 Task: Look for space in Vihti, Finland from 1st July, 2023 to 3rd July, 2023 for 1 adult in price range Rs.5000 to Rs.15000. Place can be private room with 1  bedroom having 1 bed and 1 bathroom. Property type can be house, flat, guest house, hotel. Booking option can be shelf check-in. Required host language is .
Action: Mouse moved to (487, 100)
Screenshot: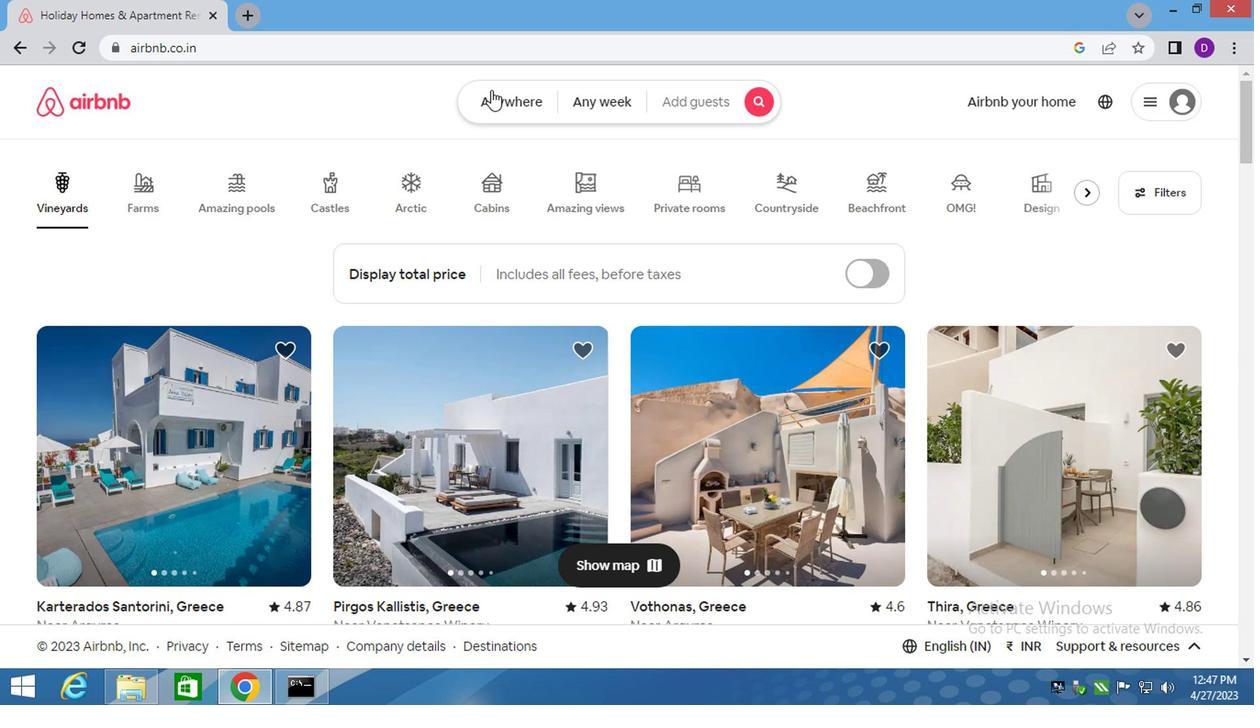 
Action: Mouse pressed left at (487, 100)
Screenshot: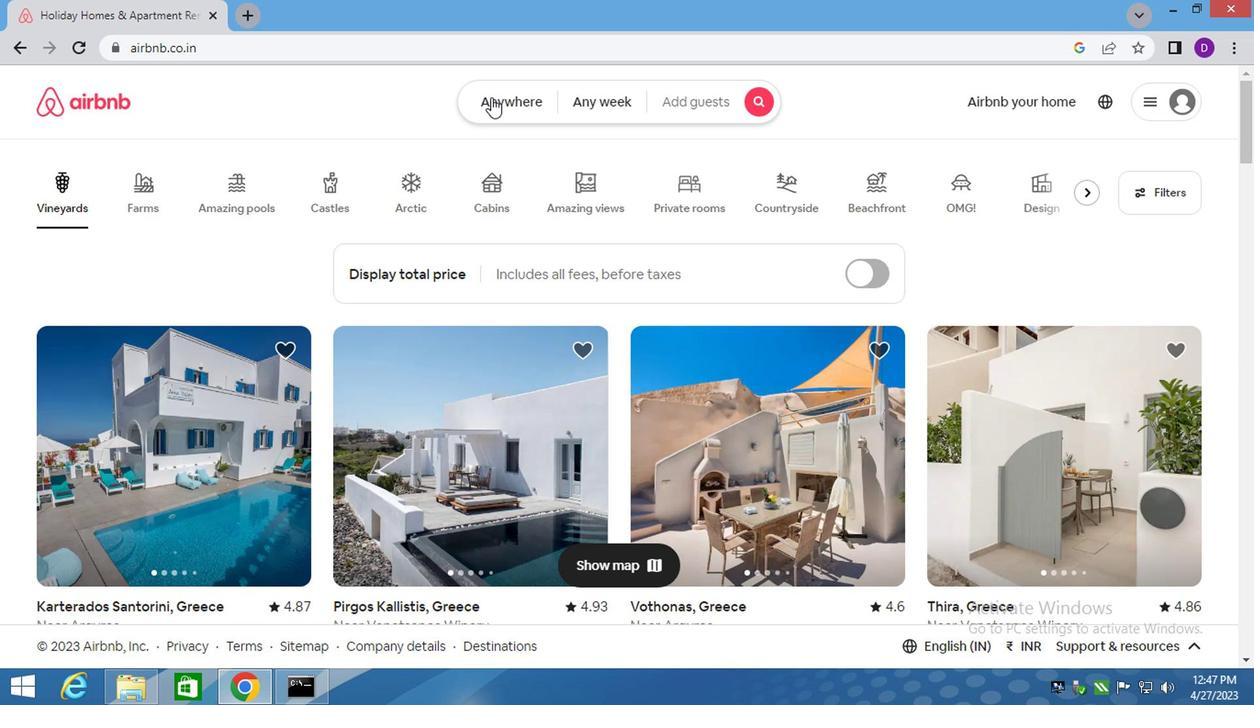 
Action: Mouse moved to (311, 182)
Screenshot: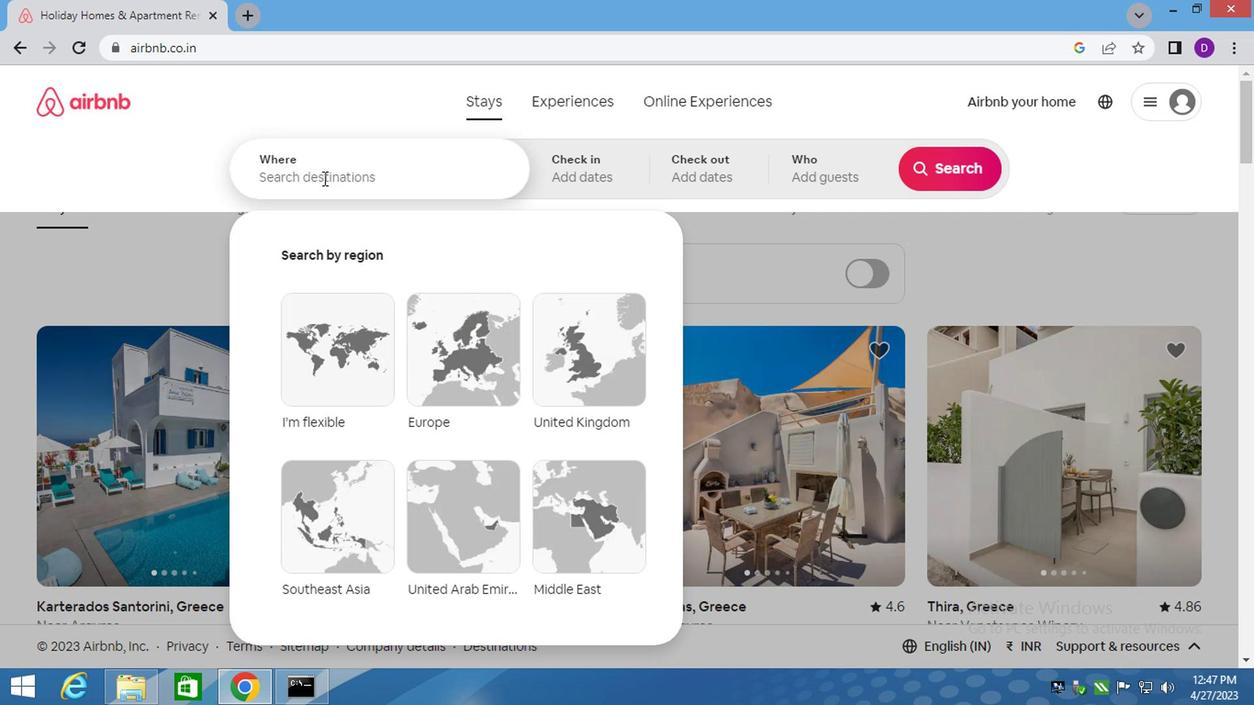 
Action: Mouse pressed left at (311, 182)
Screenshot: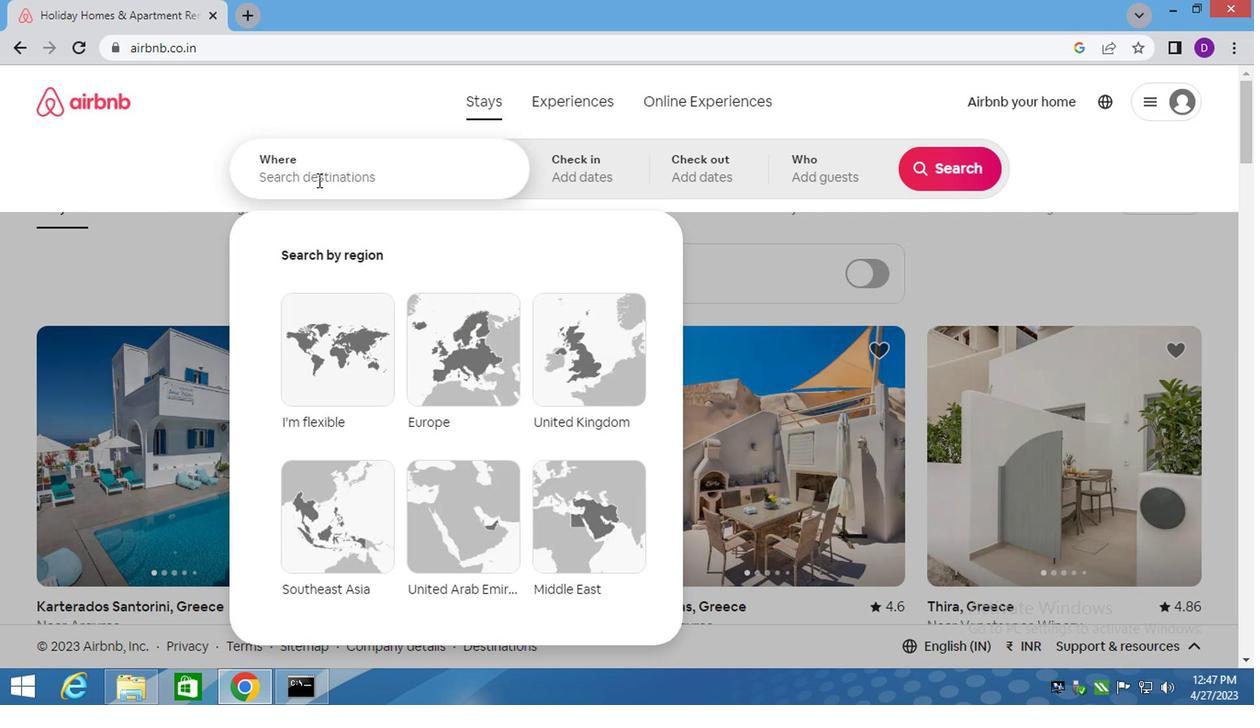 
Action: Key pressed <Key.shift><Key.shift><Key.shift><Key.shift><Key.shift><Key.shift><Key.shift><Key.shift><Key.shift><Key.shift><Key.shift><Key.shift><Key.shift><Key.shift><Key.shift><Key.shift><Key.shift><Key.shift>VIHTI,<Key.space>
Screenshot: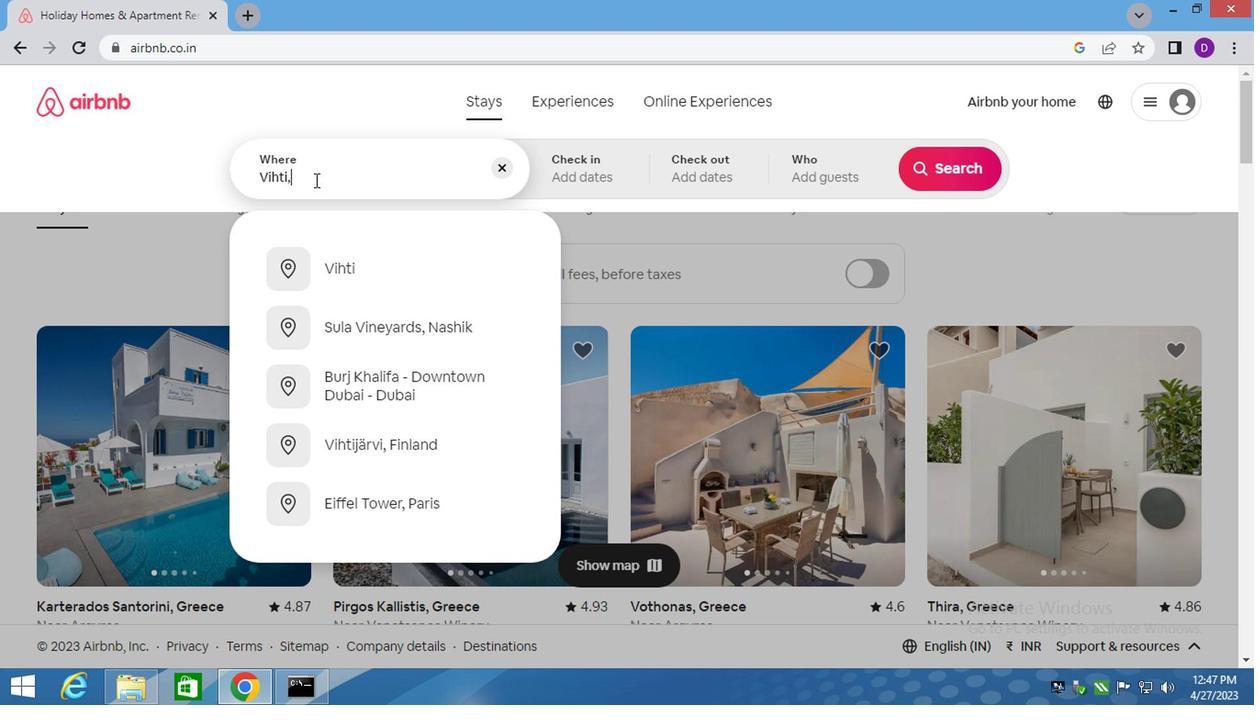 
Action: Mouse moved to (301, 175)
Screenshot: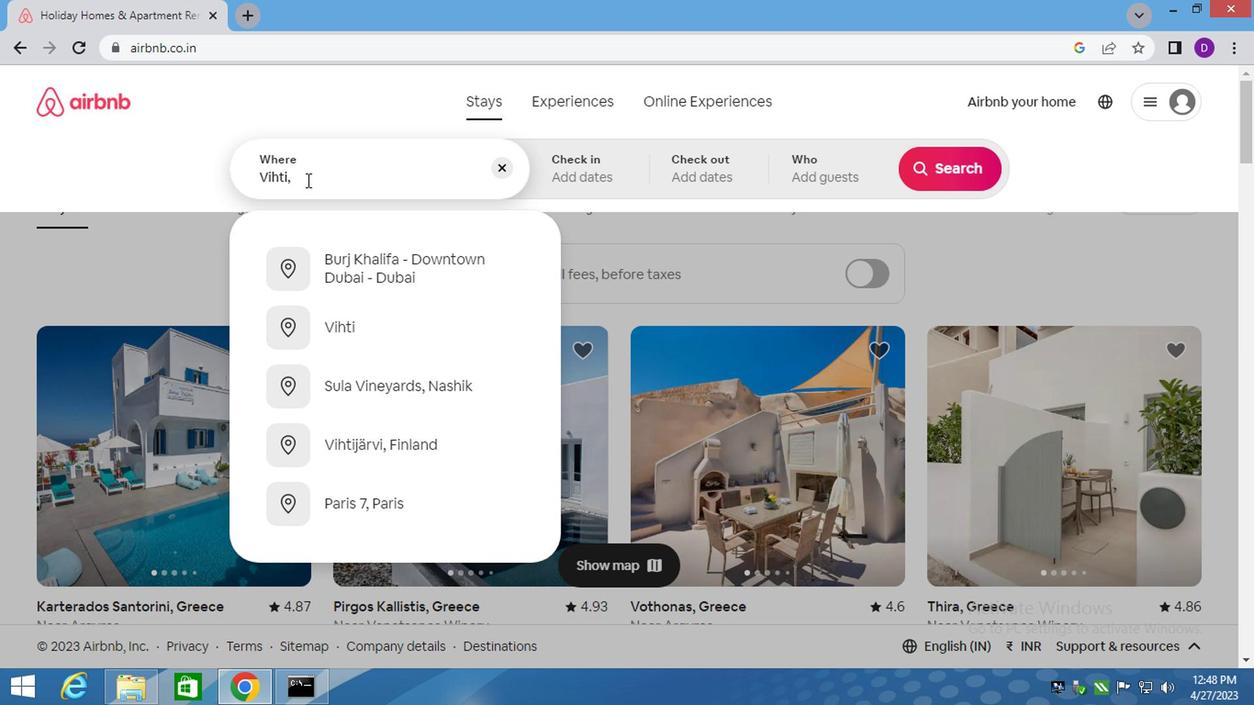 
Action: Key pressed <Key.shift><Key.shift><Key.shift><Key.shift><Key.shift><Key.shift>FIN
Screenshot: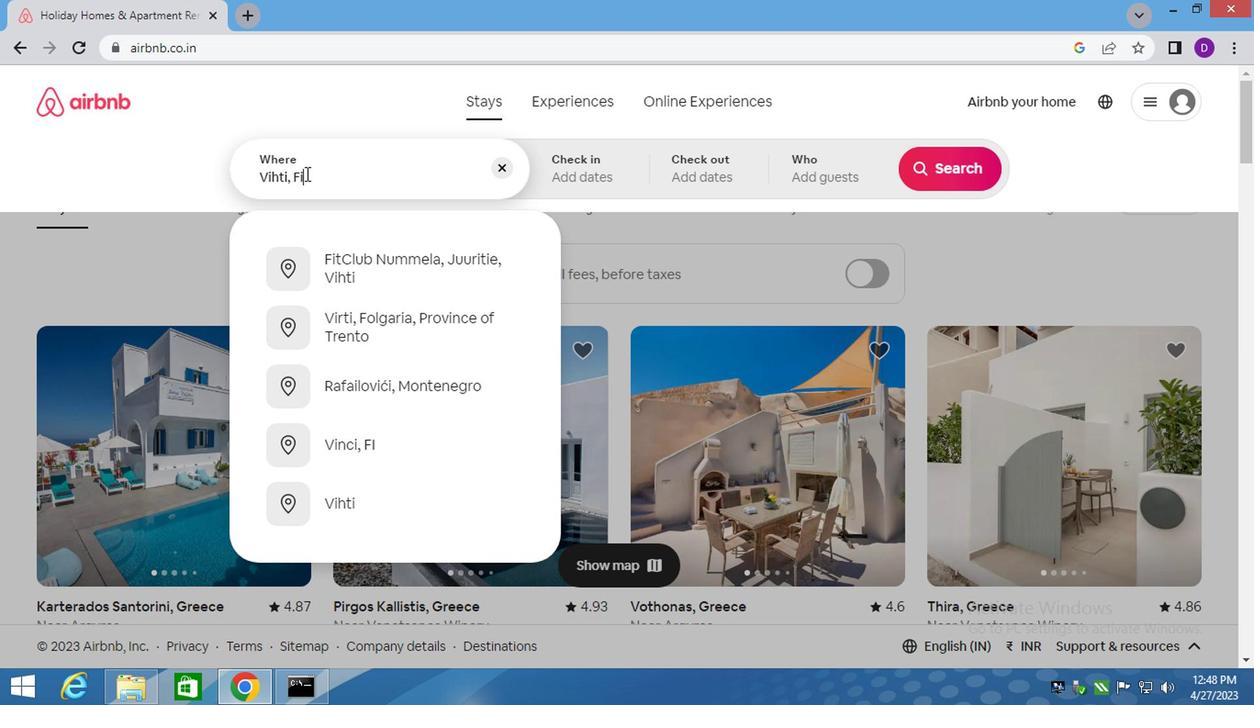 
Action: Mouse moved to (378, 272)
Screenshot: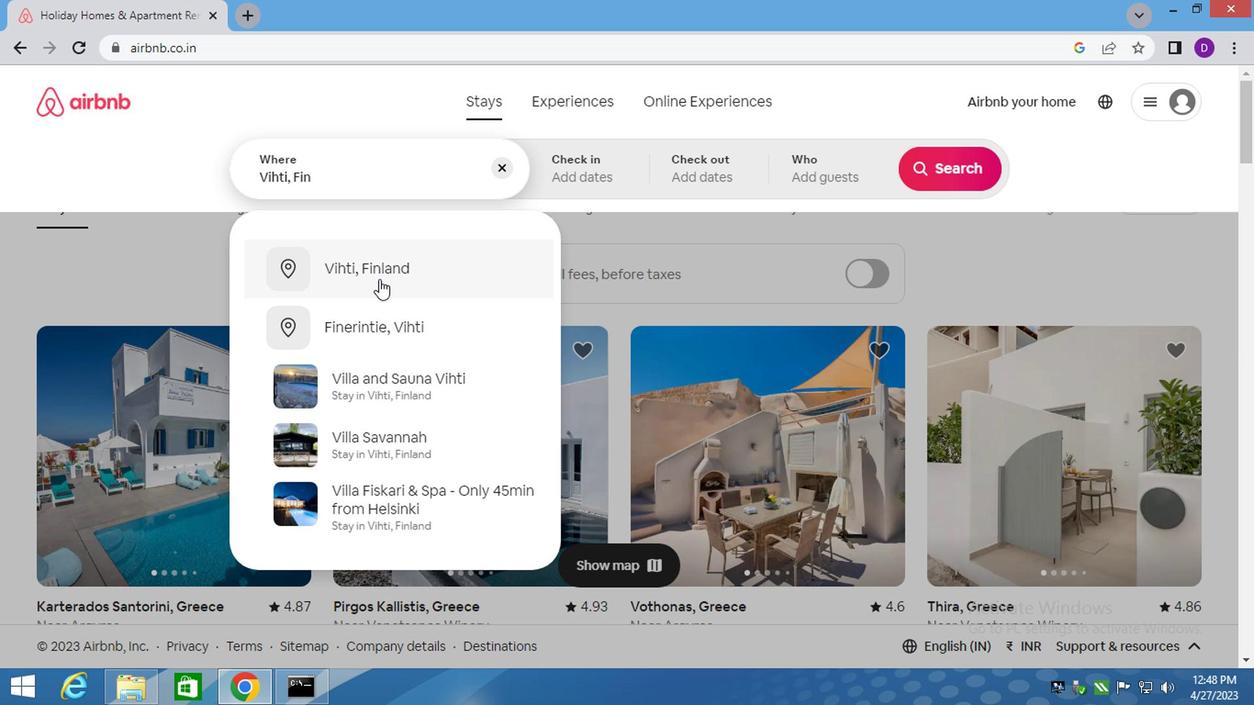 
Action: Mouse pressed left at (378, 272)
Screenshot: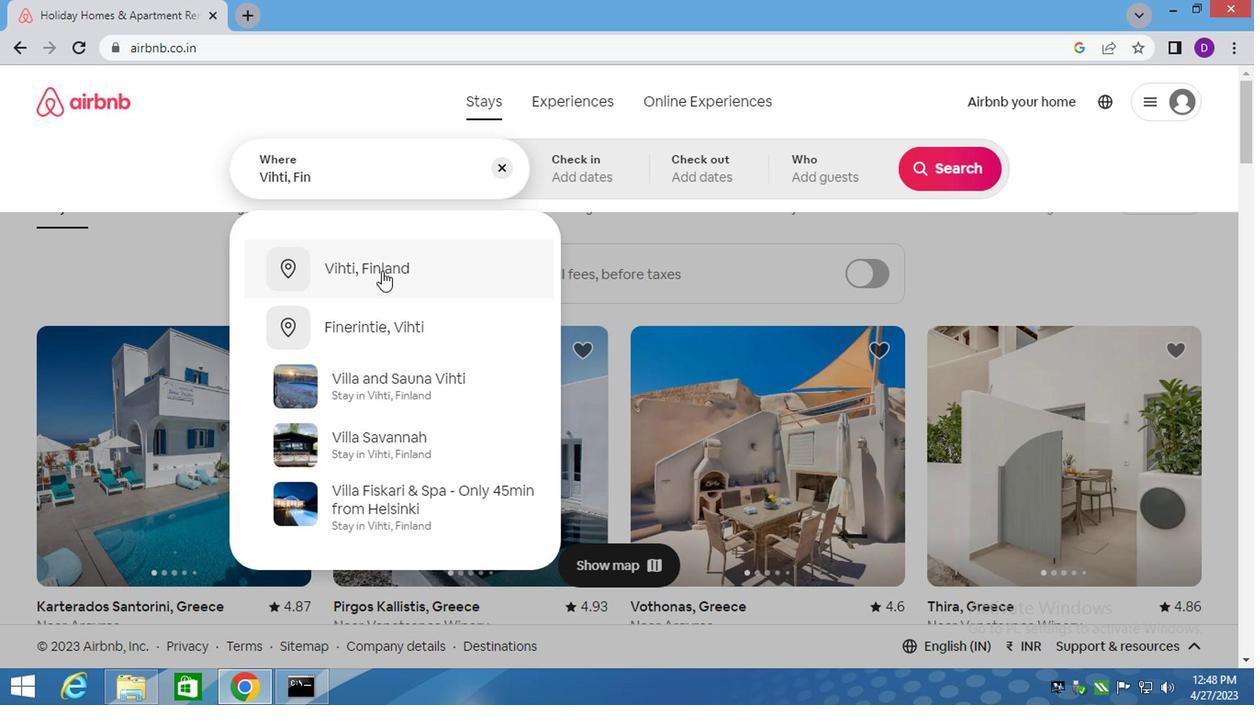 
Action: Mouse moved to (928, 320)
Screenshot: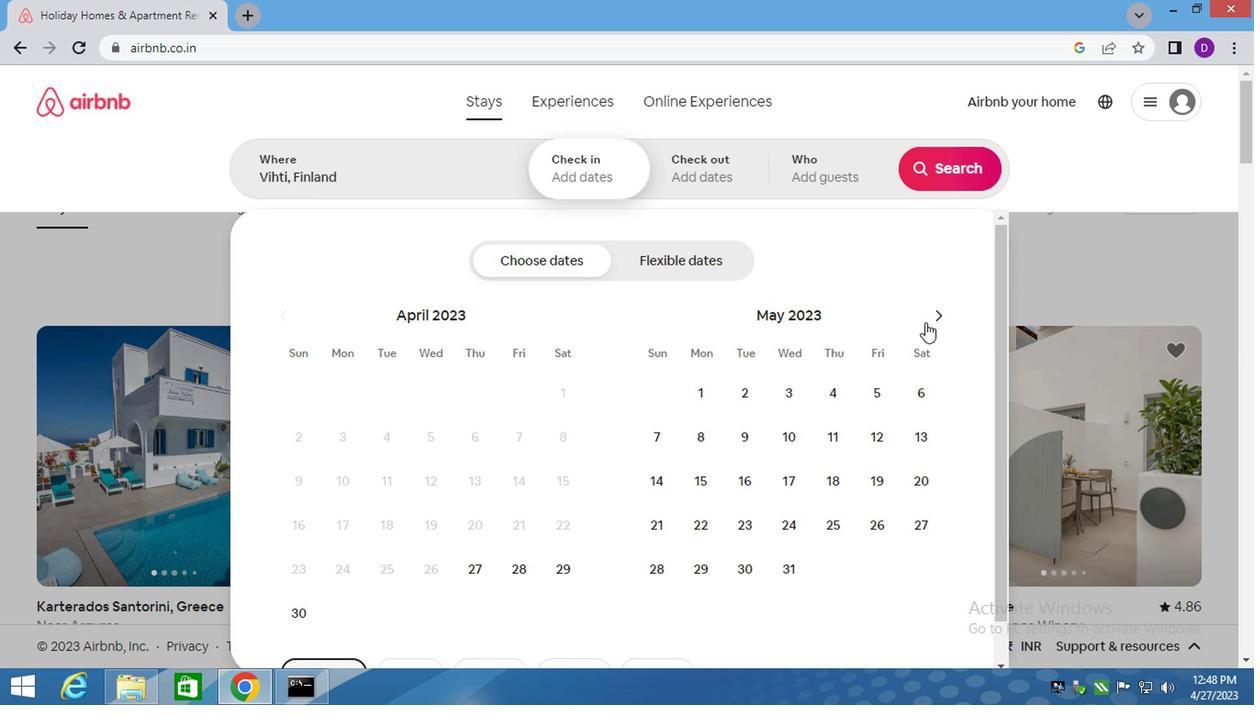 
Action: Mouse pressed left at (928, 320)
Screenshot: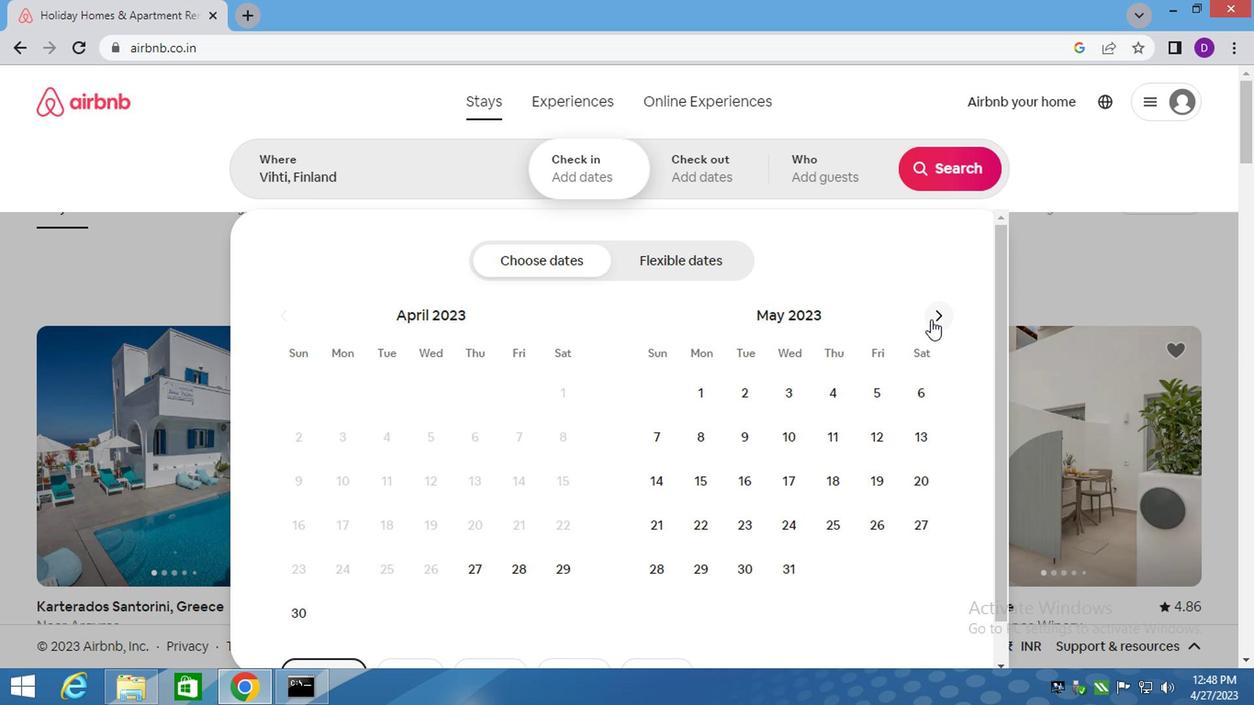 
Action: Mouse pressed left at (928, 320)
Screenshot: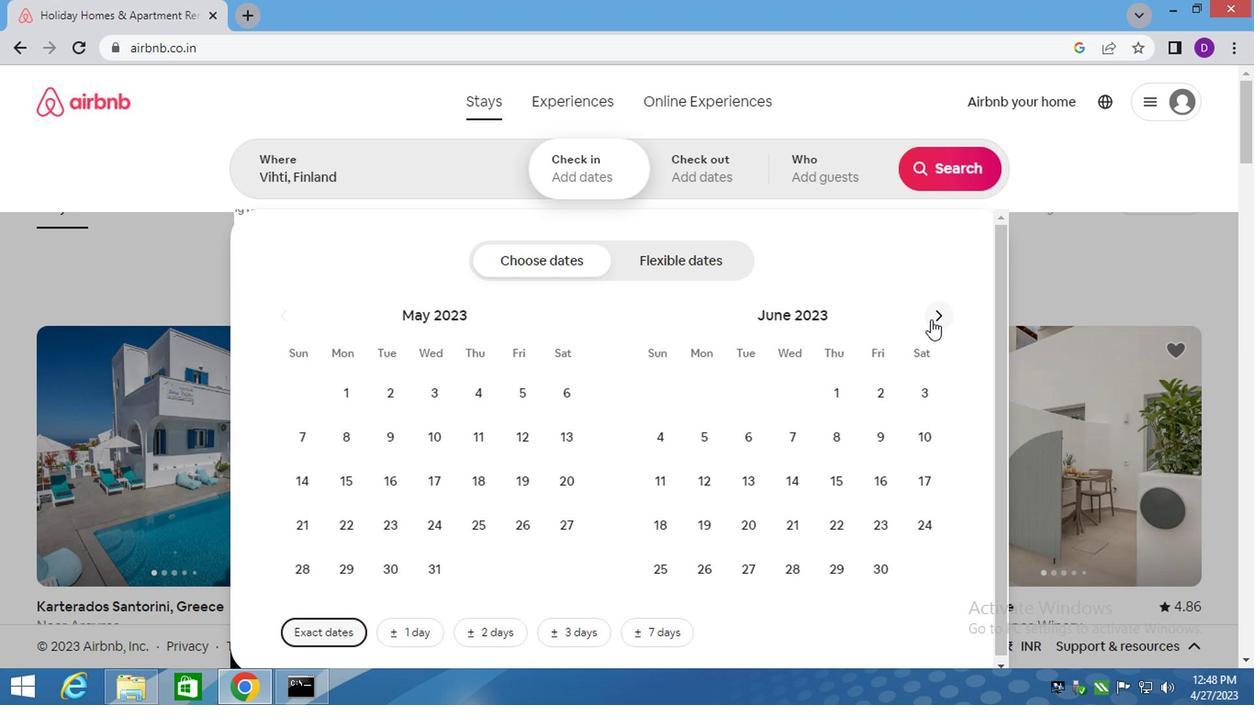 
Action: Mouse moved to (917, 395)
Screenshot: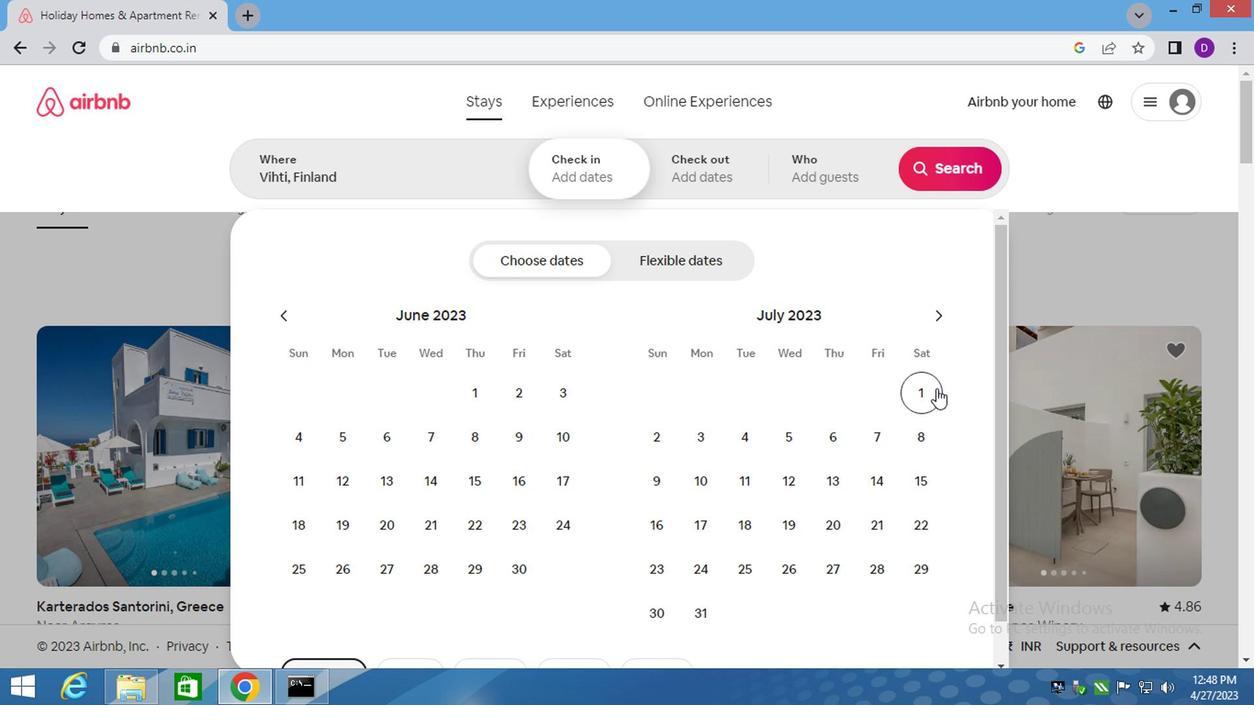 
Action: Mouse pressed left at (917, 395)
Screenshot: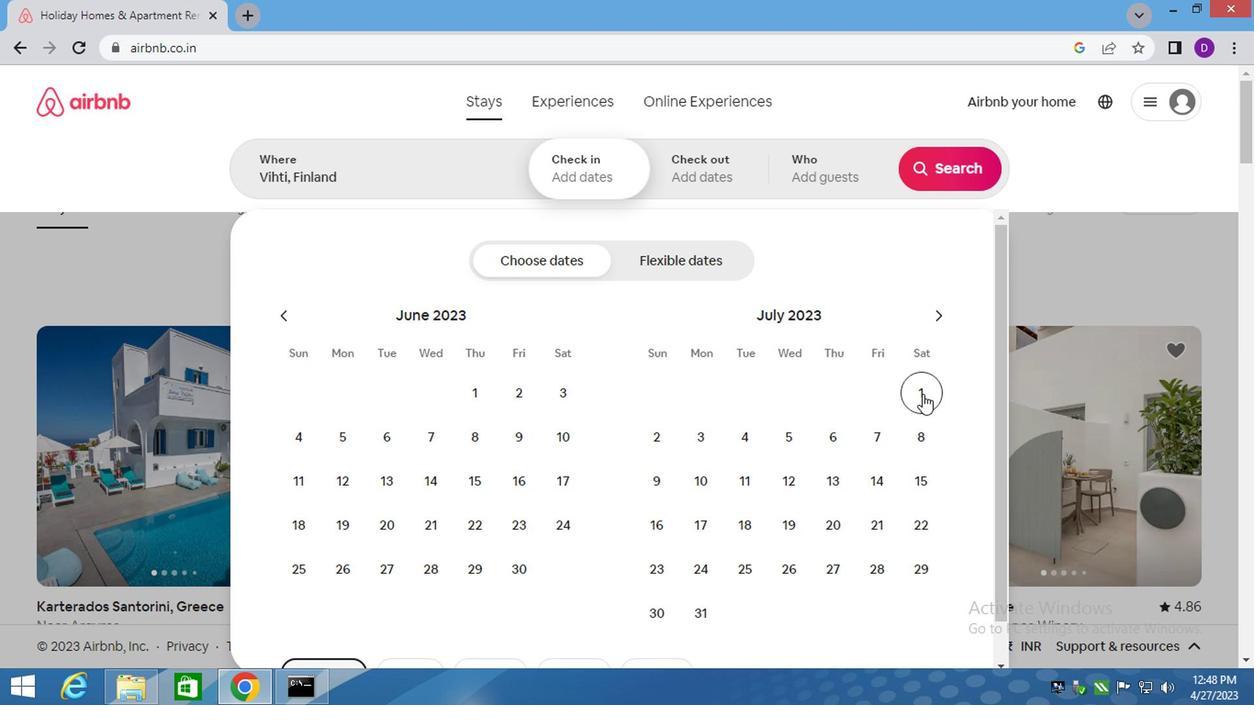 
Action: Mouse moved to (701, 434)
Screenshot: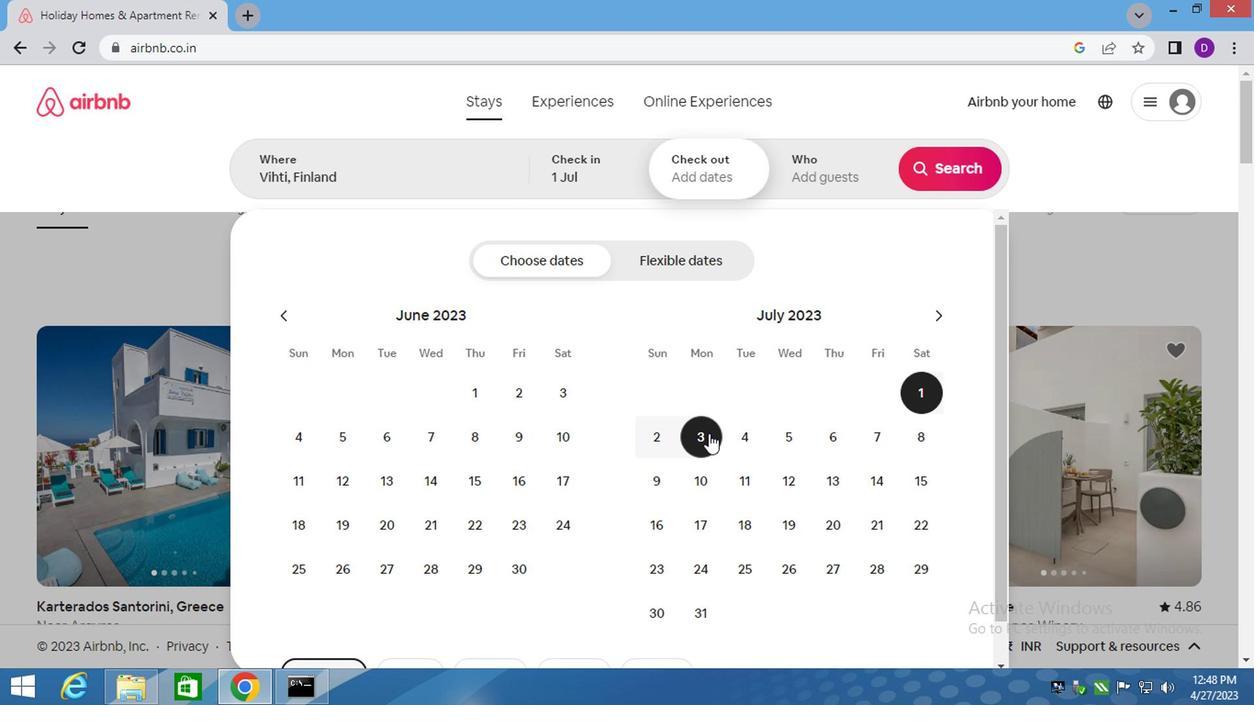 
Action: Mouse pressed left at (701, 434)
Screenshot: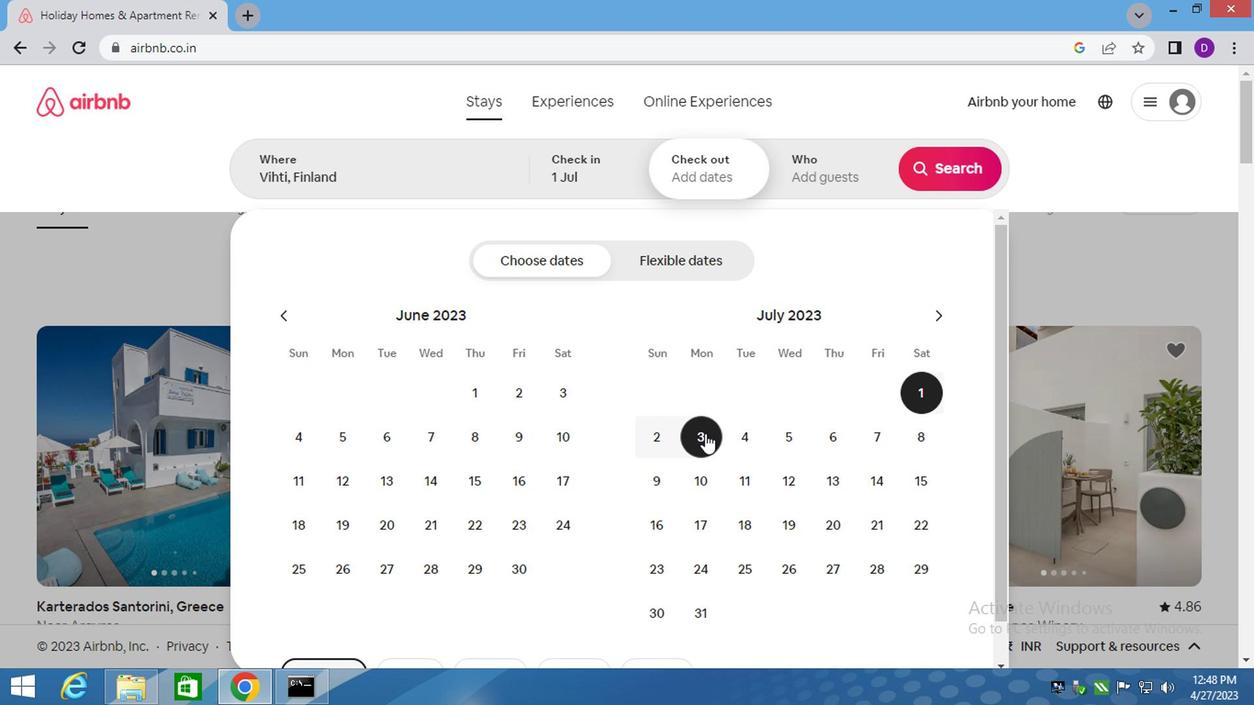 
Action: Mouse moved to (805, 162)
Screenshot: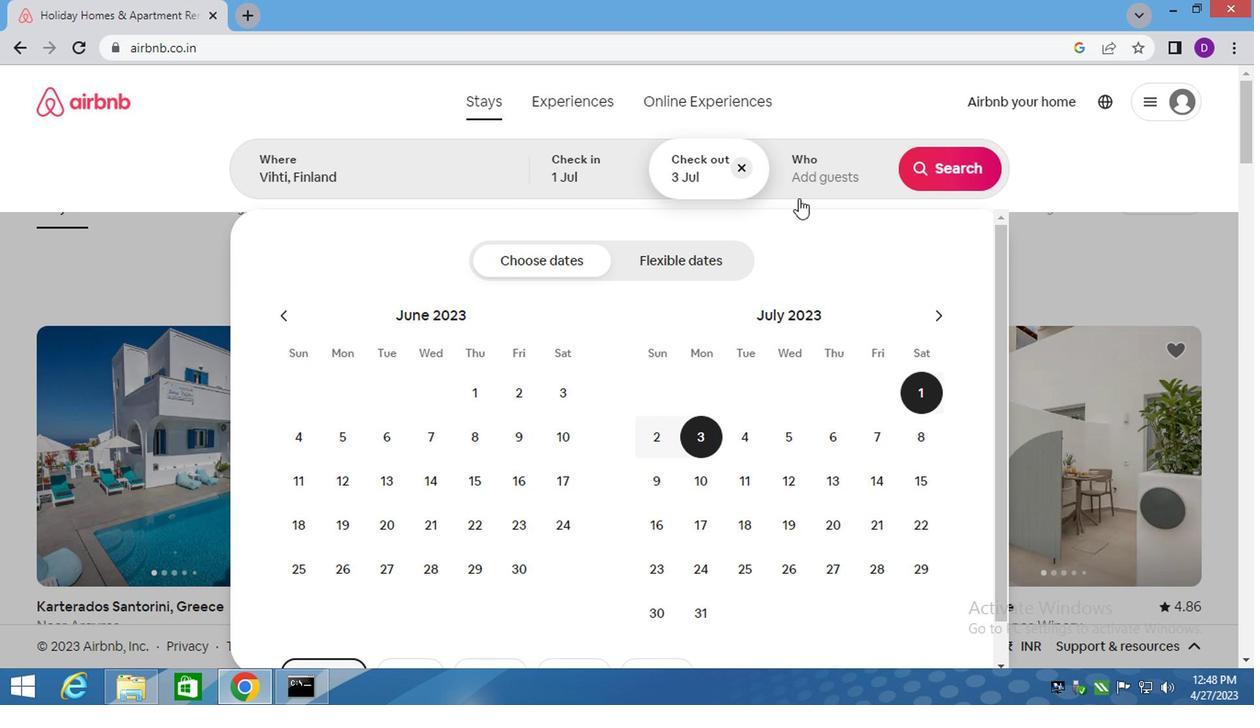 
Action: Mouse pressed left at (805, 162)
Screenshot: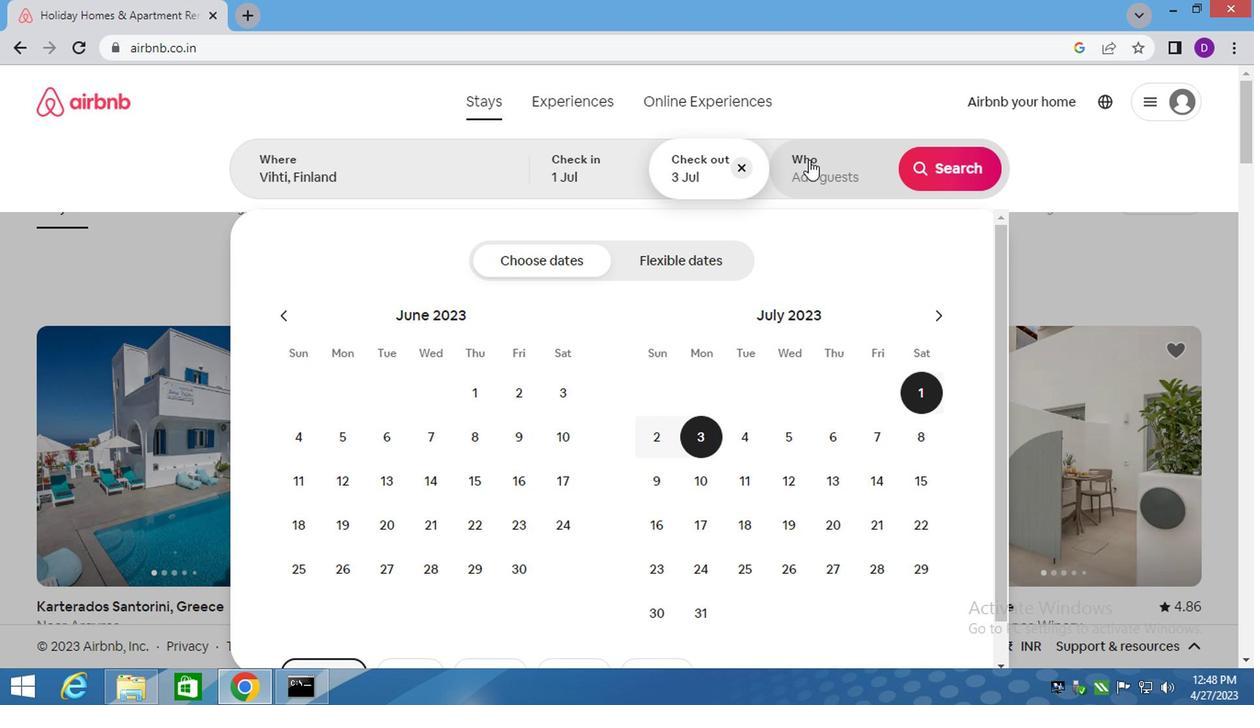 
Action: Mouse moved to (951, 271)
Screenshot: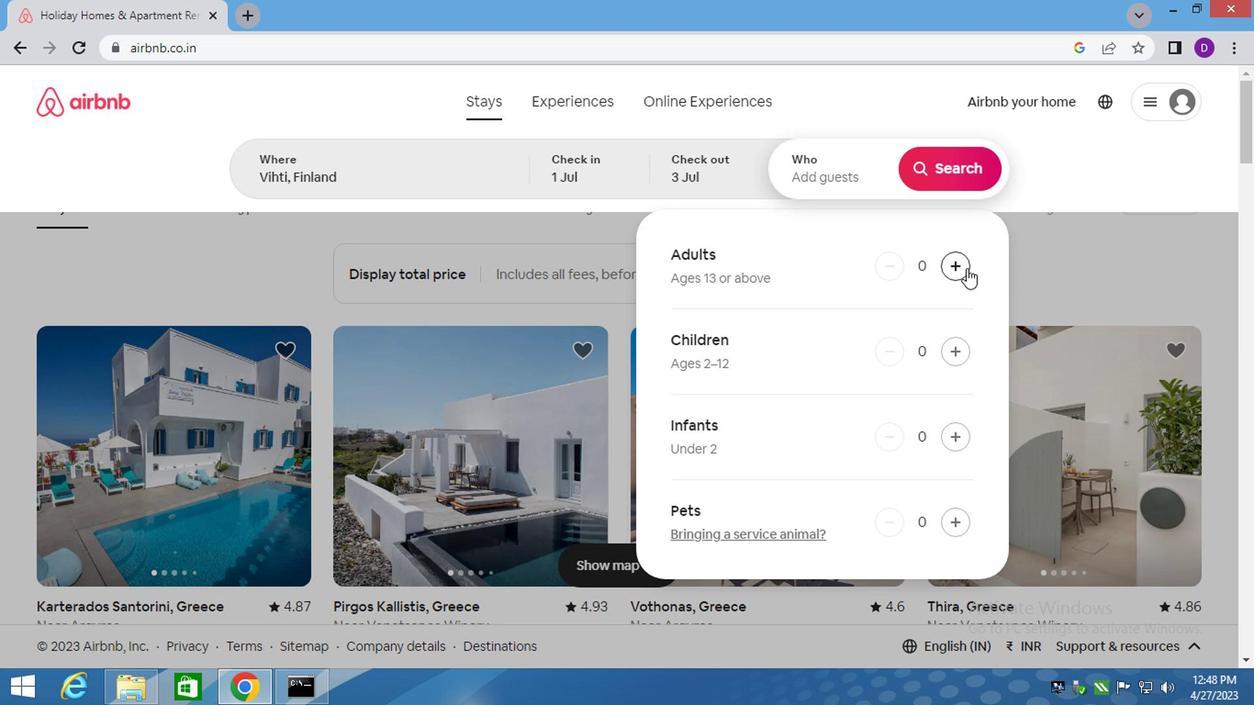 
Action: Mouse pressed left at (951, 271)
Screenshot: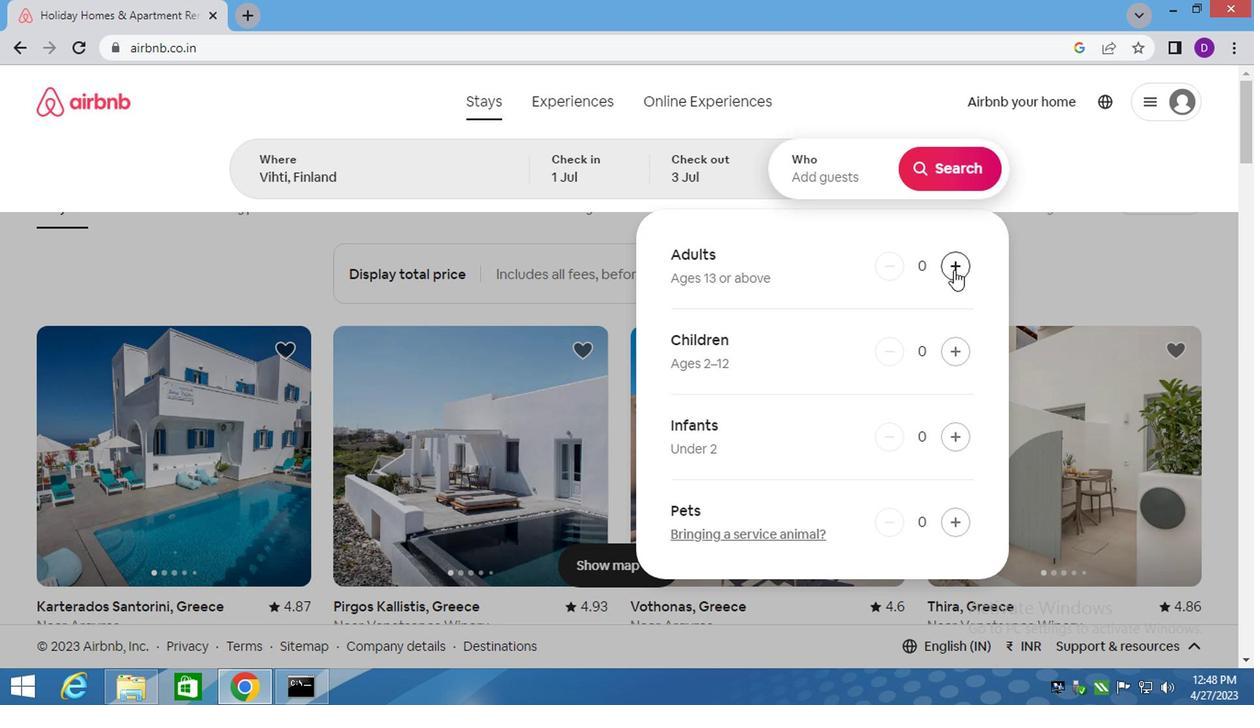 
Action: Mouse moved to (949, 180)
Screenshot: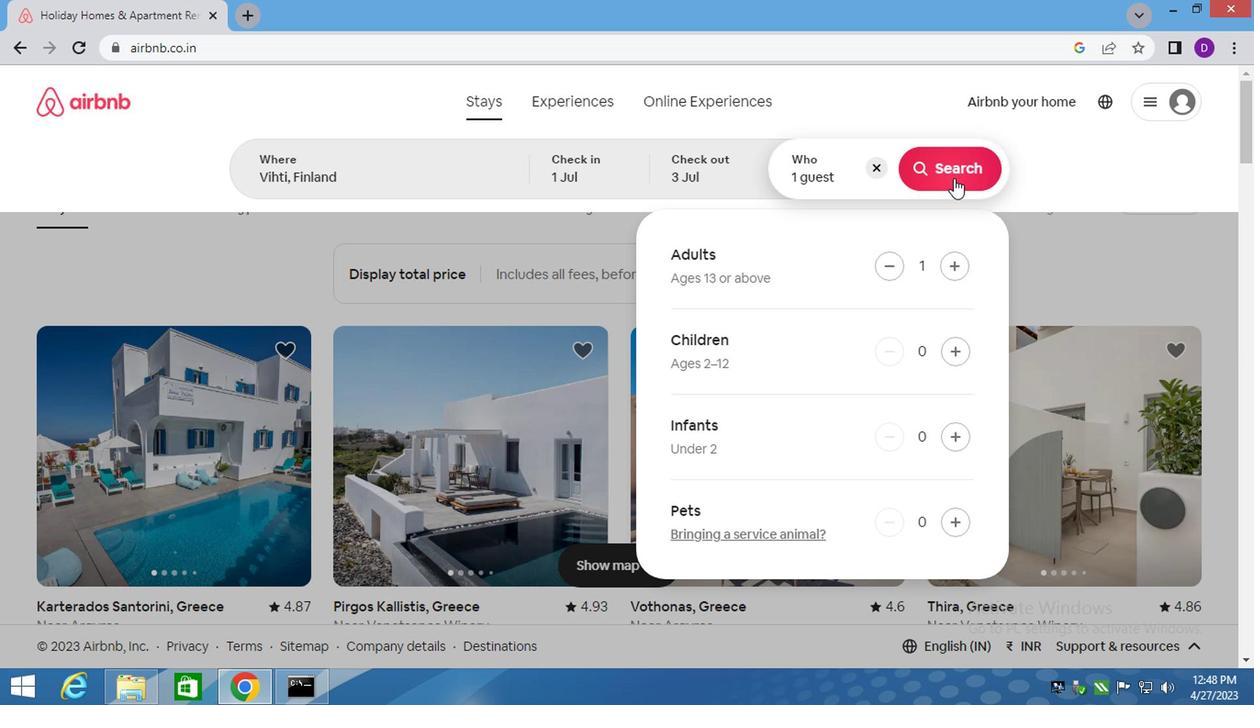 
Action: Mouse pressed left at (949, 180)
Screenshot: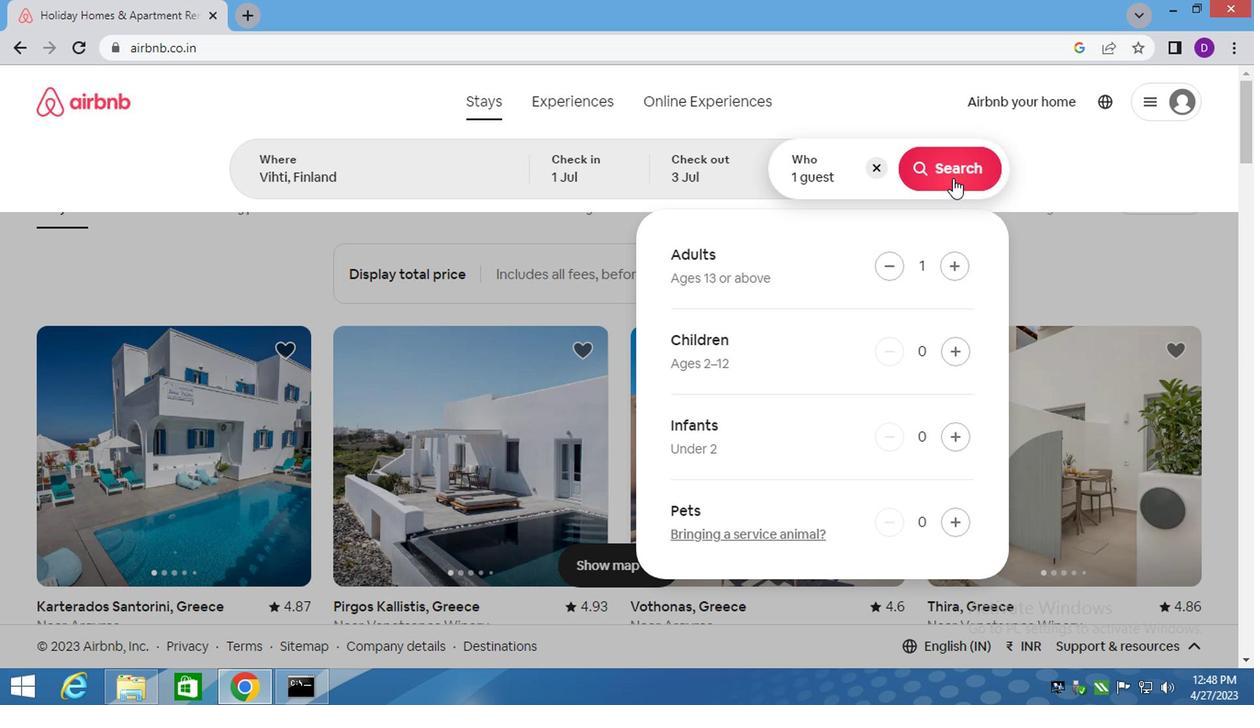 
Action: Mouse moved to (1168, 179)
Screenshot: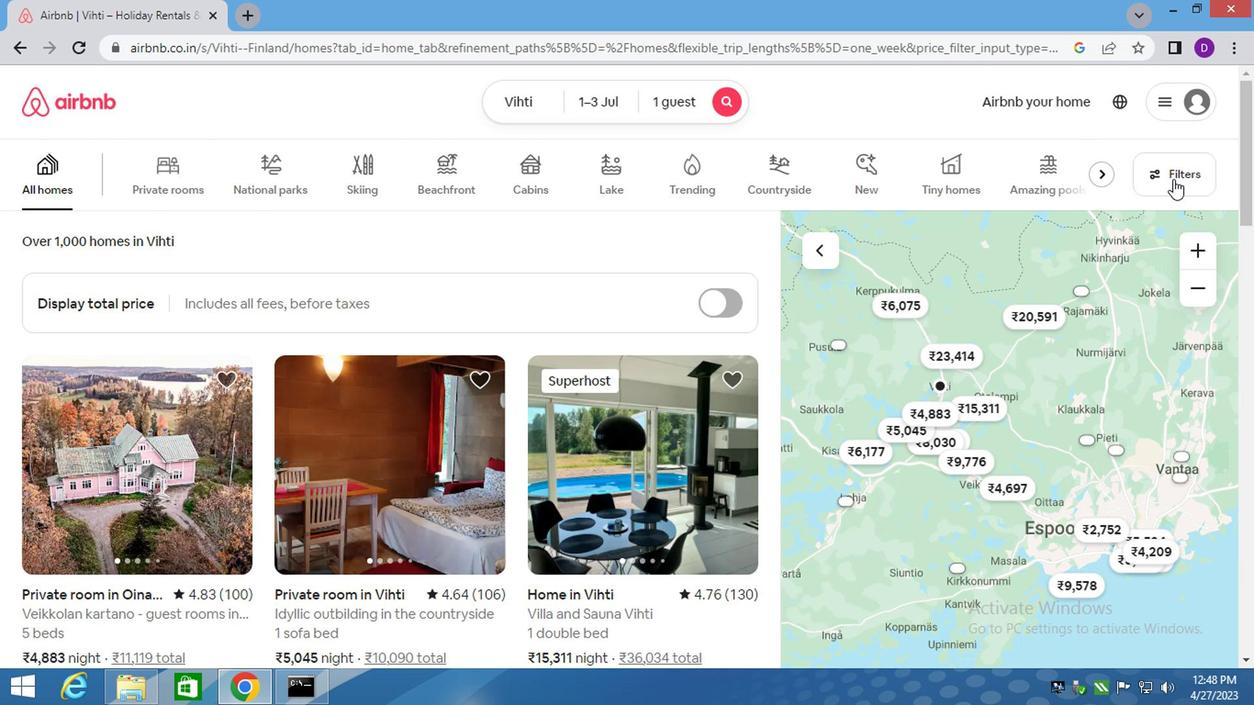 
Action: Mouse pressed left at (1168, 179)
Screenshot: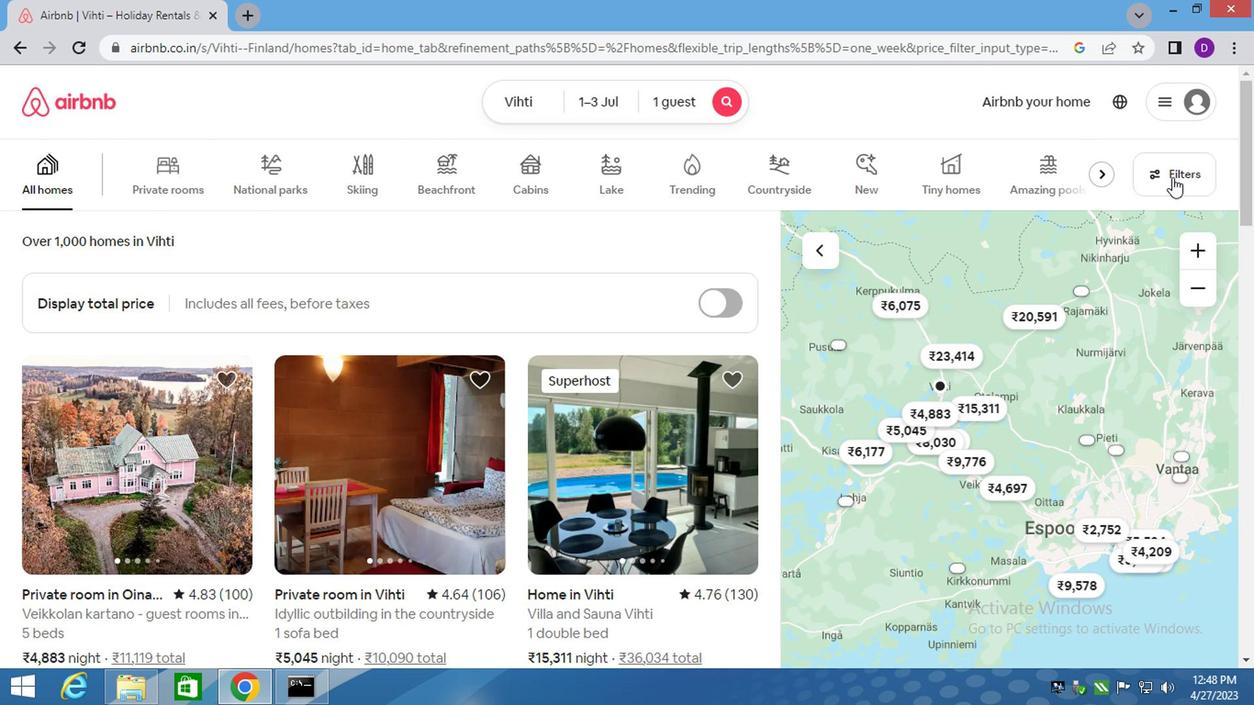 
Action: Mouse moved to (383, 411)
Screenshot: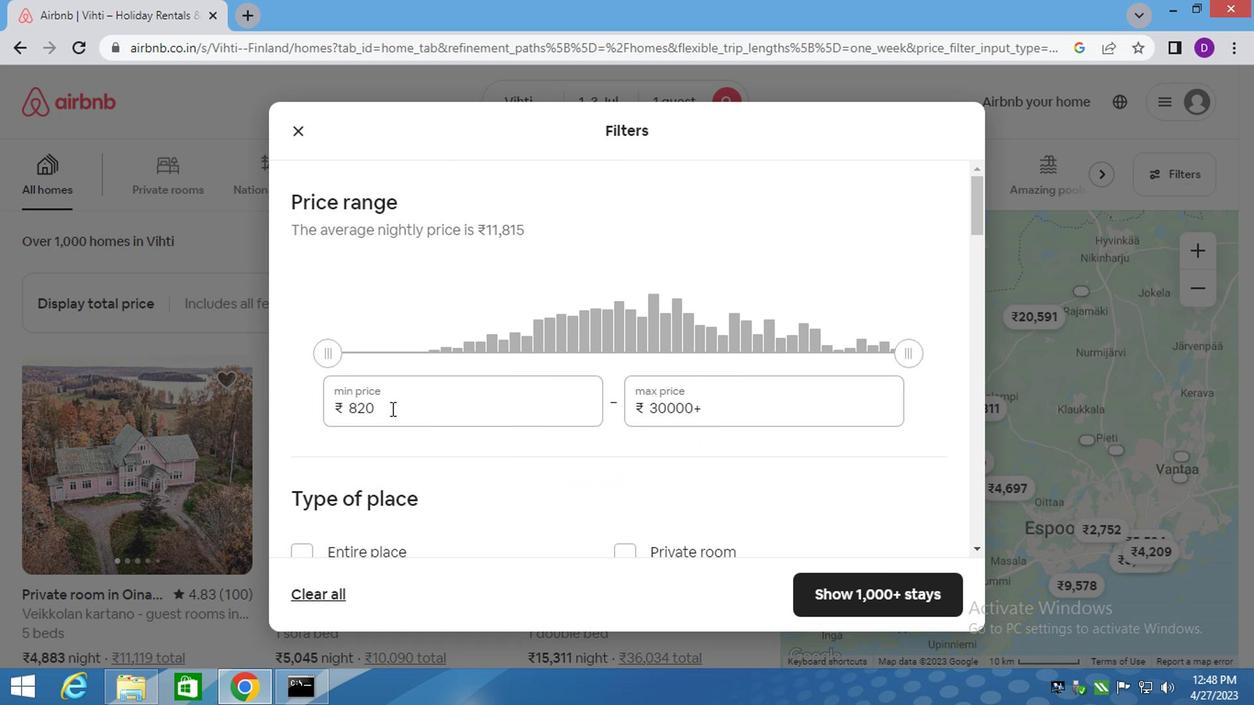 
Action: Mouse pressed left at (383, 411)
Screenshot: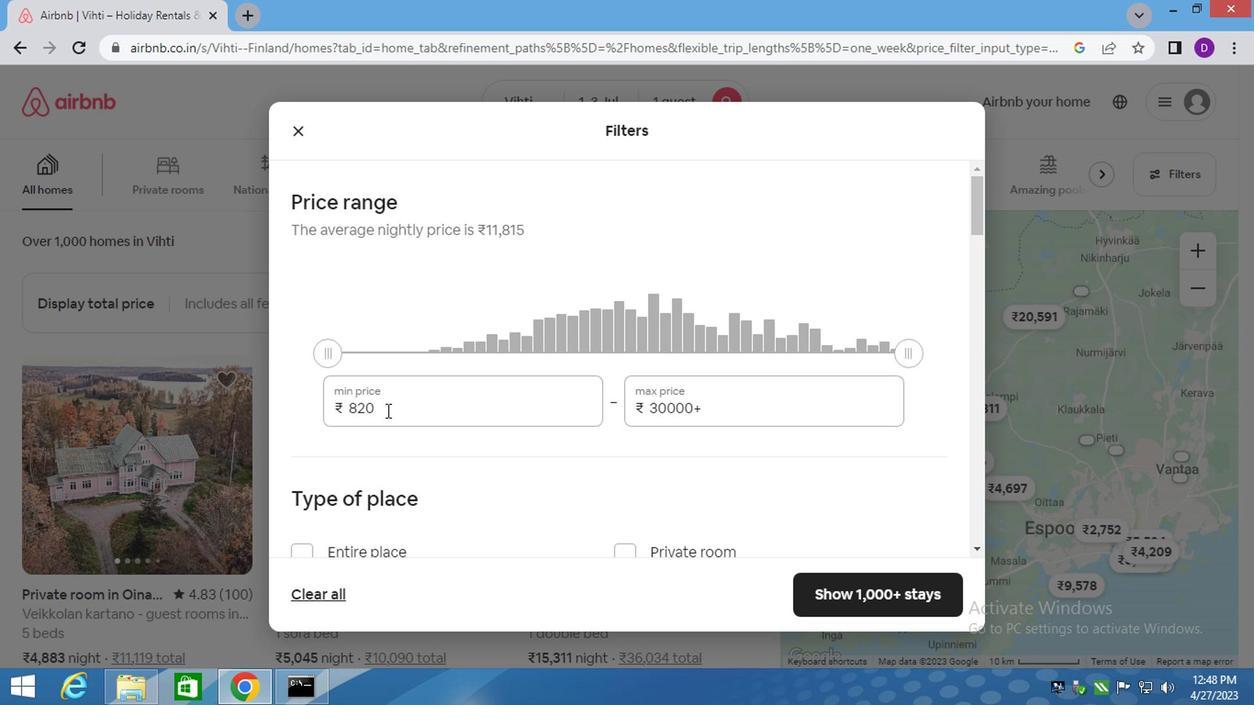 
Action: Mouse pressed left at (383, 411)
Screenshot: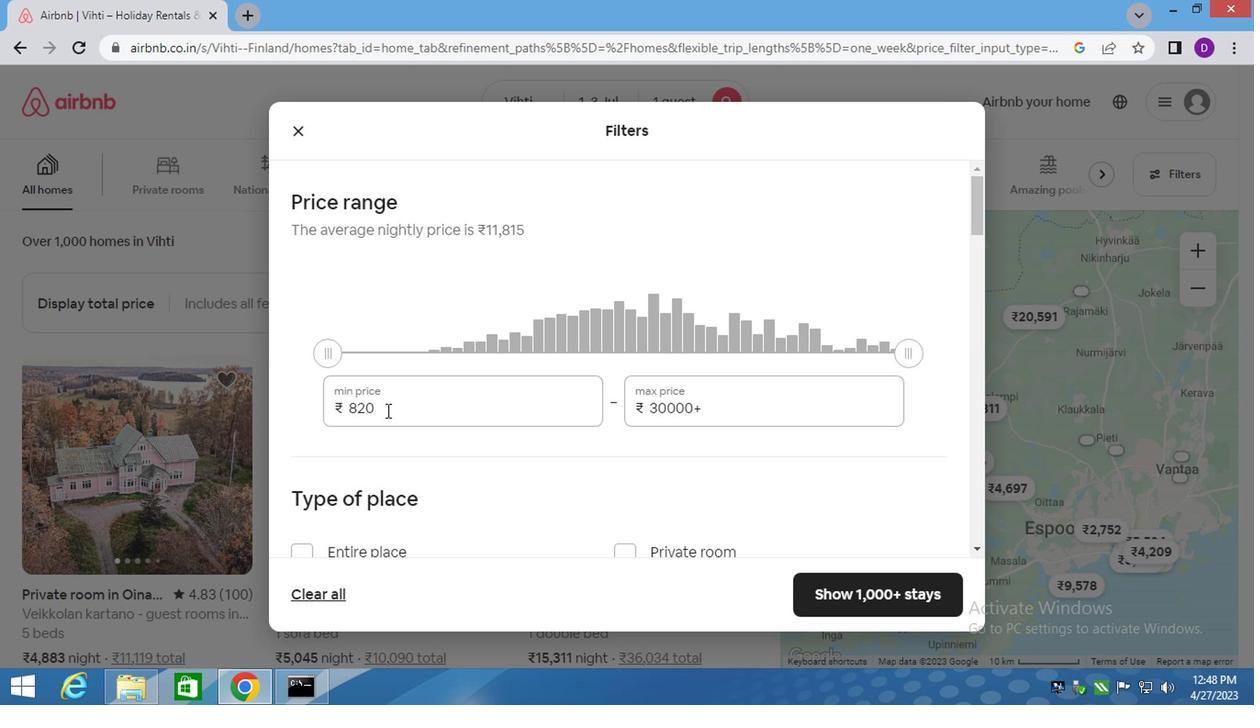 
Action: Key pressed 5000<Key.tab>15000
Screenshot: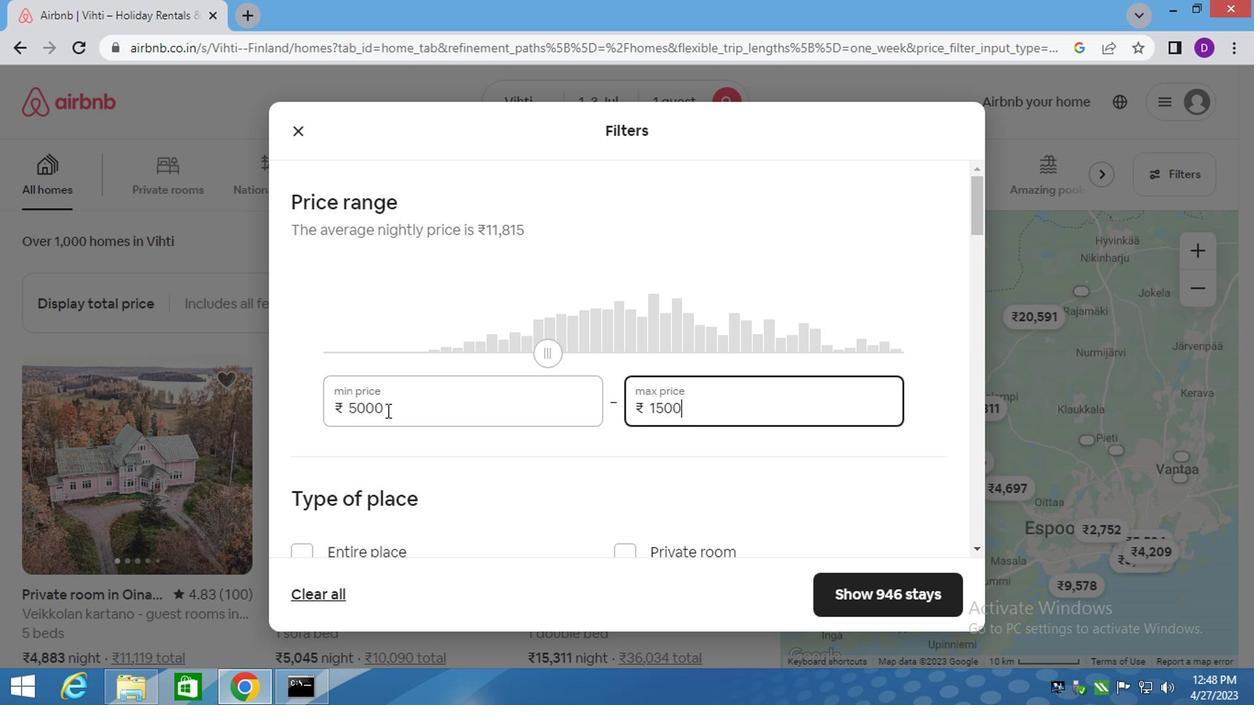 
Action: Mouse moved to (383, 482)
Screenshot: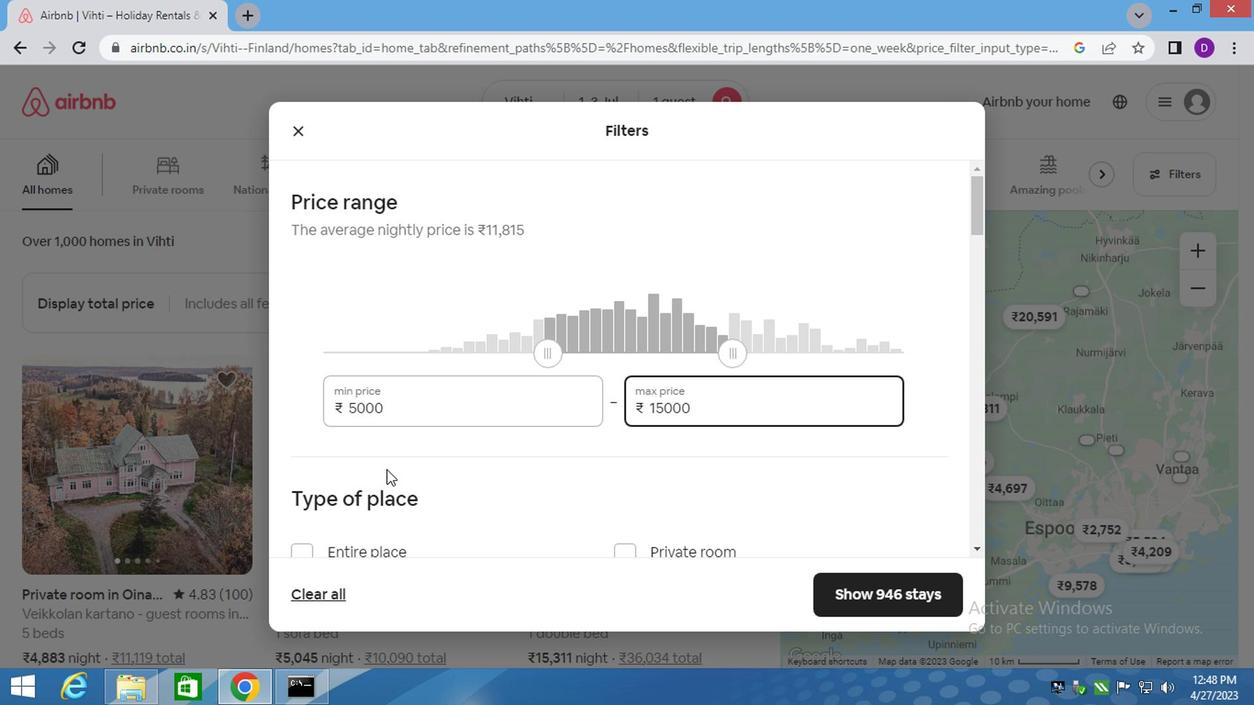 
Action: Mouse scrolled (383, 481) with delta (0, -1)
Screenshot: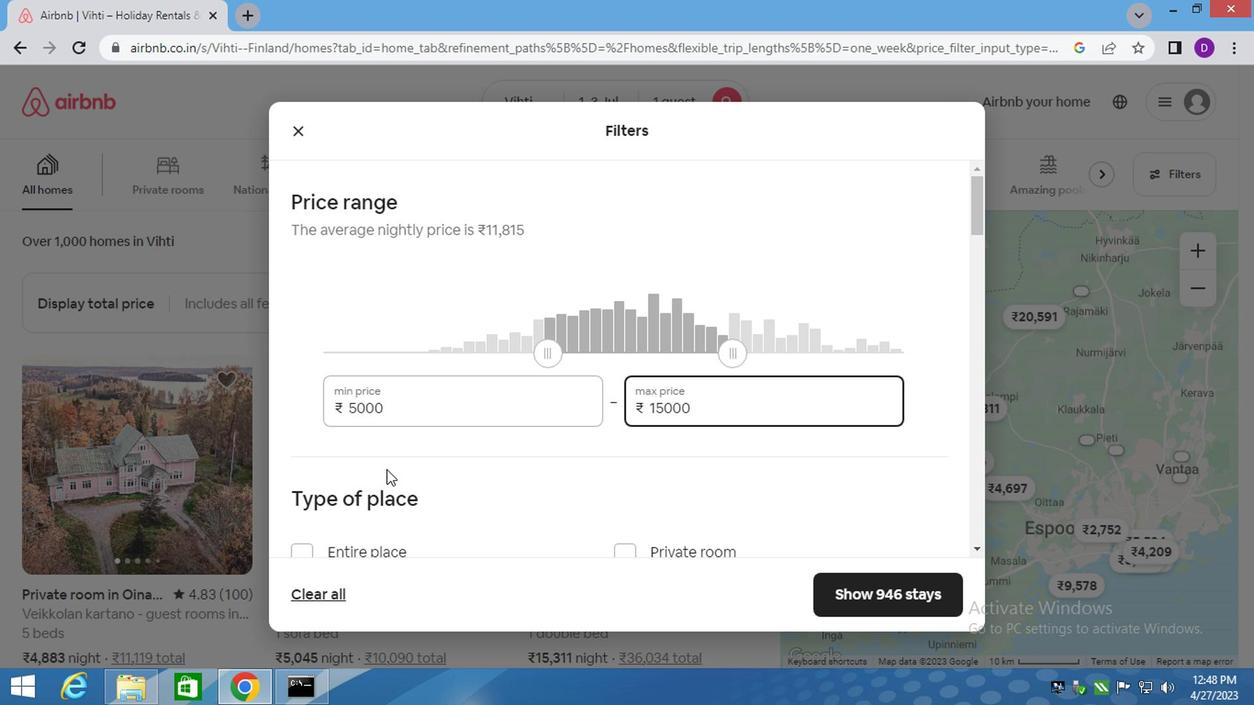 
Action: Mouse moved to (383, 490)
Screenshot: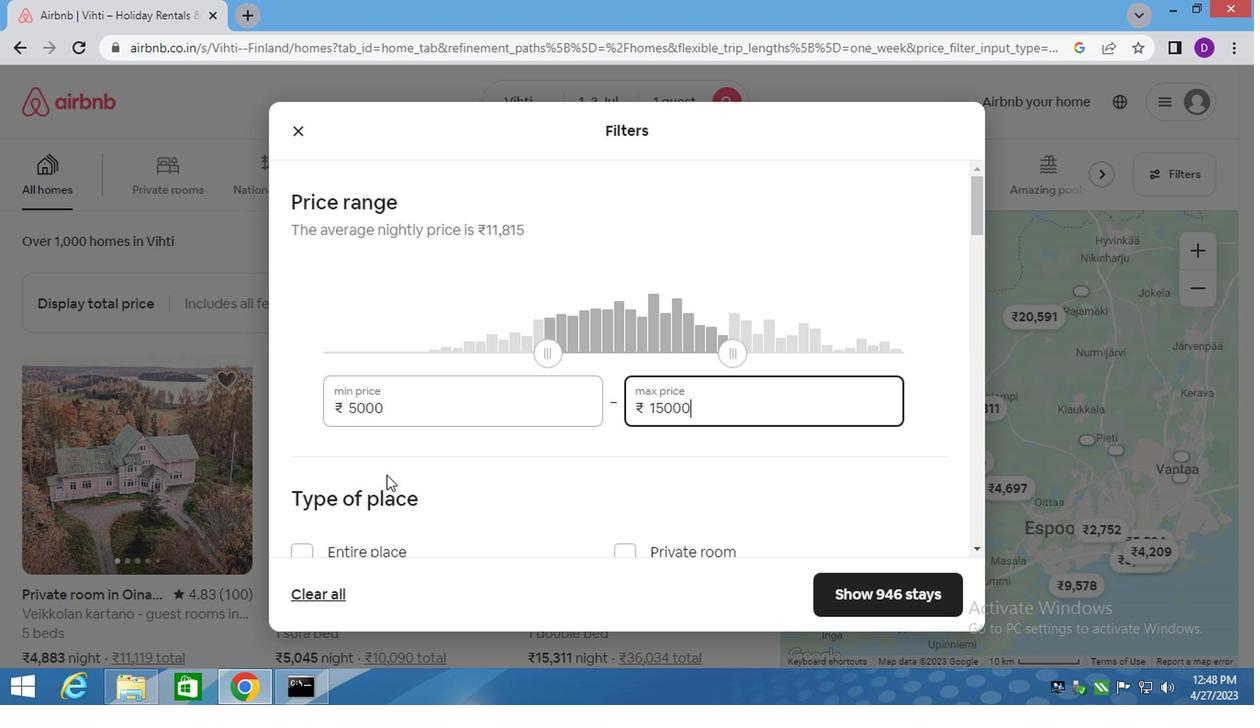 
Action: Mouse scrolled (383, 489) with delta (0, 0)
Screenshot: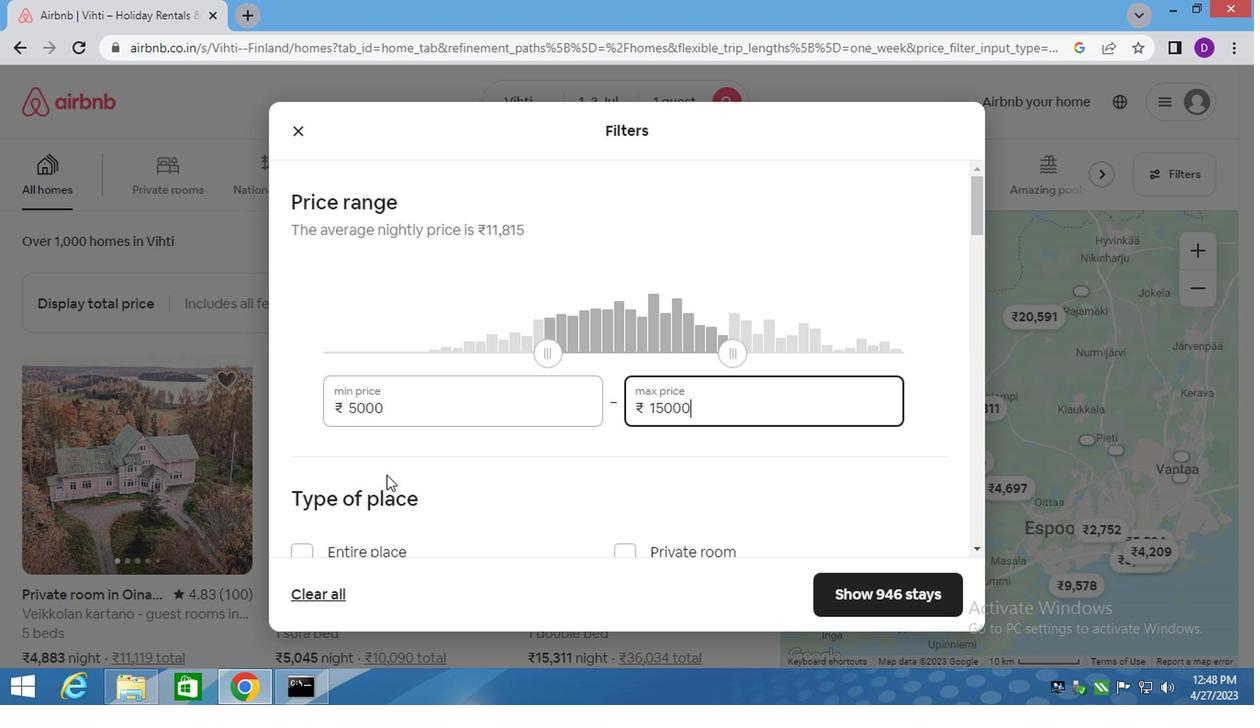 
Action: Mouse moved to (611, 377)
Screenshot: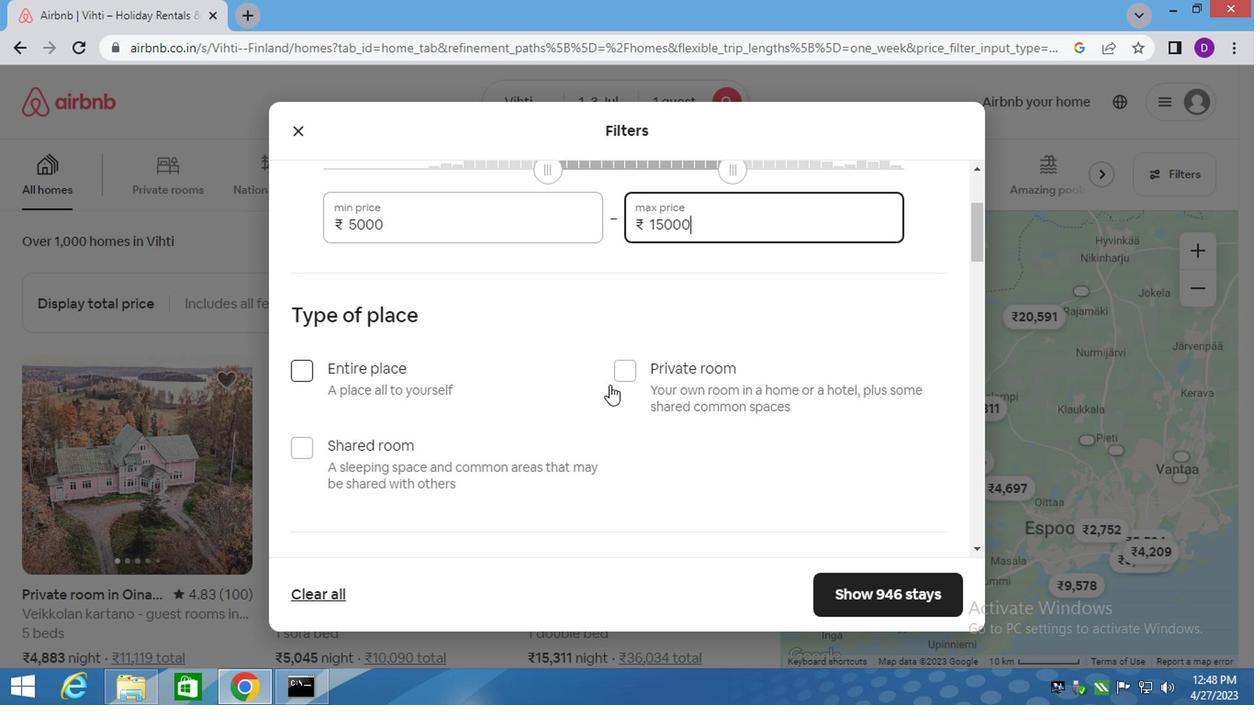 
Action: Mouse pressed left at (611, 377)
Screenshot: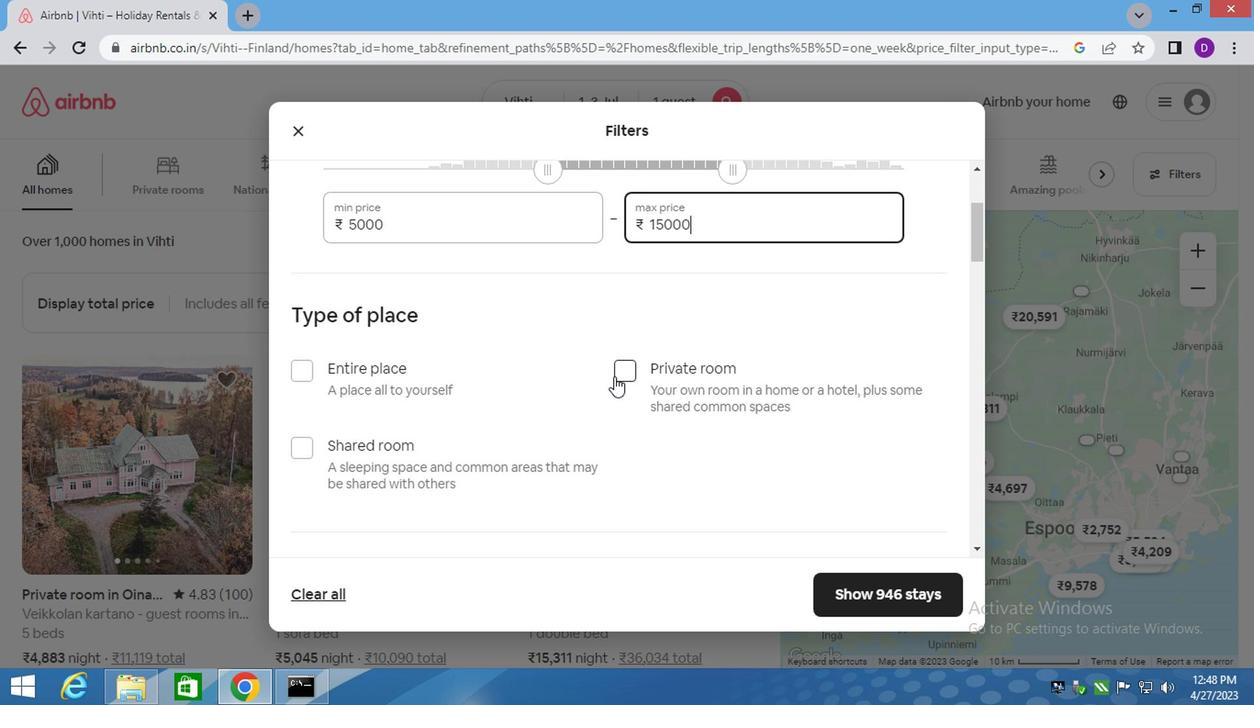 
Action: Mouse moved to (410, 474)
Screenshot: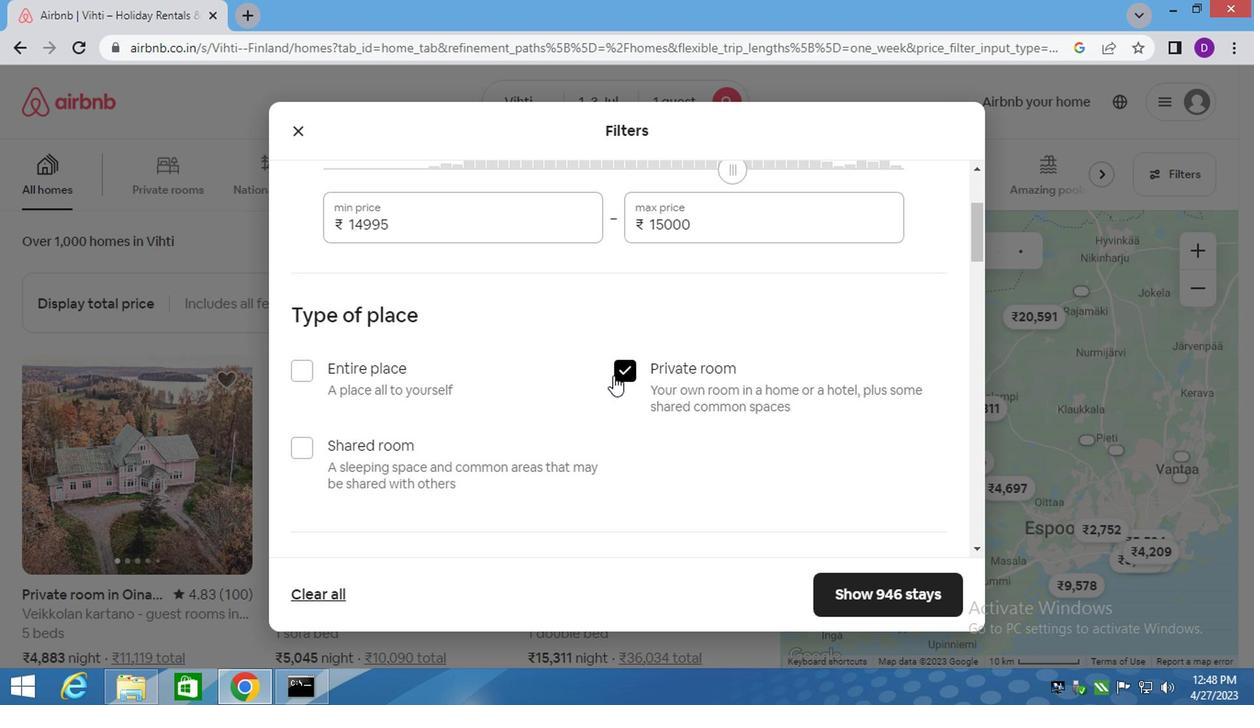 
Action: Mouse scrolled (410, 473) with delta (0, 0)
Screenshot: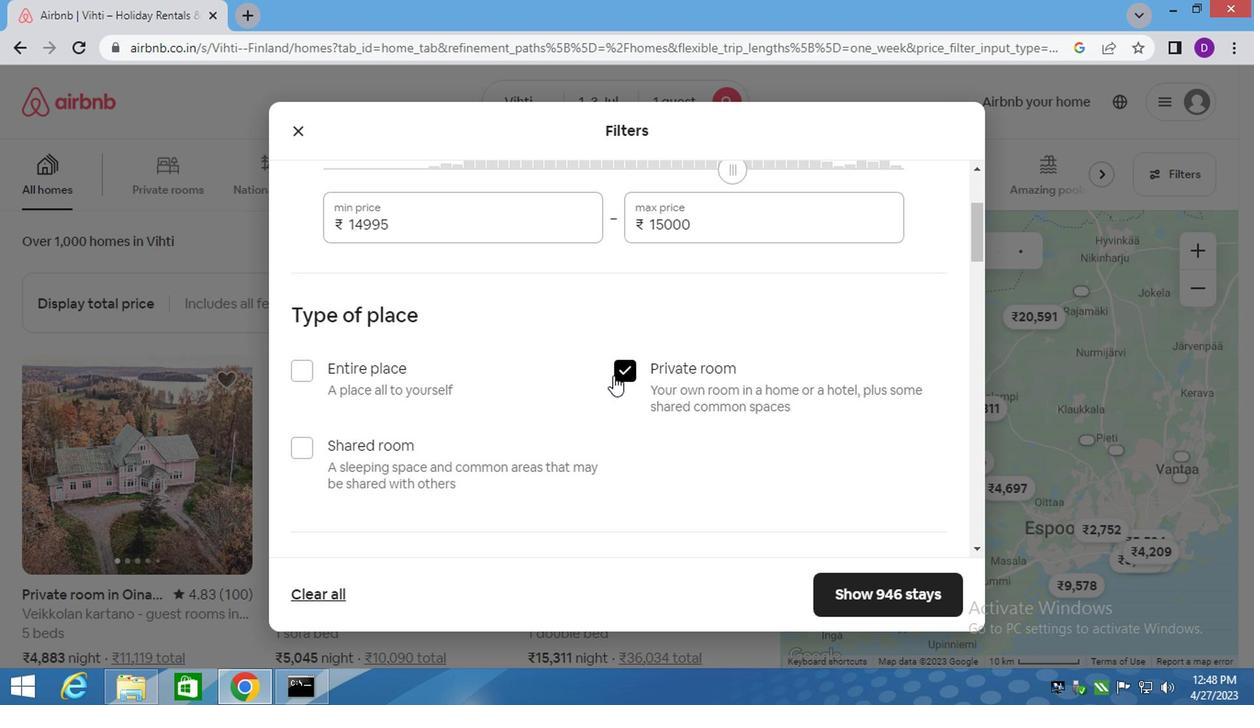 
Action: Mouse scrolled (410, 473) with delta (0, 0)
Screenshot: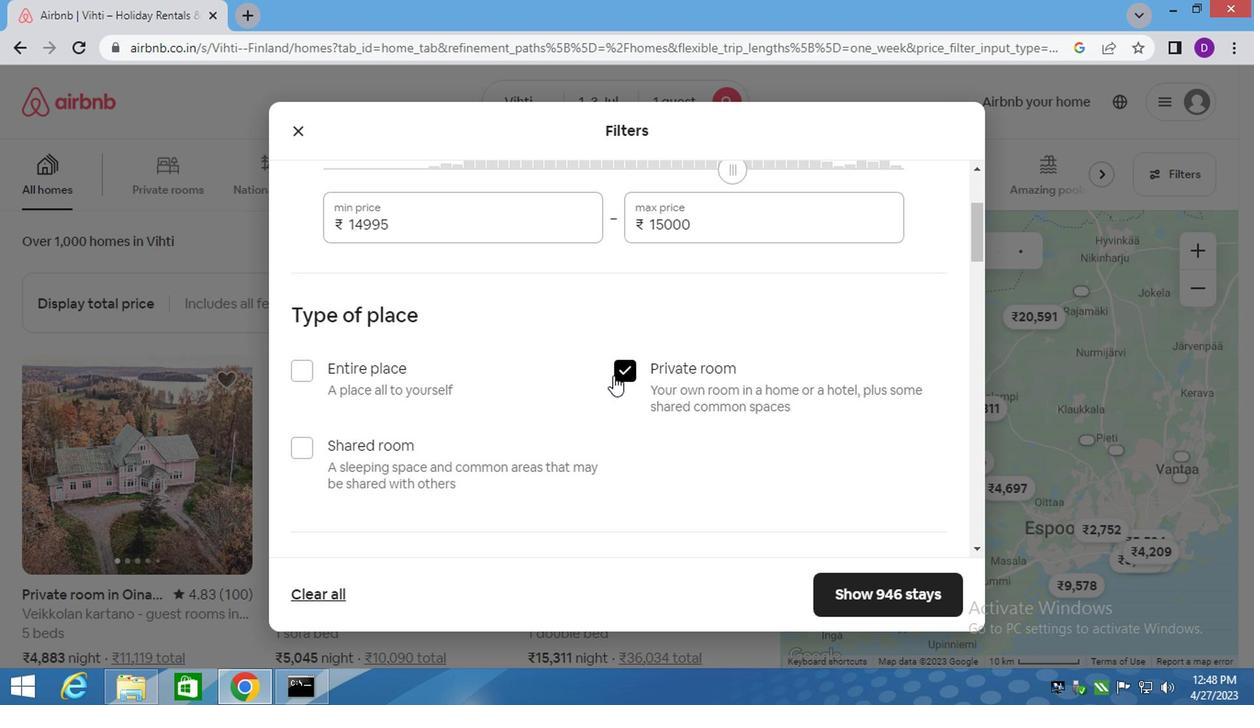 
Action: Mouse moved to (411, 471)
Screenshot: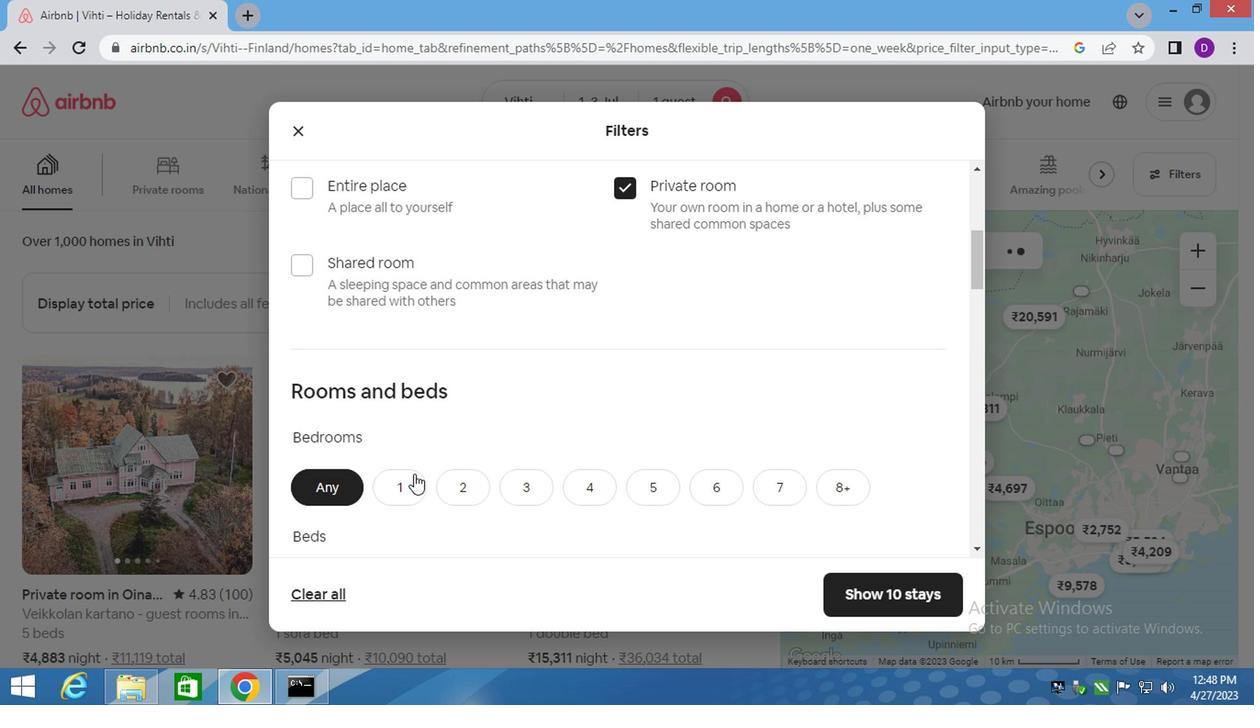 
Action: Mouse scrolled (411, 471) with delta (0, 0)
Screenshot: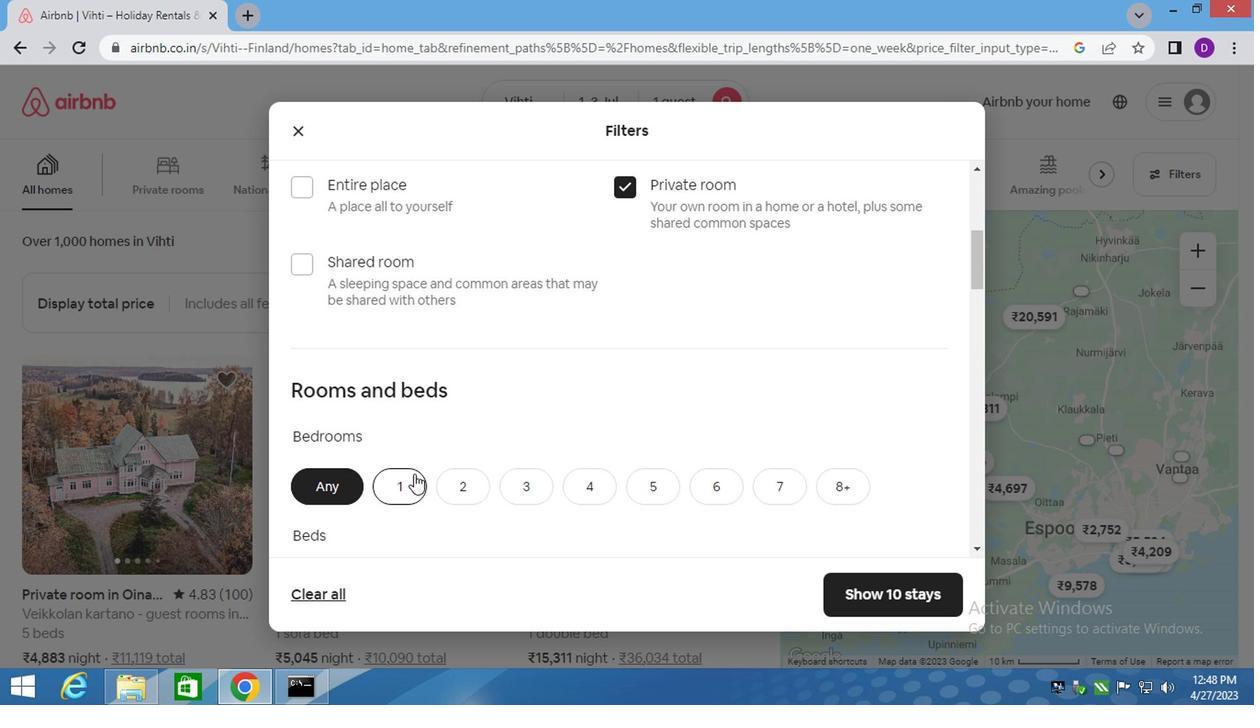 
Action: Mouse moved to (392, 465)
Screenshot: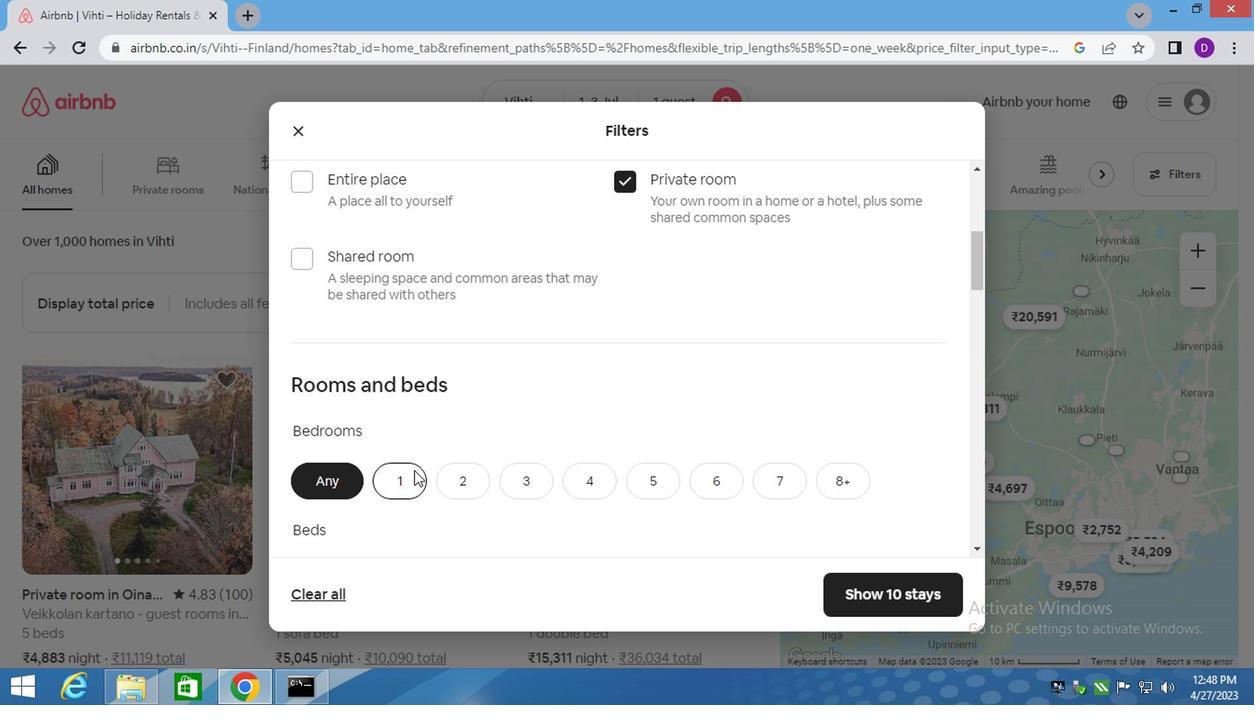 
Action: Mouse scrolled (392, 464) with delta (0, 0)
Screenshot: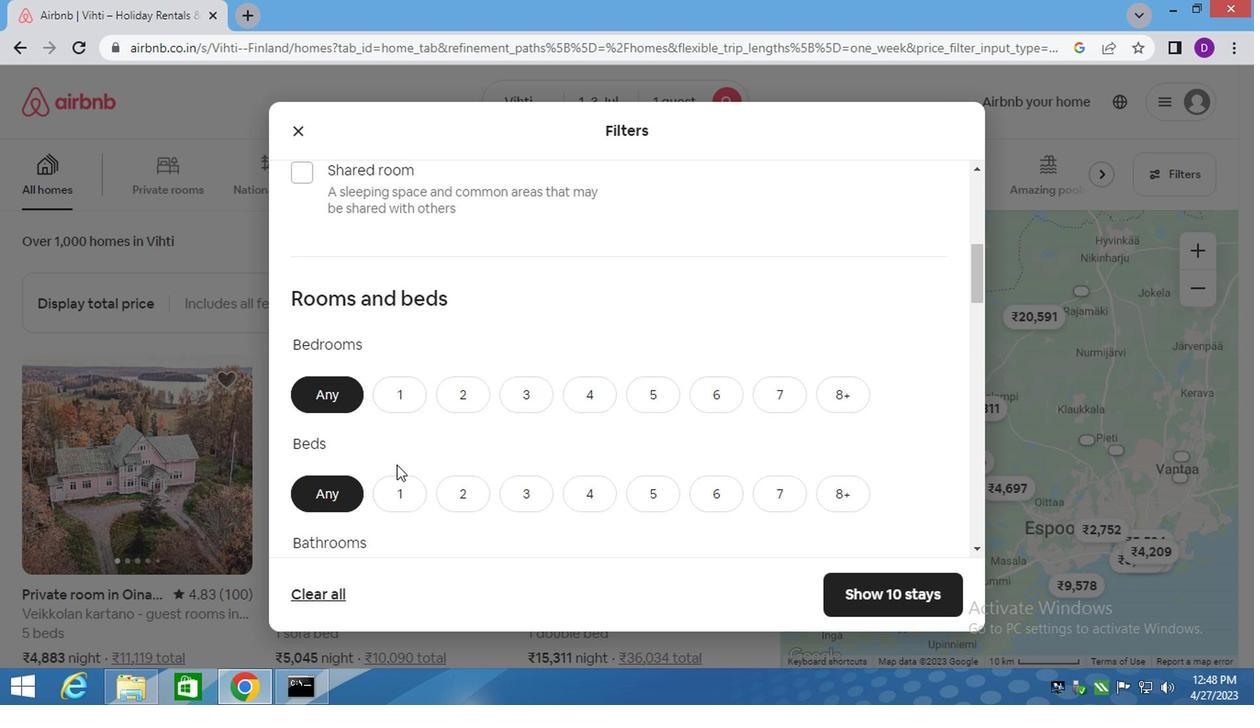 
Action: Mouse moved to (398, 307)
Screenshot: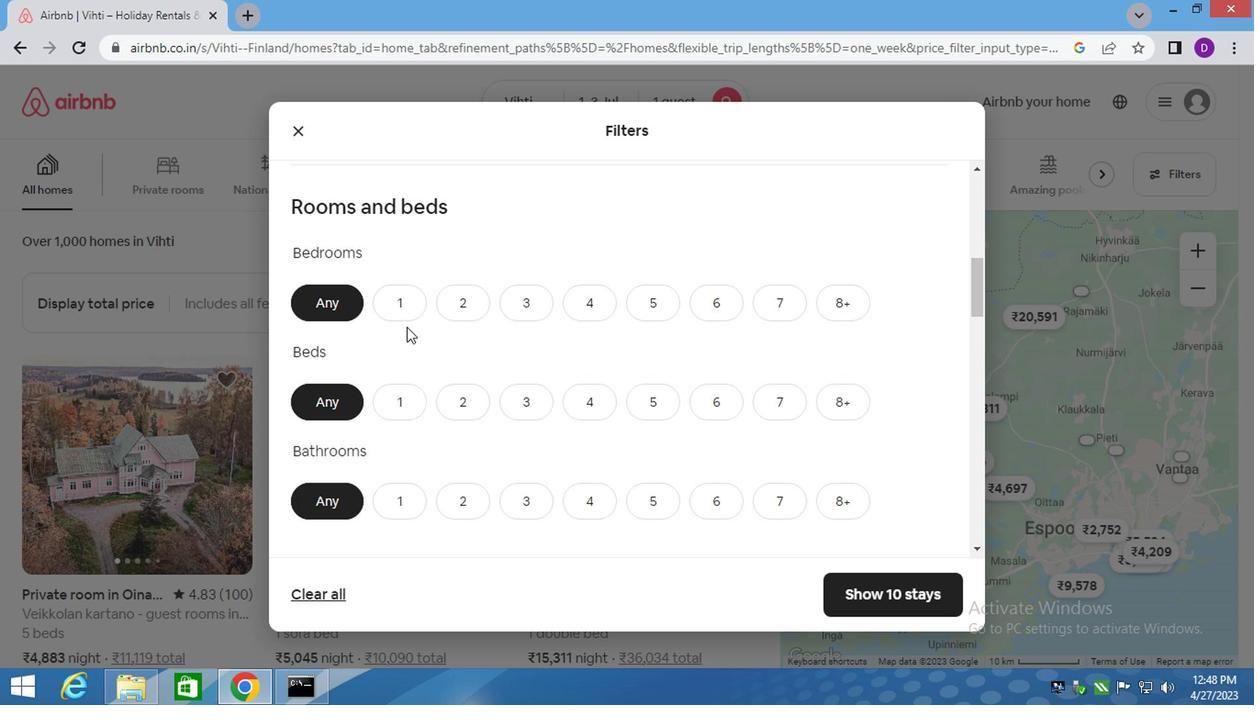 
Action: Mouse pressed left at (398, 307)
Screenshot: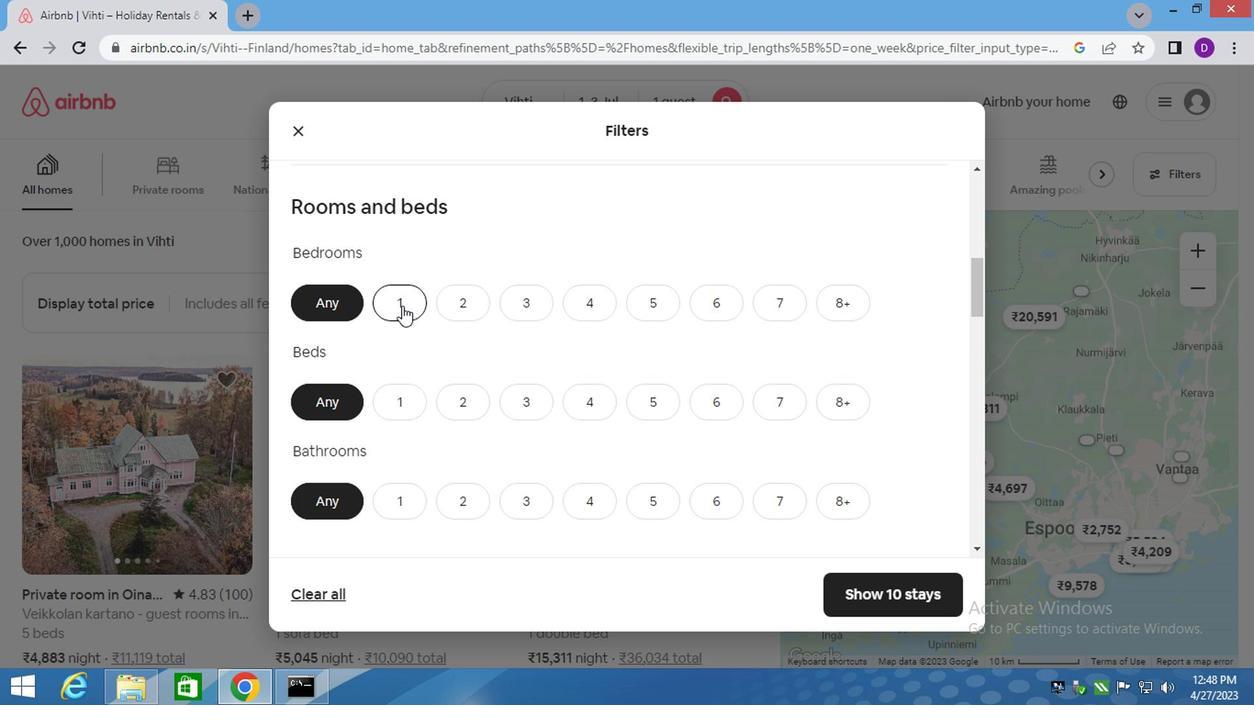
Action: Mouse moved to (389, 404)
Screenshot: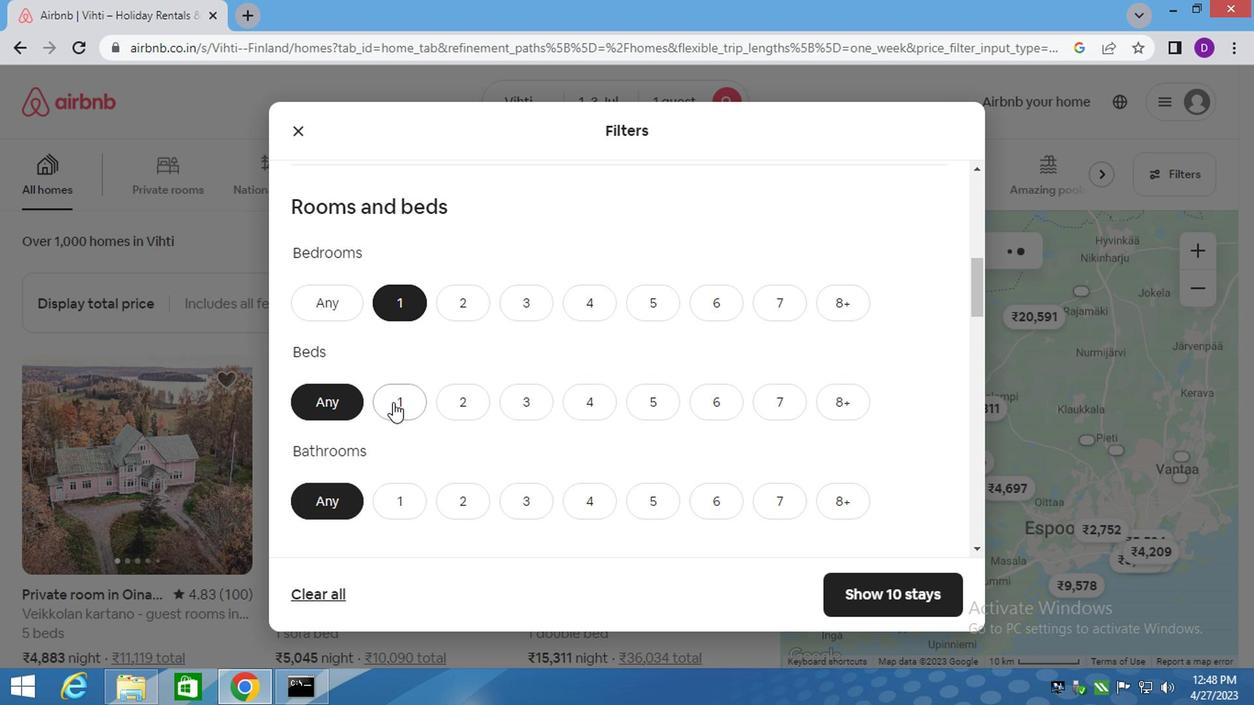 
Action: Mouse pressed left at (389, 404)
Screenshot: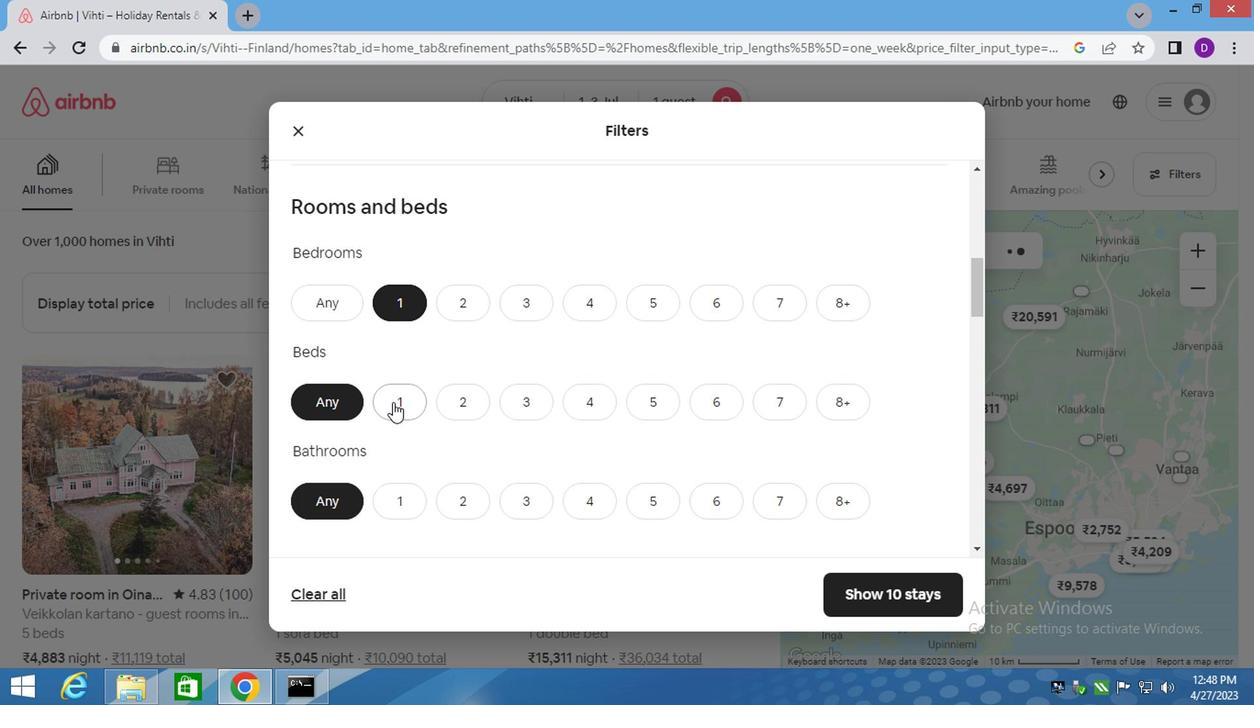 
Action: Mouse moved to (383, 503)
Screenshot: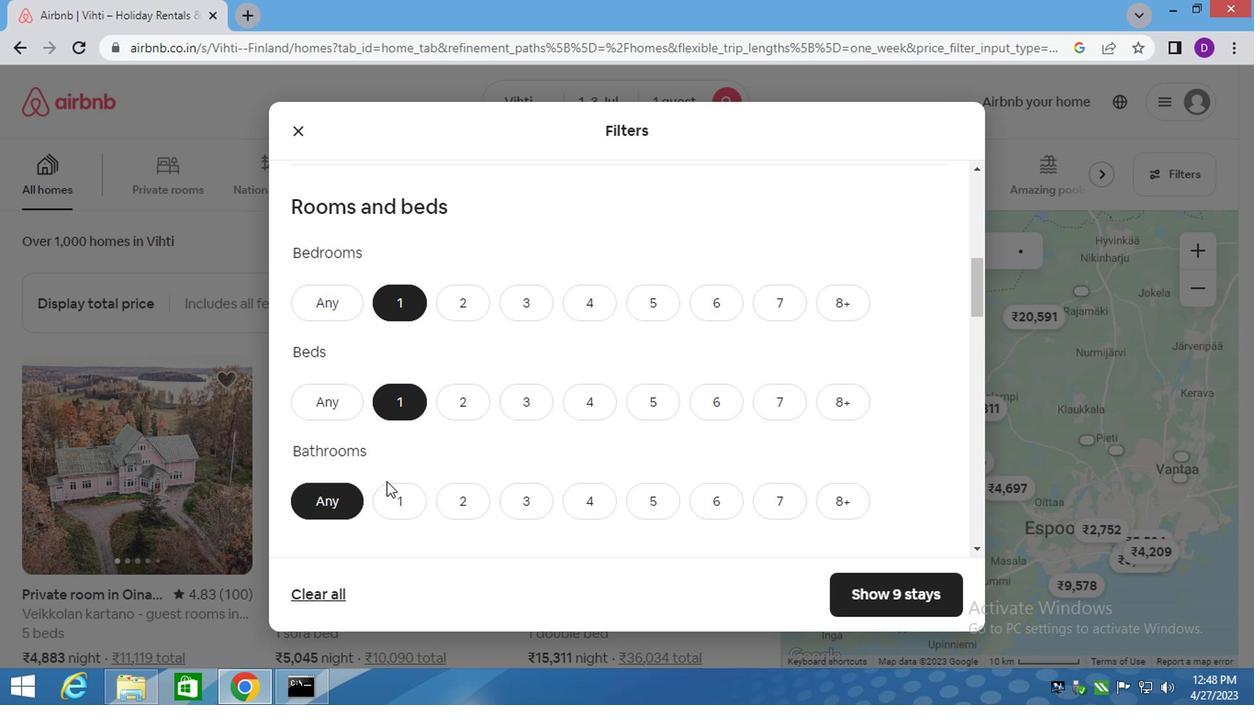 
Action: Mouse pressed left at (383, 503)
Screenshot: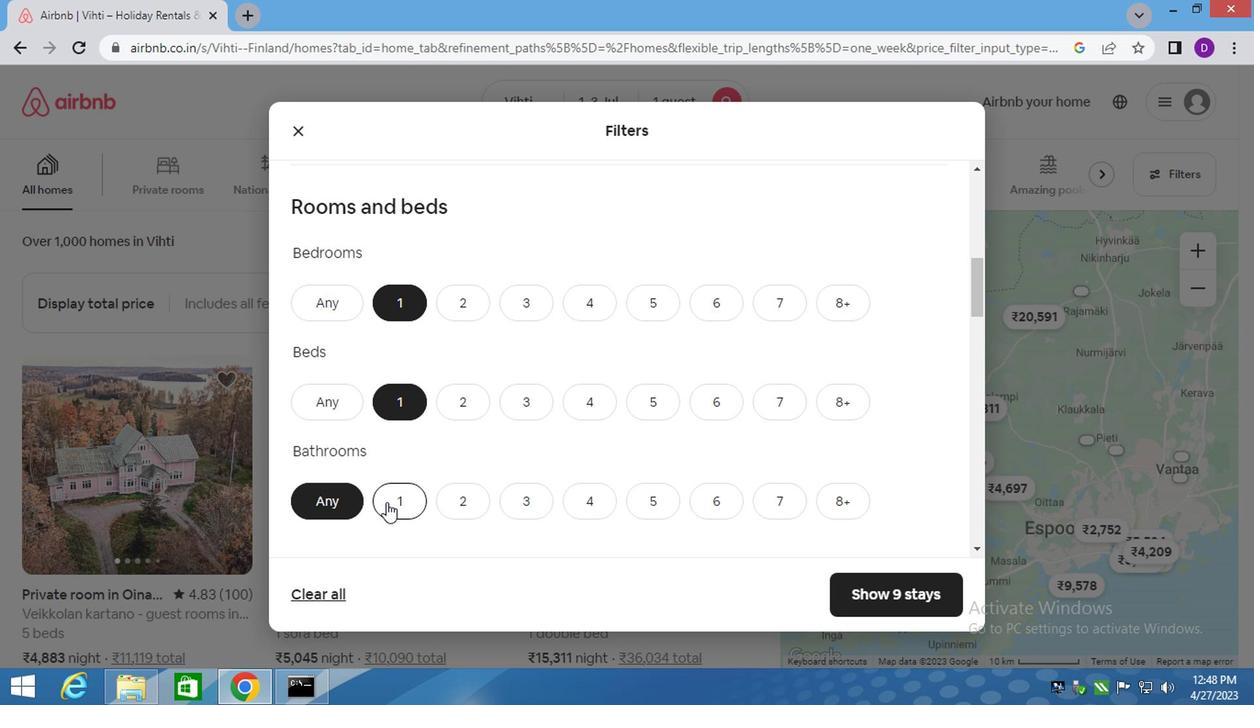 
Action: Mouse moved to (430, 504)
Screenshot: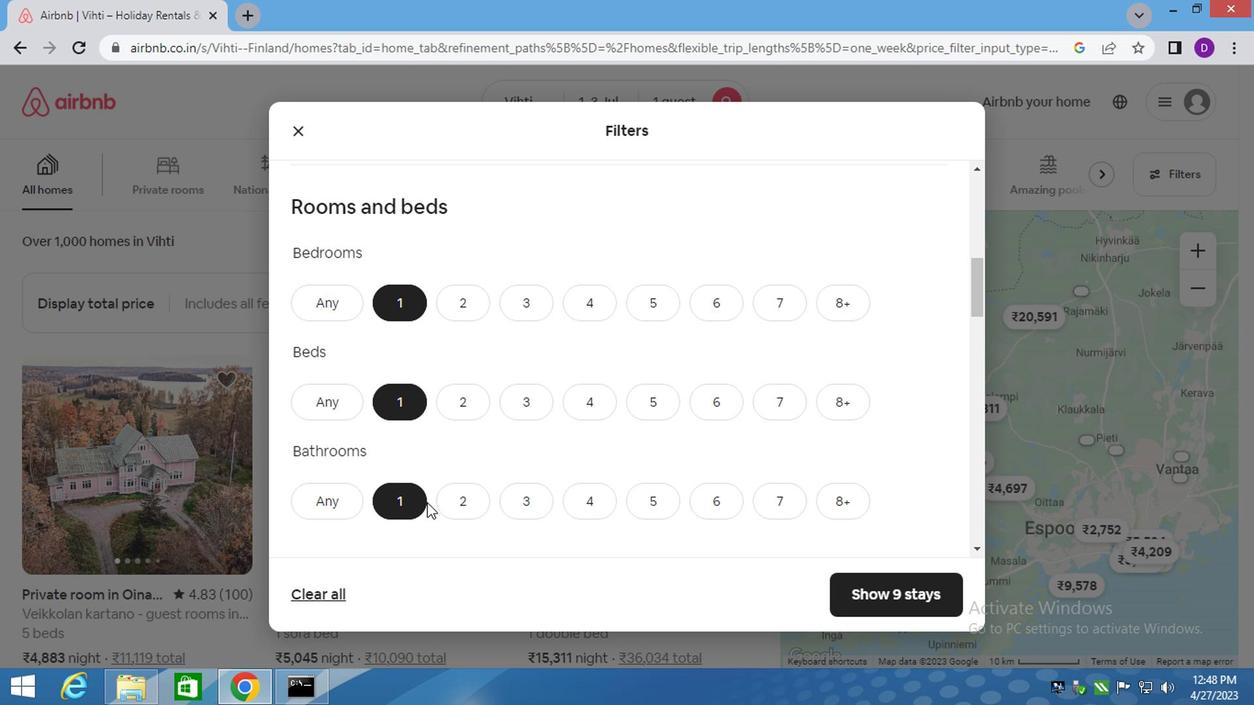 
Action: Mouse scrolled (430, 503) with delta (0, 0)
Screenshot: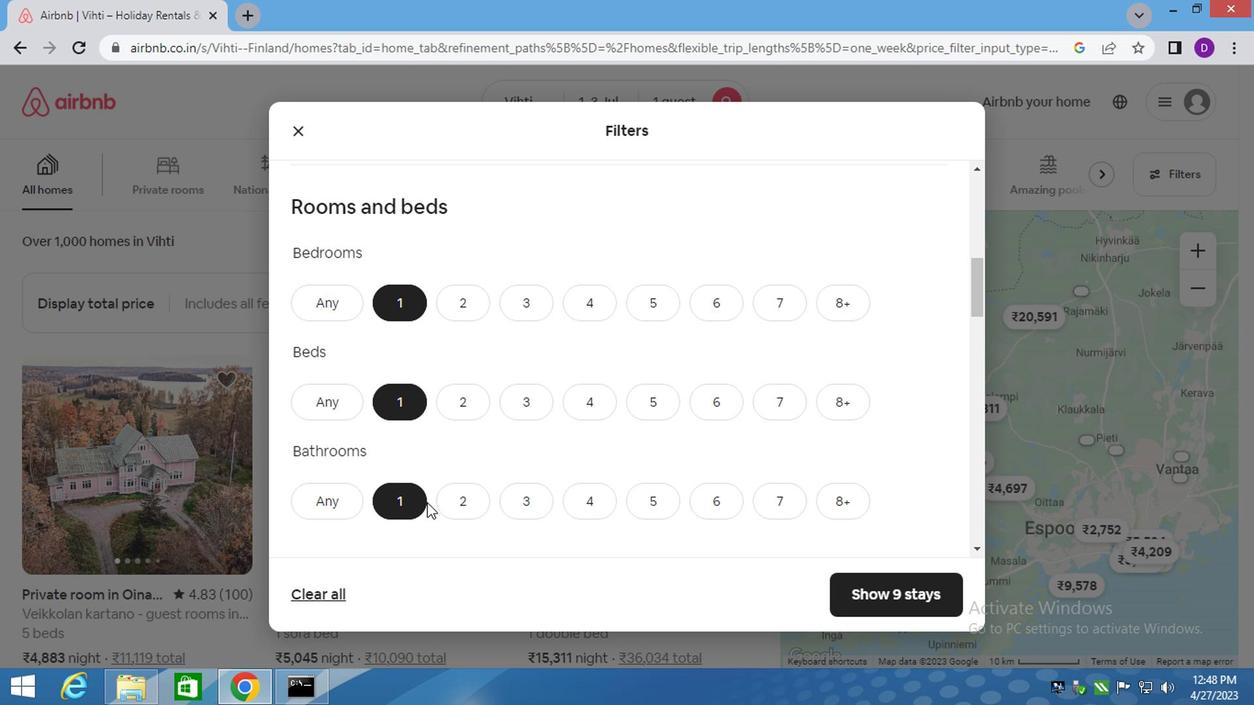 
Action: Mouse moved to (432, 508)
Screenshot: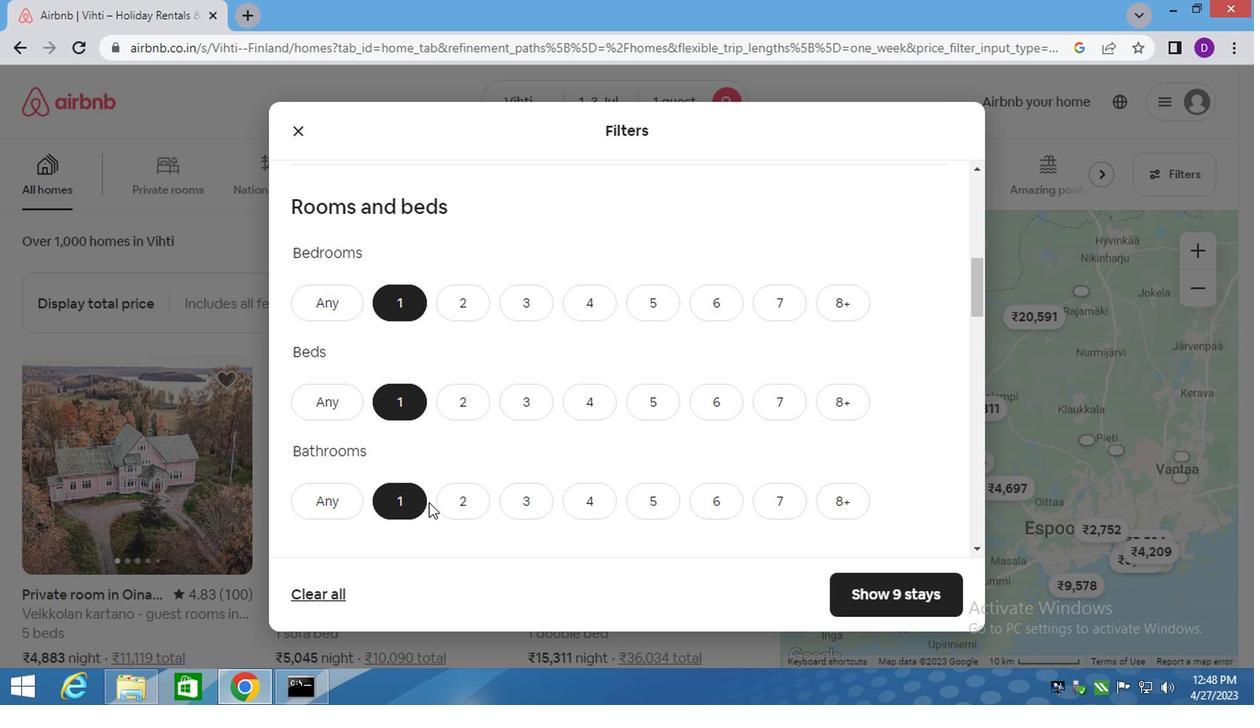 
Action: Mouse scrolled (432, 507) with delta (0, 0)
Screenshot: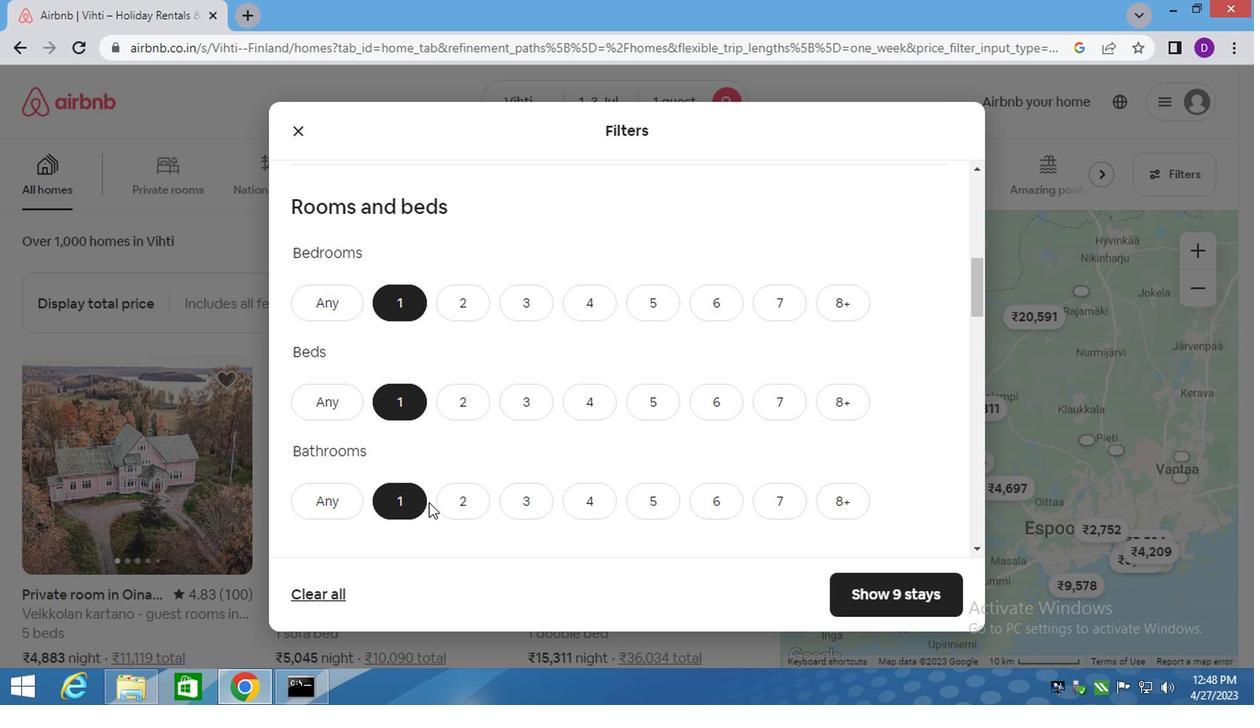 
Action: Mouse moved to (433, 509)
Screenshot: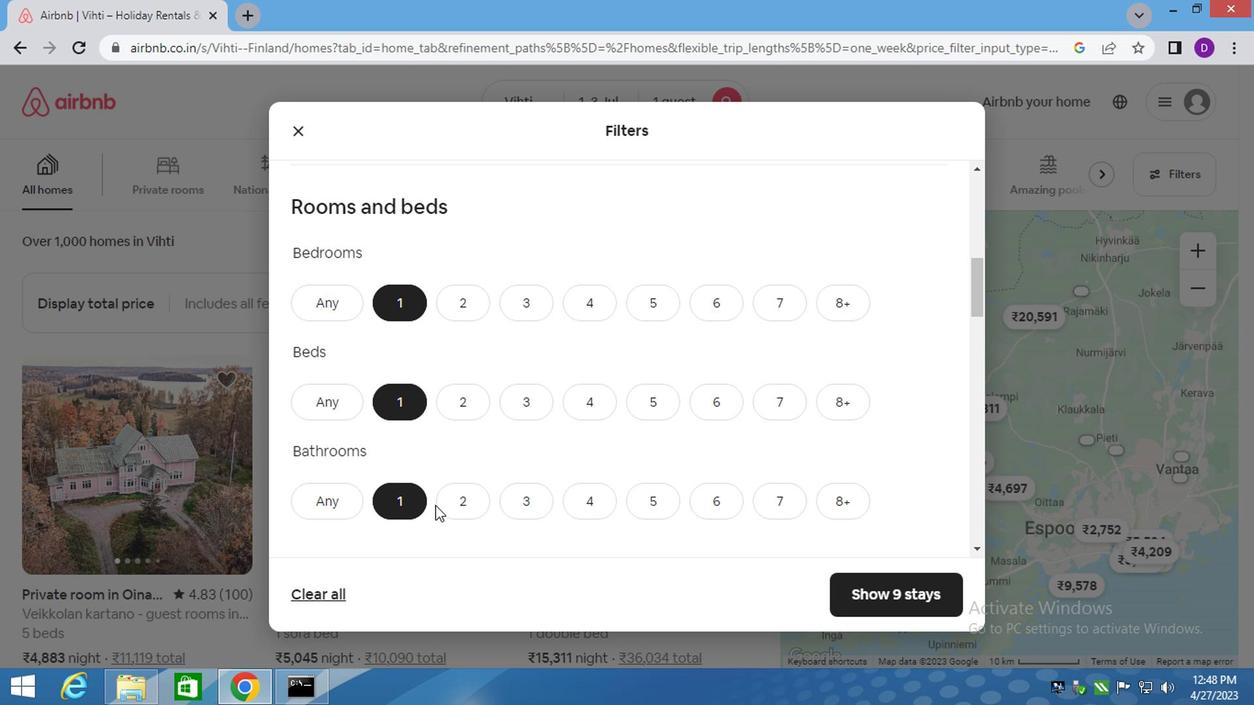 
Action: Mouse scrolled (433, 508) with delta (0, 0)
Screenshot: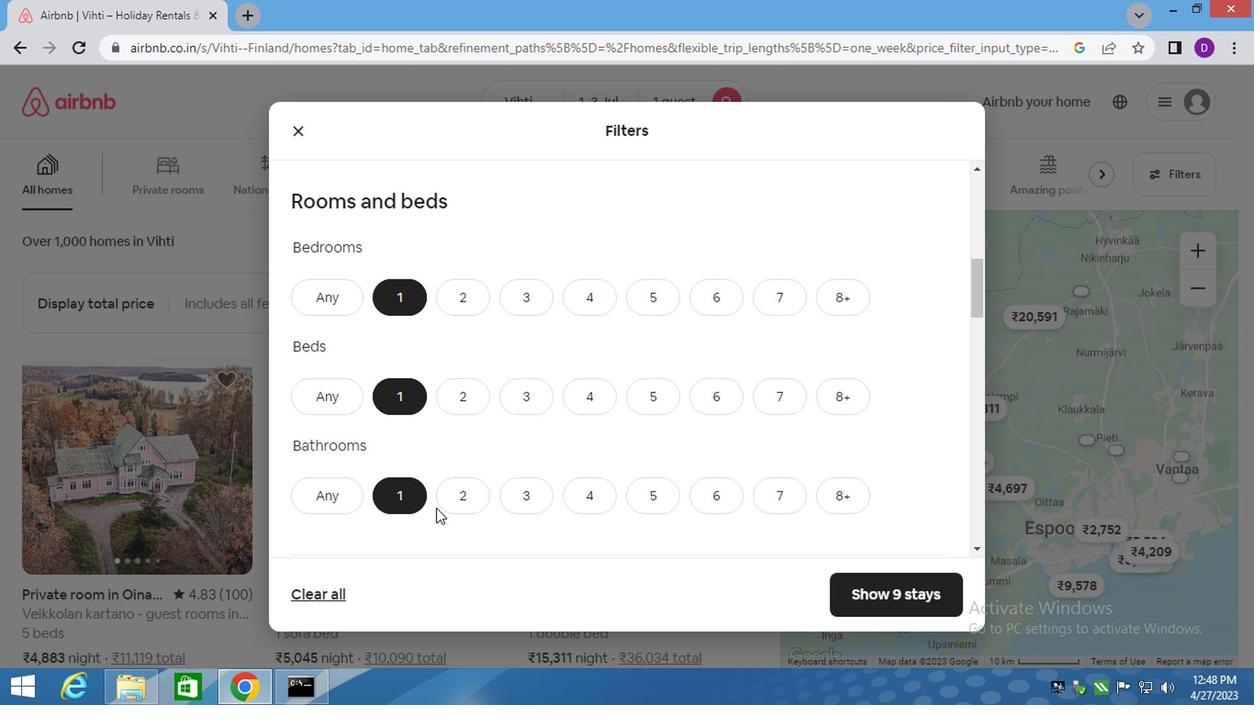 
Action: Mouse moved to (374, 432)
Screenshot: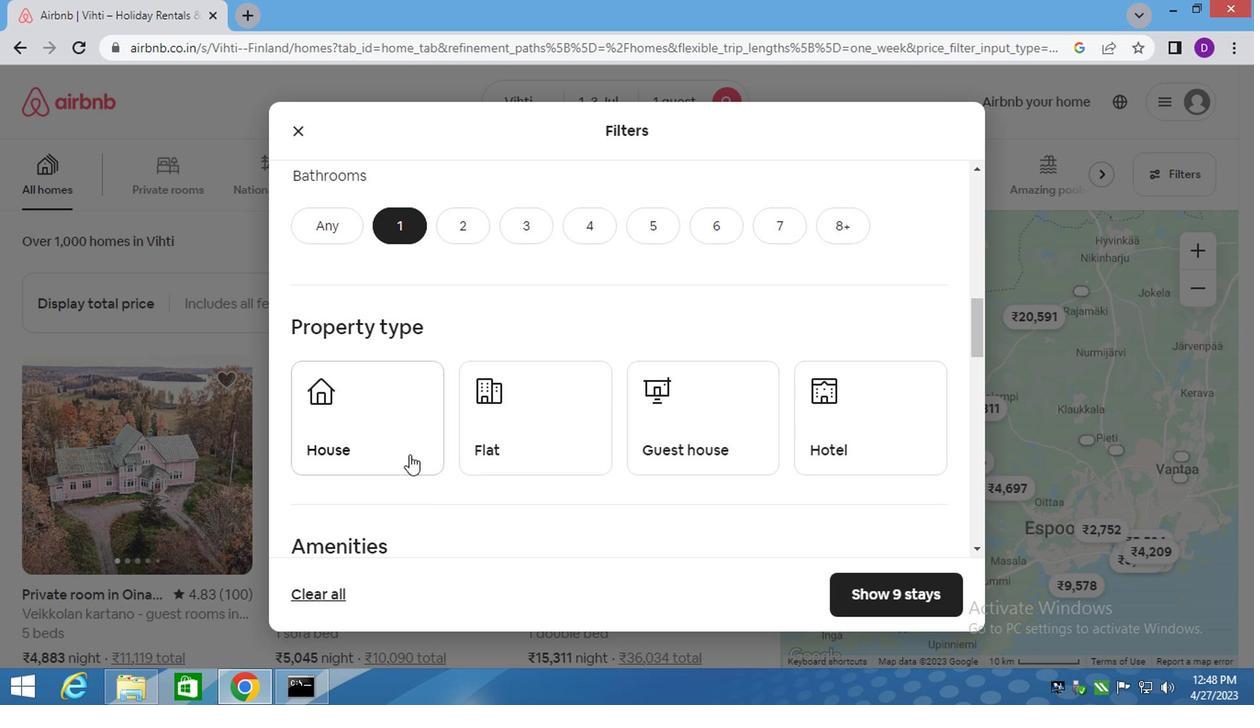 
Action: Mouse pressed left at (374, 432)
Screenshot: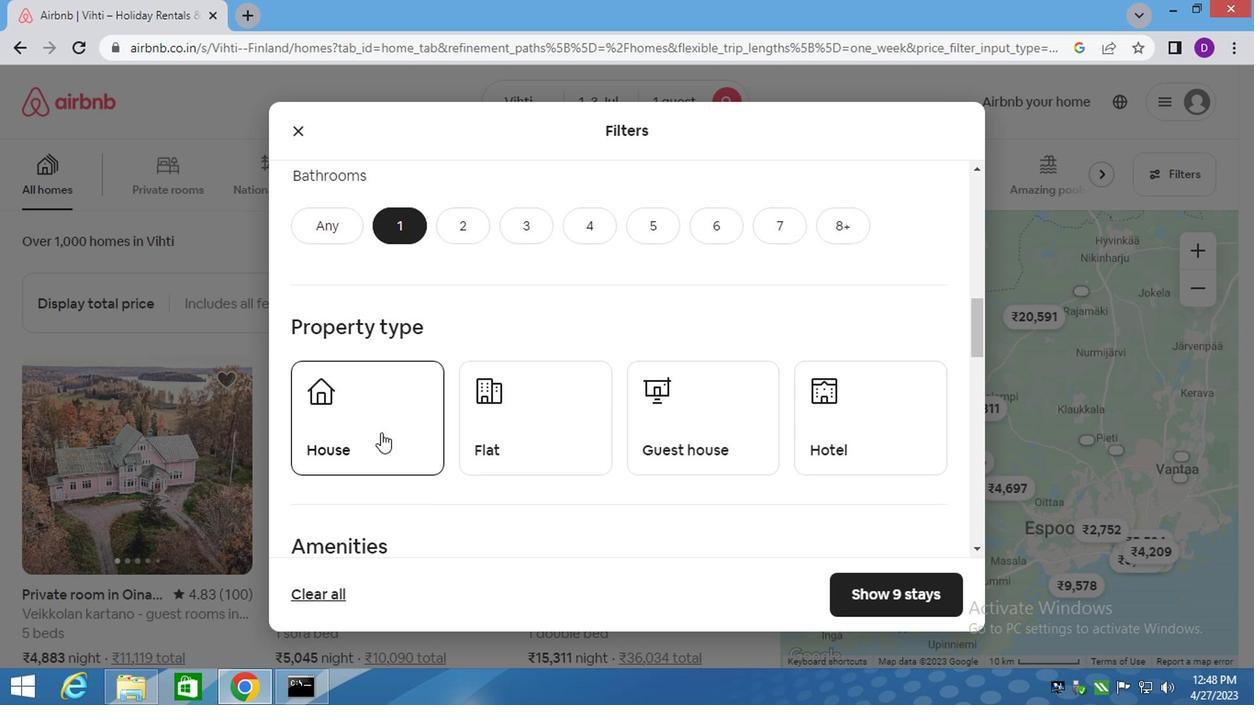 
Action: Mouse moved to (465, 428)
Screenshot: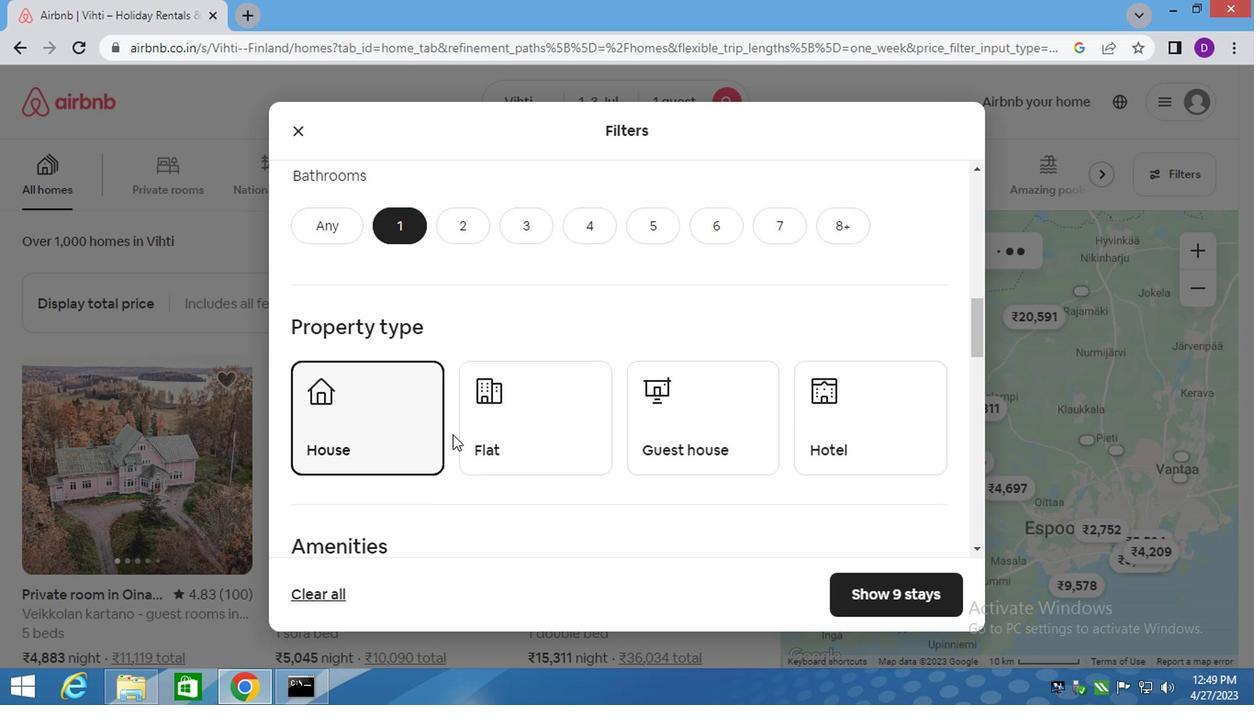 
Action: Mouse pressed left at (465, 428)
Screenshot: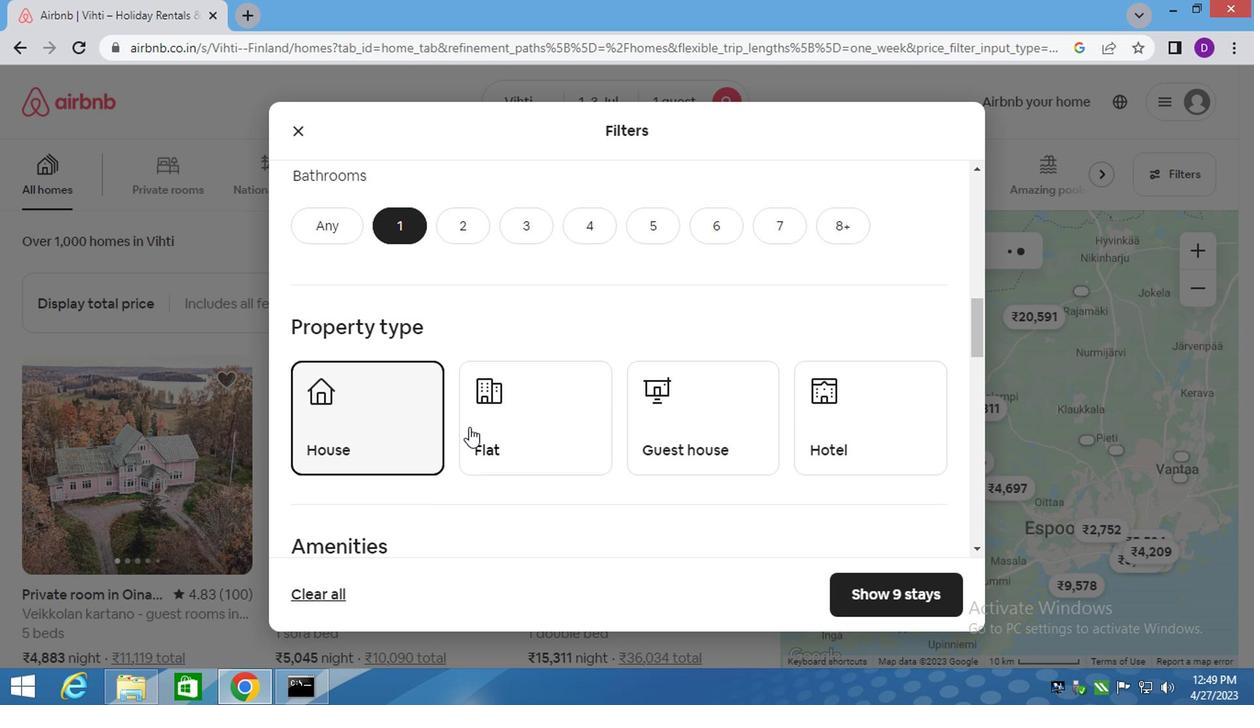 
Action: Mouse moved to (725, 424)
Screenshot: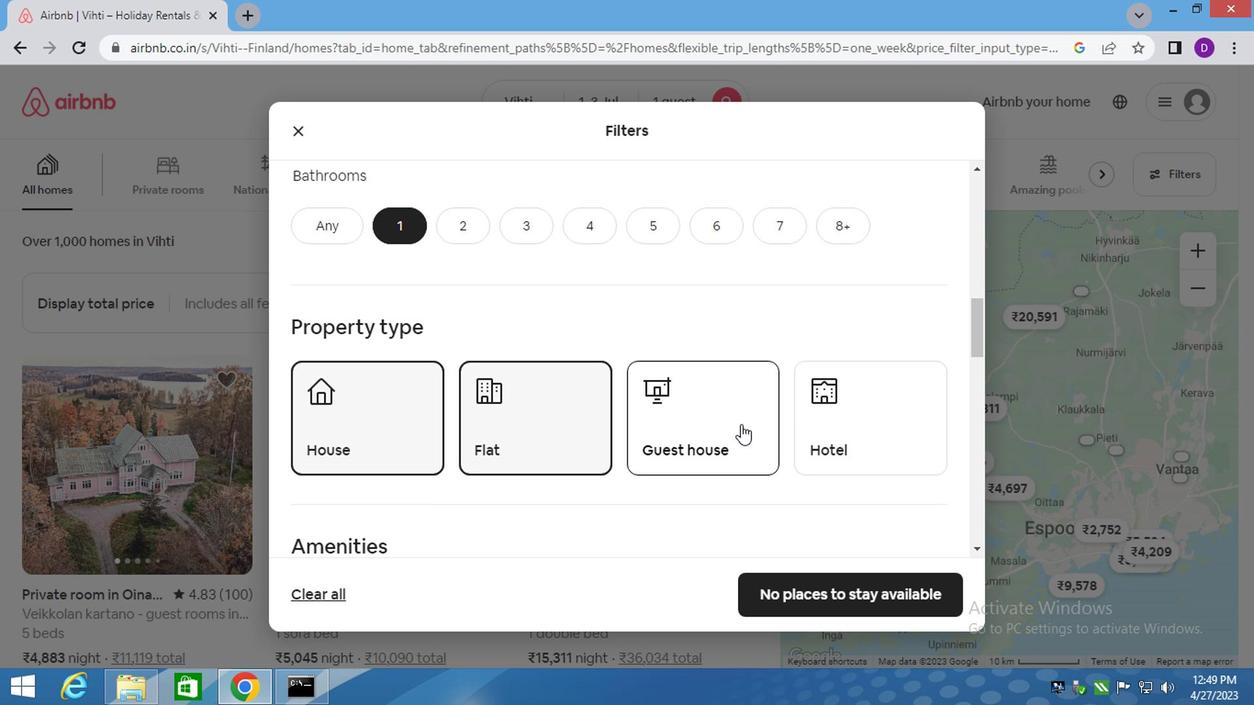 
Action: Mouse pressed left at (725, 424)
Screenshot: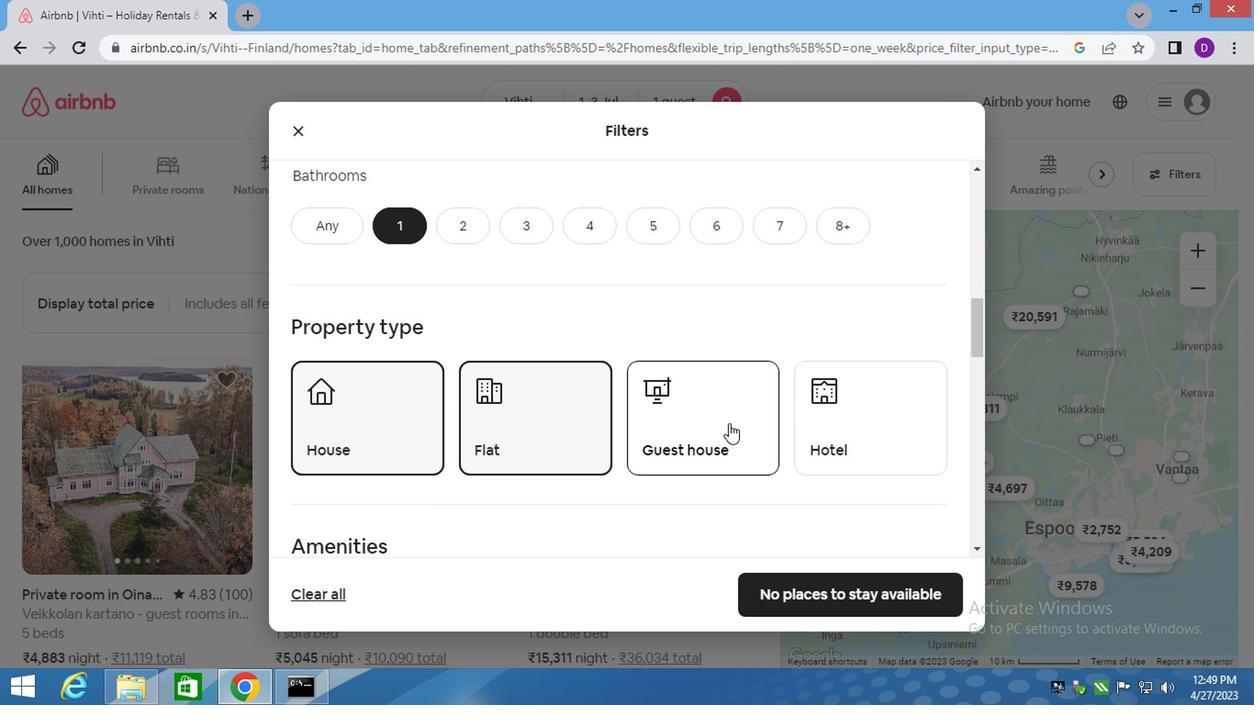 
Action: Mouse moved to (831, 441)
Screenshot: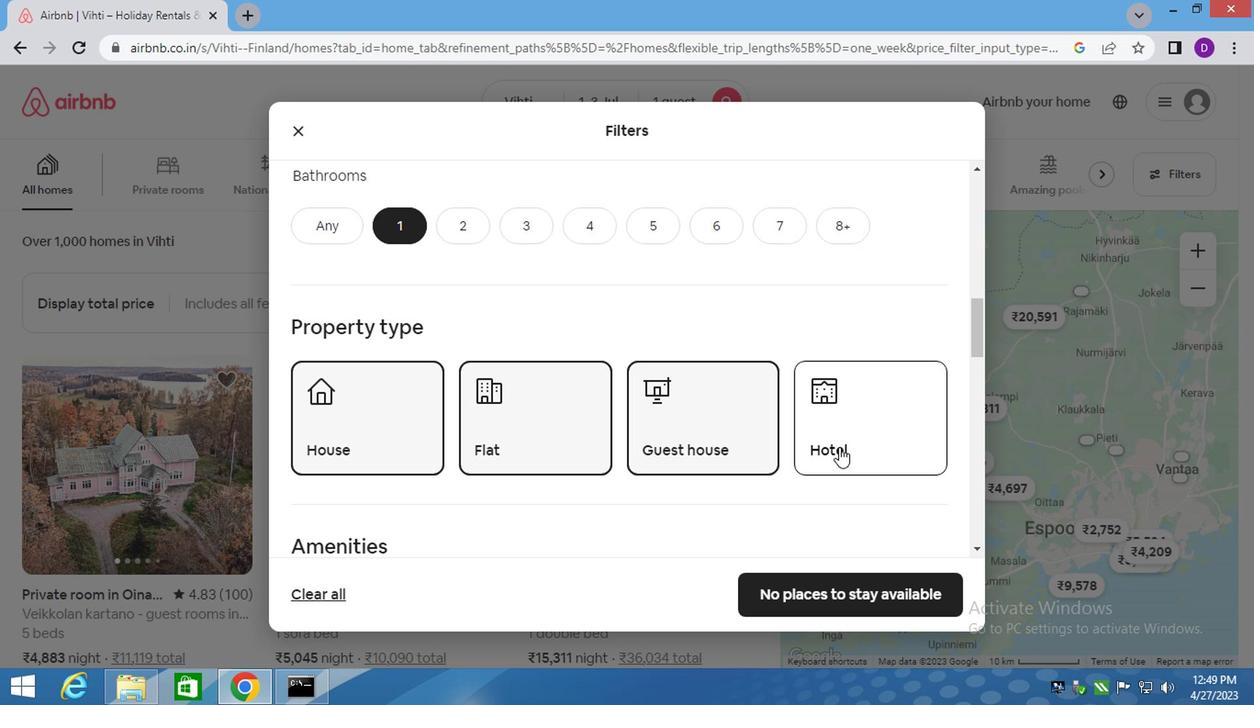 
Action: Mouse pressed left at (831, 441)
Screenshot: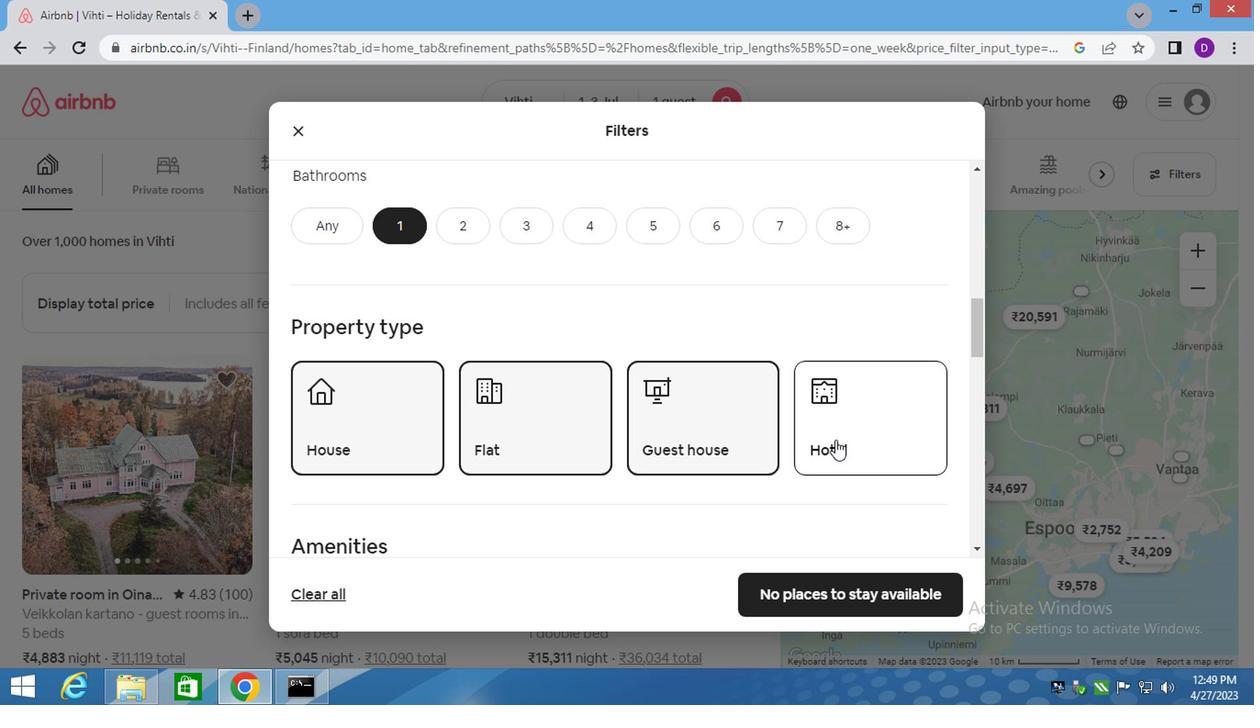 
Action: Mouse moved to (434, 494)
Screenshot: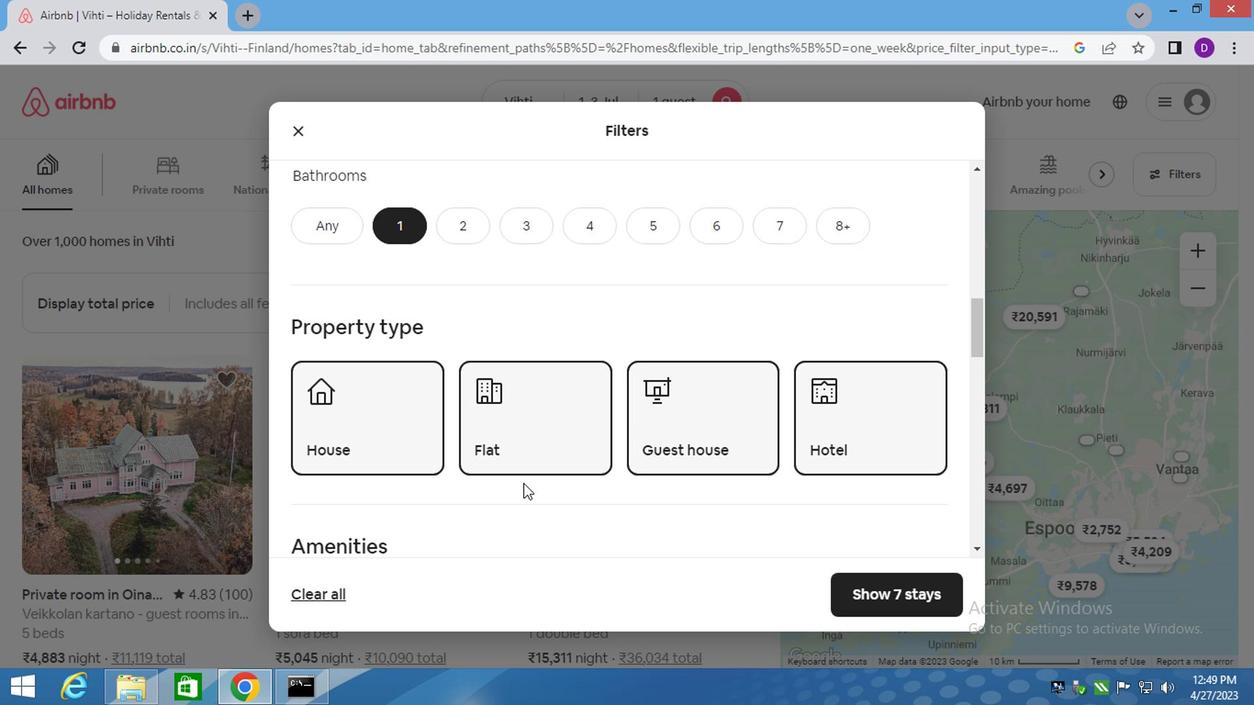 
Action: Mouse scrolled (434, 492) with delta (0, -1)
Screenshot: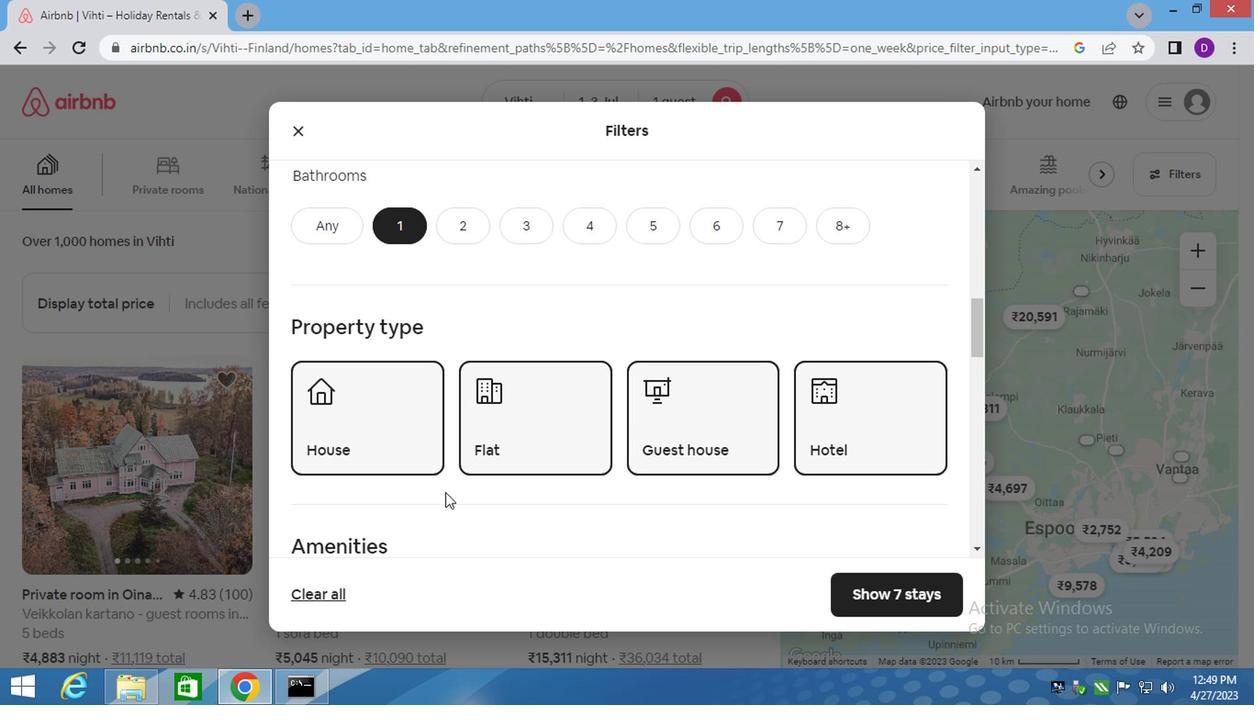 
Action: Mouse scrolled (434, 492) with delta (0, -1)
Screenshot: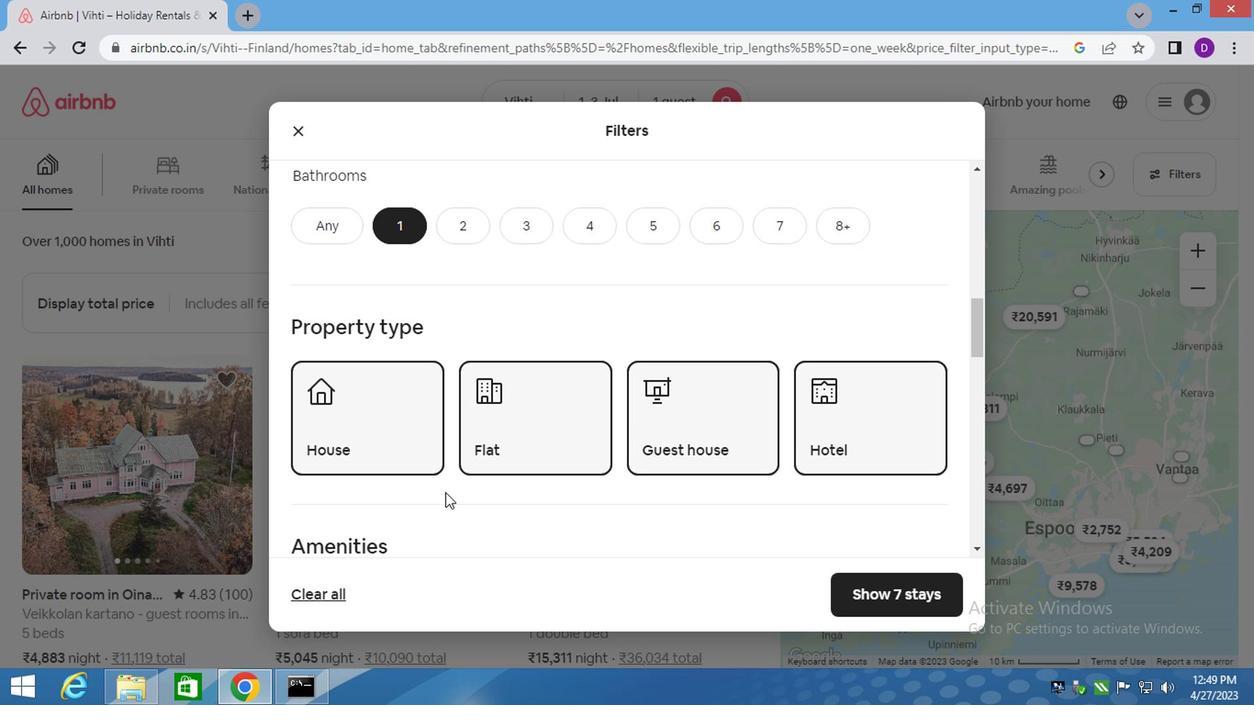 
Action: Mouse moved to (433, 494)
Screenshot: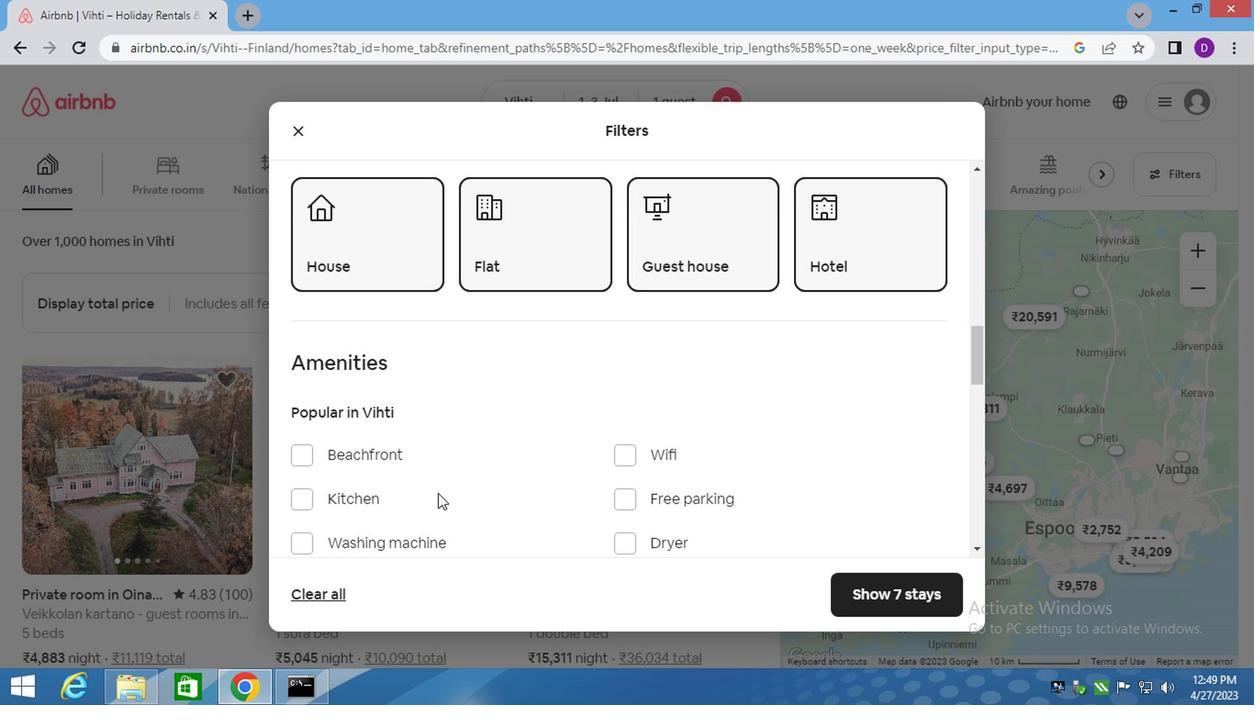 
Action: Mouse scrolled (433, 492) with delta (0, -1)
Screenshot: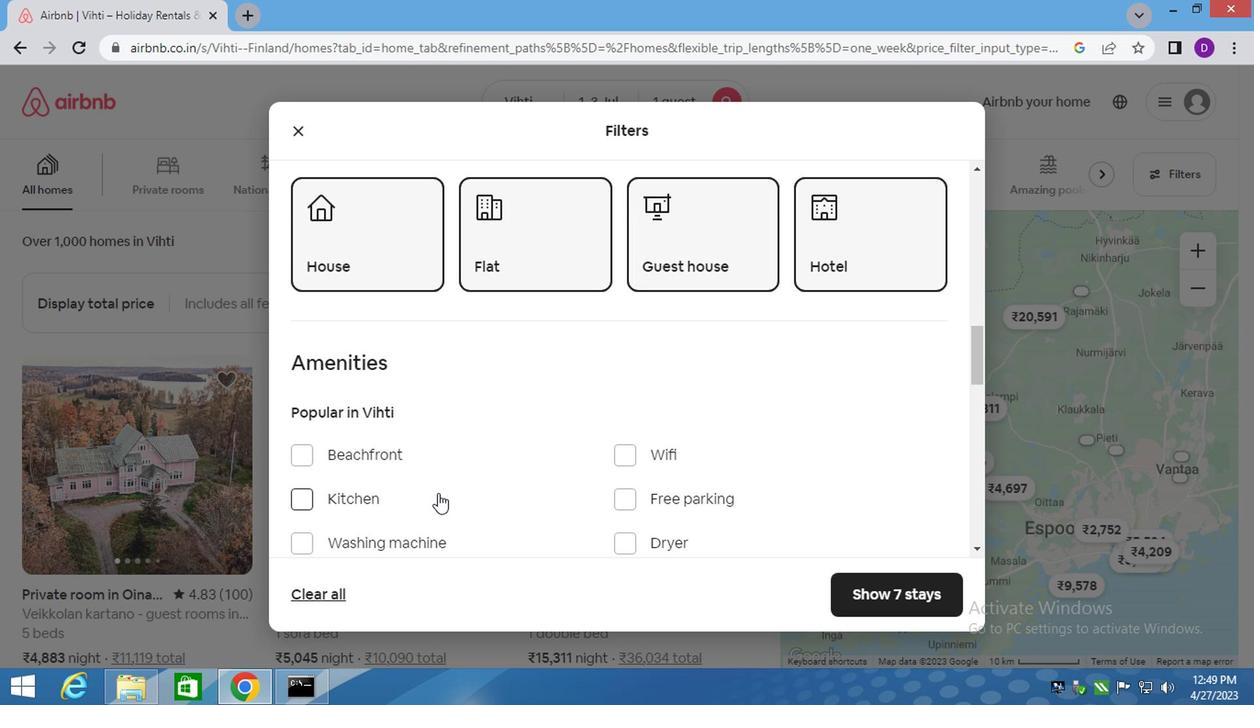 
Action: Mouse moved to (469, 486)
Screenshot: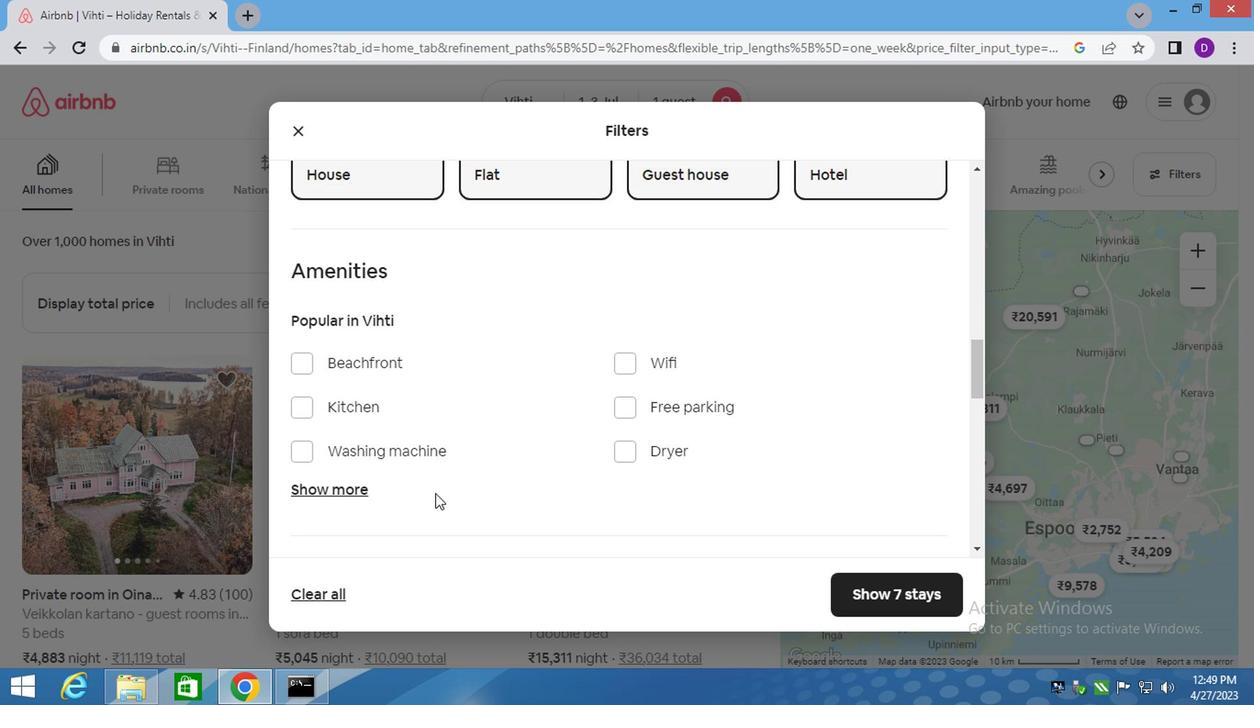 
Action: Mouse scrolled (469, 485) with delta (0, -1)
Screenshot: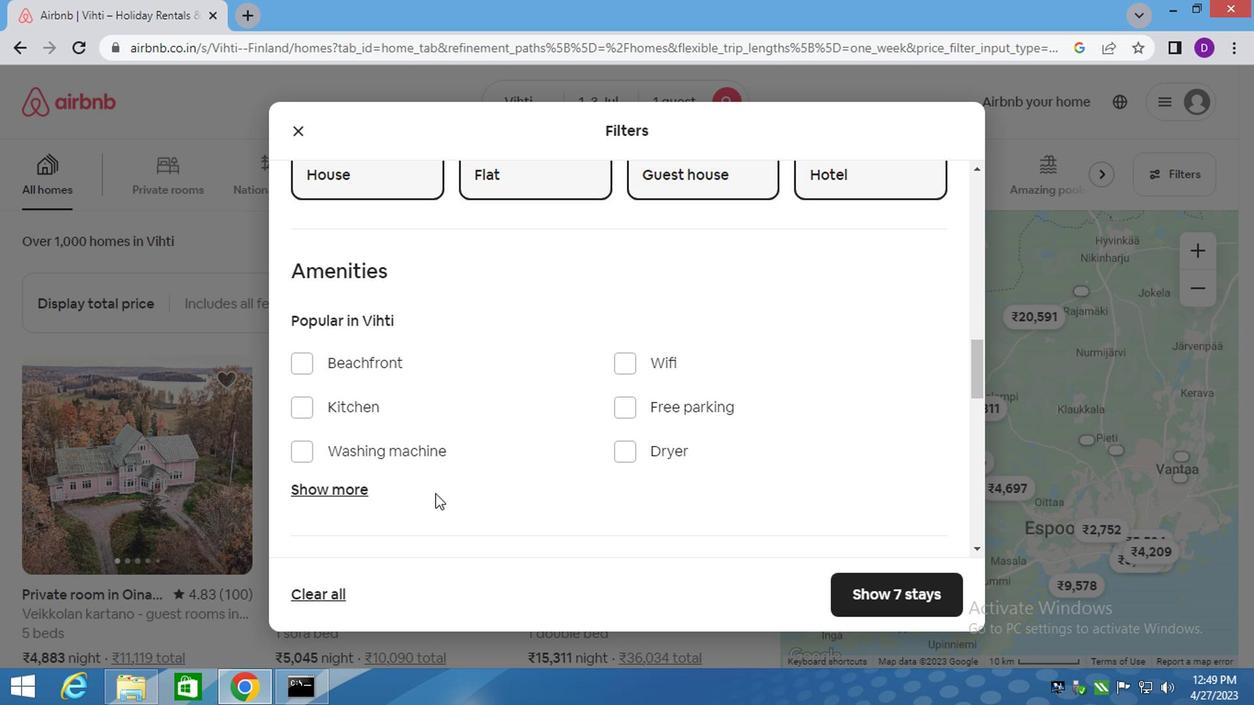 
Action: Mouse moved to (488, 473)
Screenshot: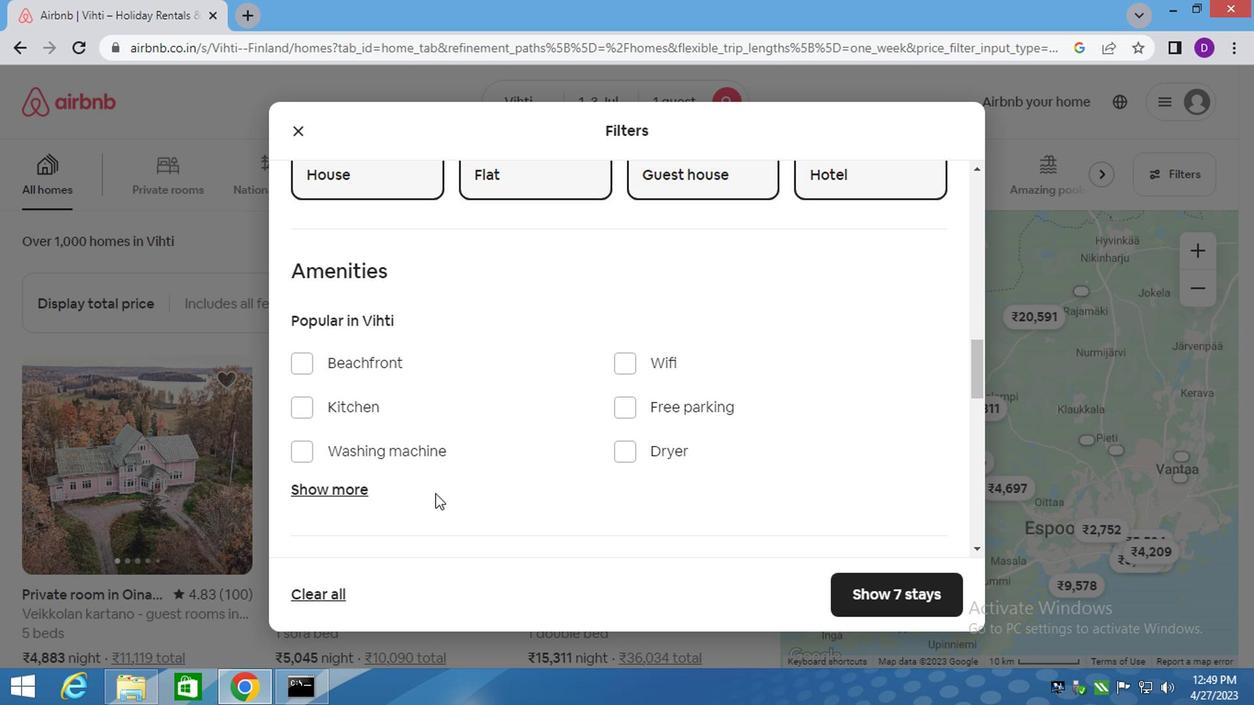 
Action: Mouse scrolled (469, 485) with delta (0, -1)
Screenshot: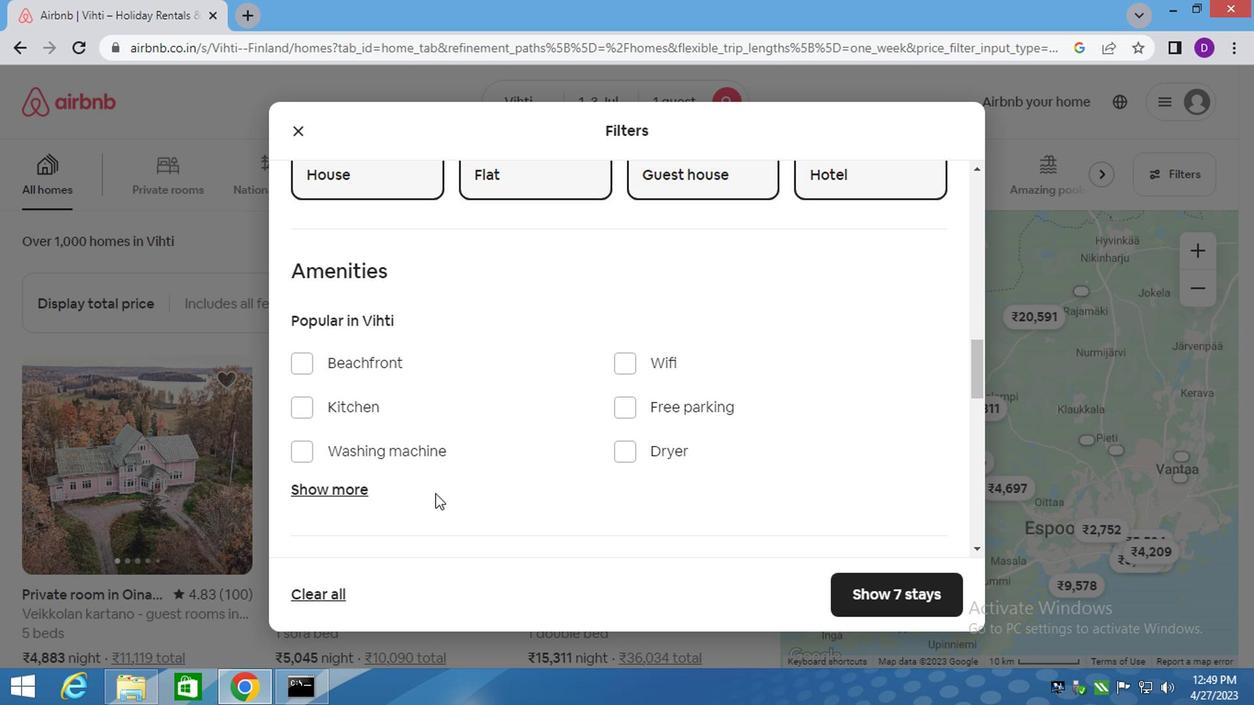 
Action: Mouse moved to (557, 450)
Screenshot: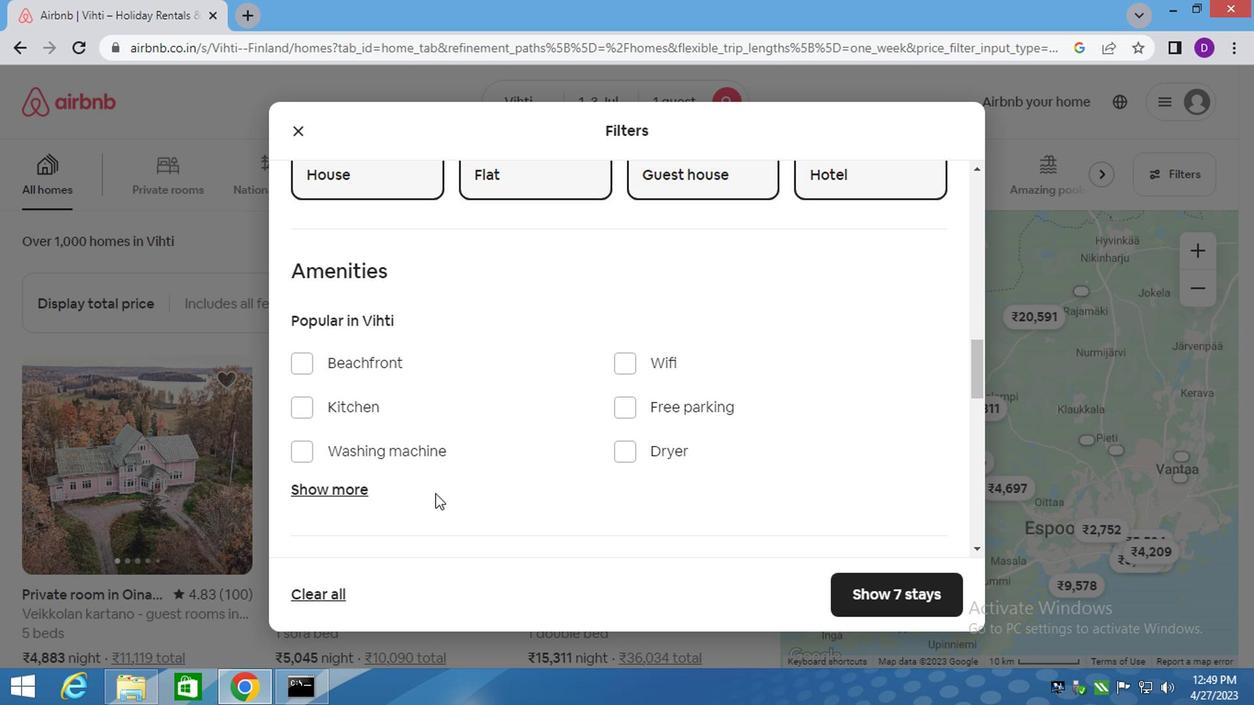 
Action: Mouse scrolled (469, 485) with delta (0, -1)
Screenshot: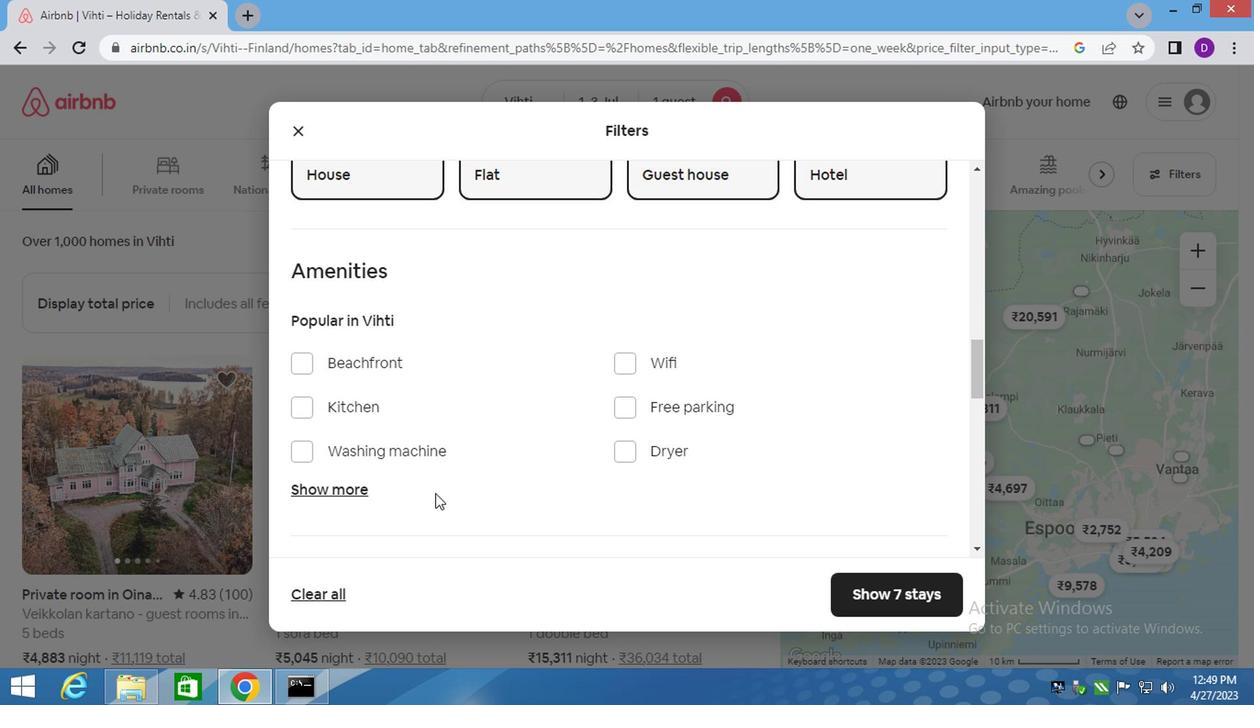 
Action: Mouse moved to (586, 445)
Screenshot: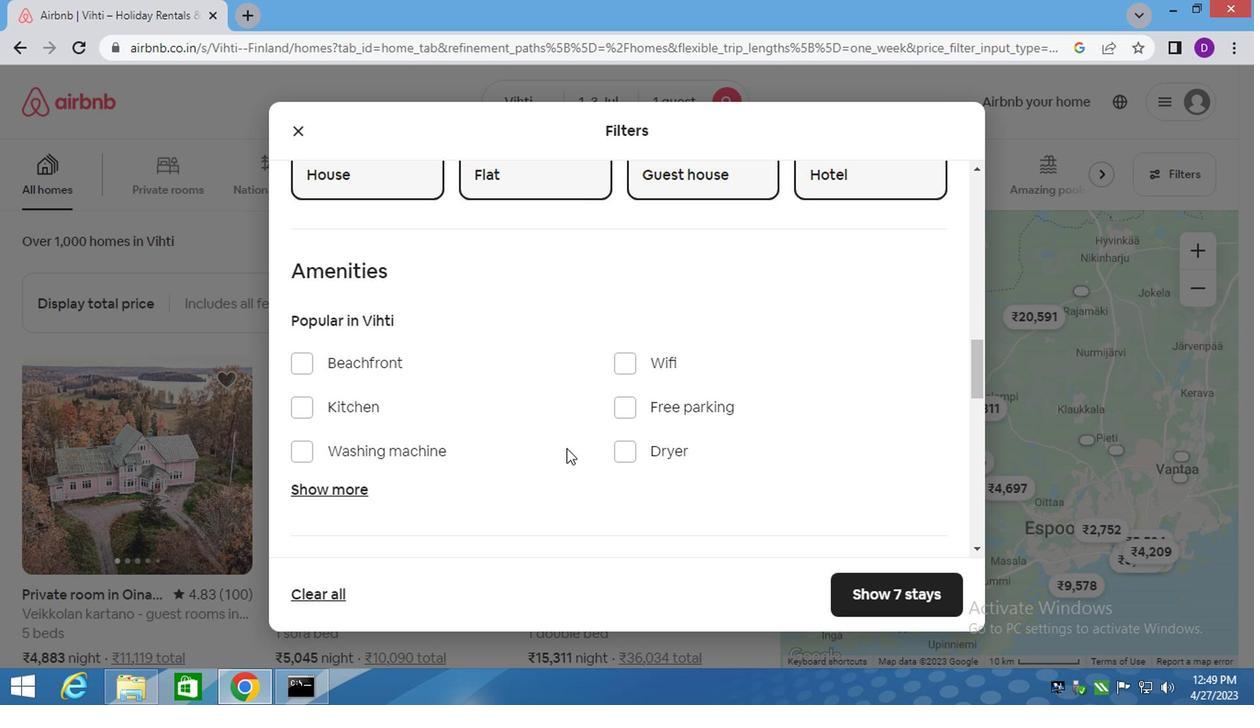 
Action: Mouse scrolled (586, 444) with delta (0, -1)
Screenshot: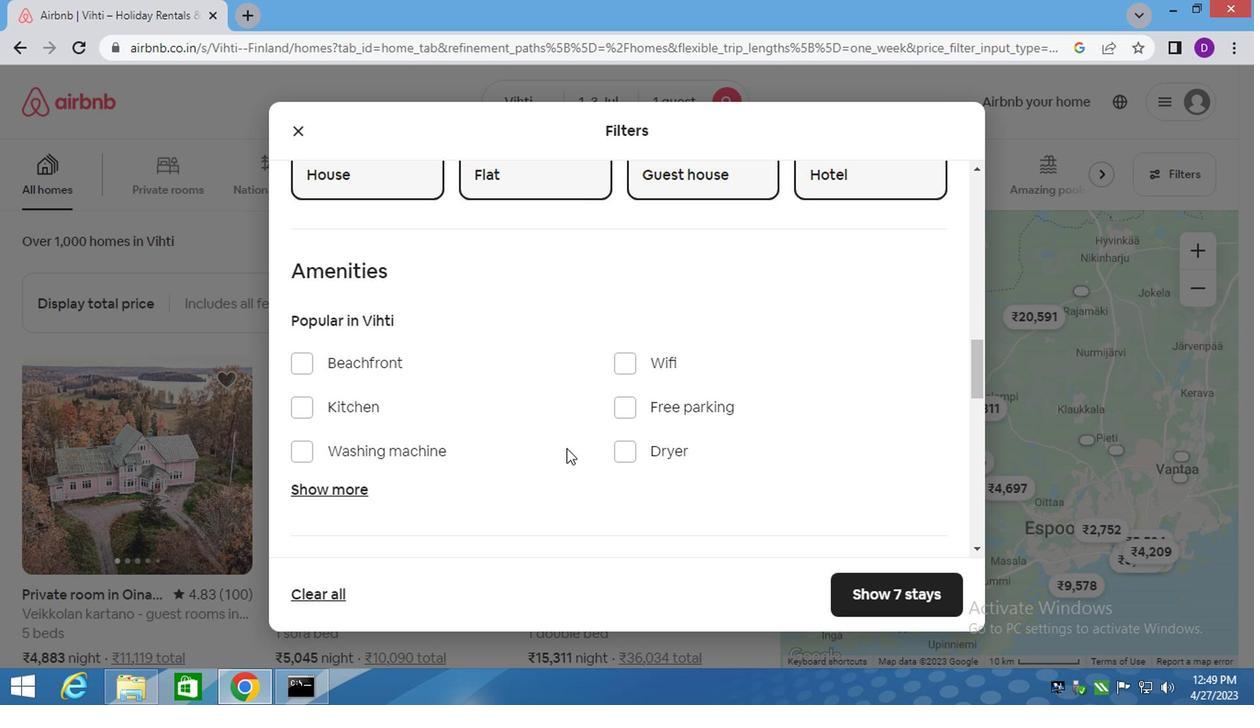 
Action: Mouse scrolled (586, 444) with delta (0, -1)
Screenshot: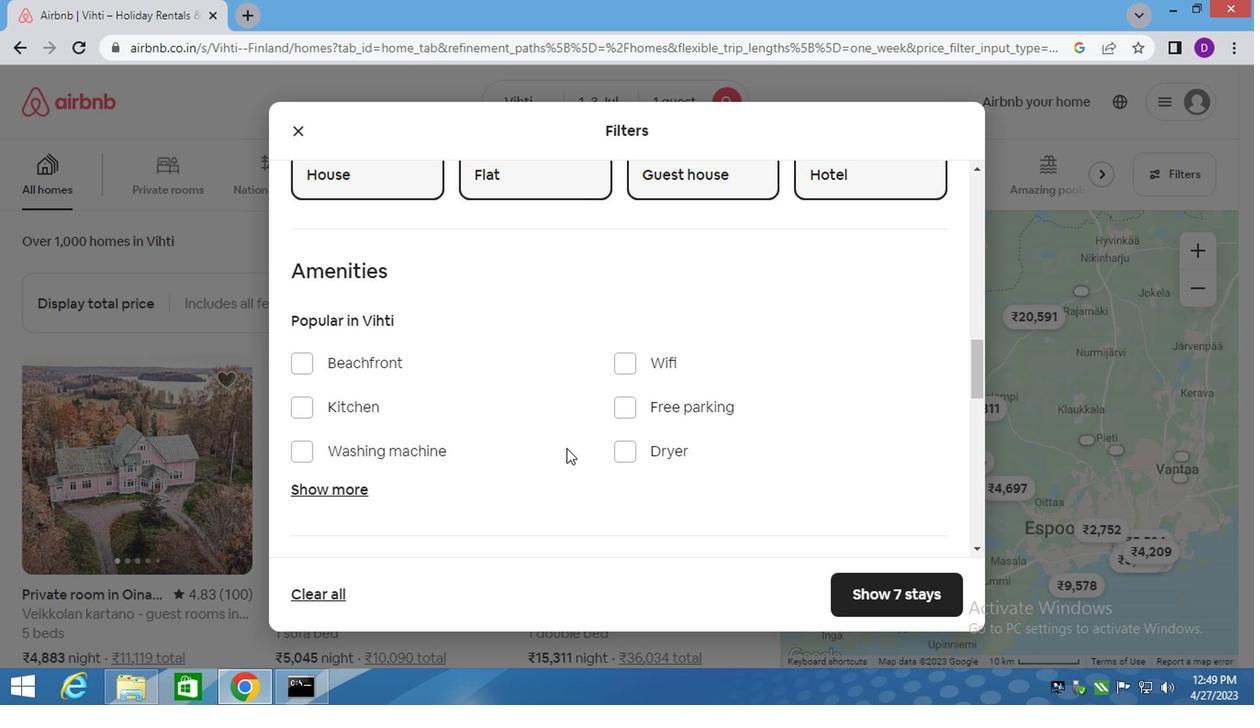 
Action: Mouse scrolled (586, 444) with delta (0, -1)
Screenshot: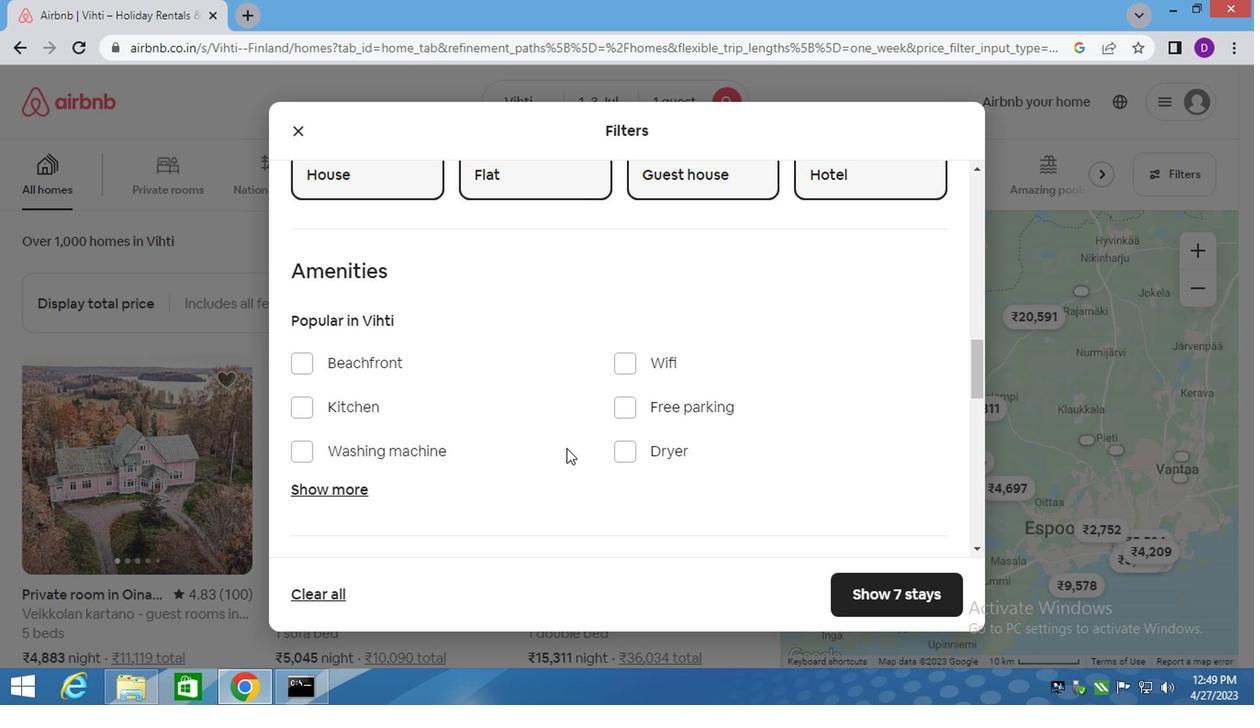 
Action: Mouse moved to (674, 410)
Screenshot: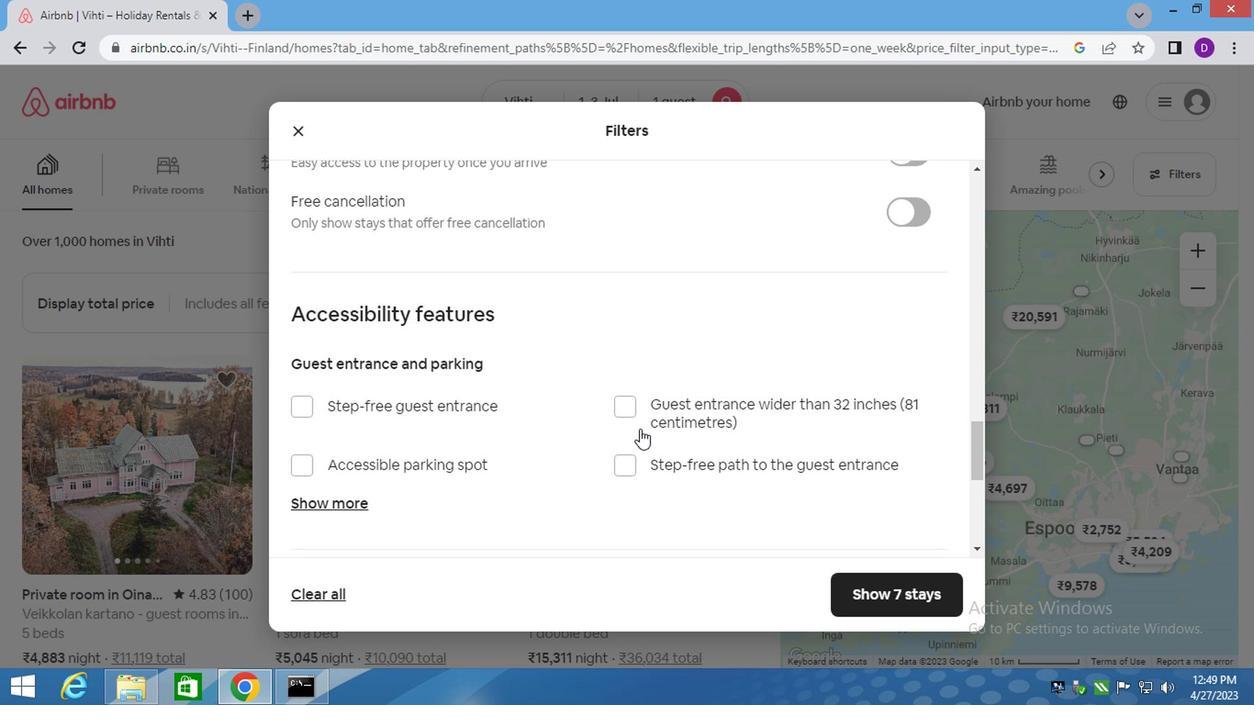 
Action: Mouse scrolled (674, 411) with delta (0, 1)
Screenshot: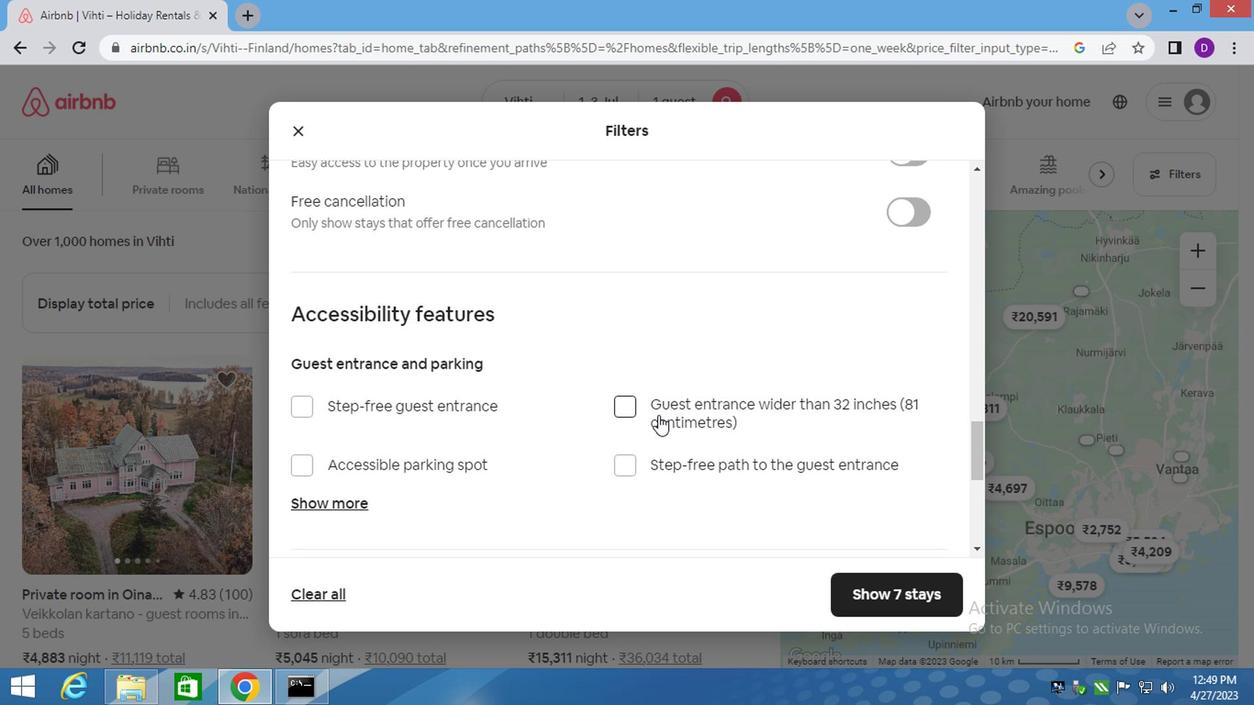 
Action: Mouse moved to (911, 241)
Screenshot: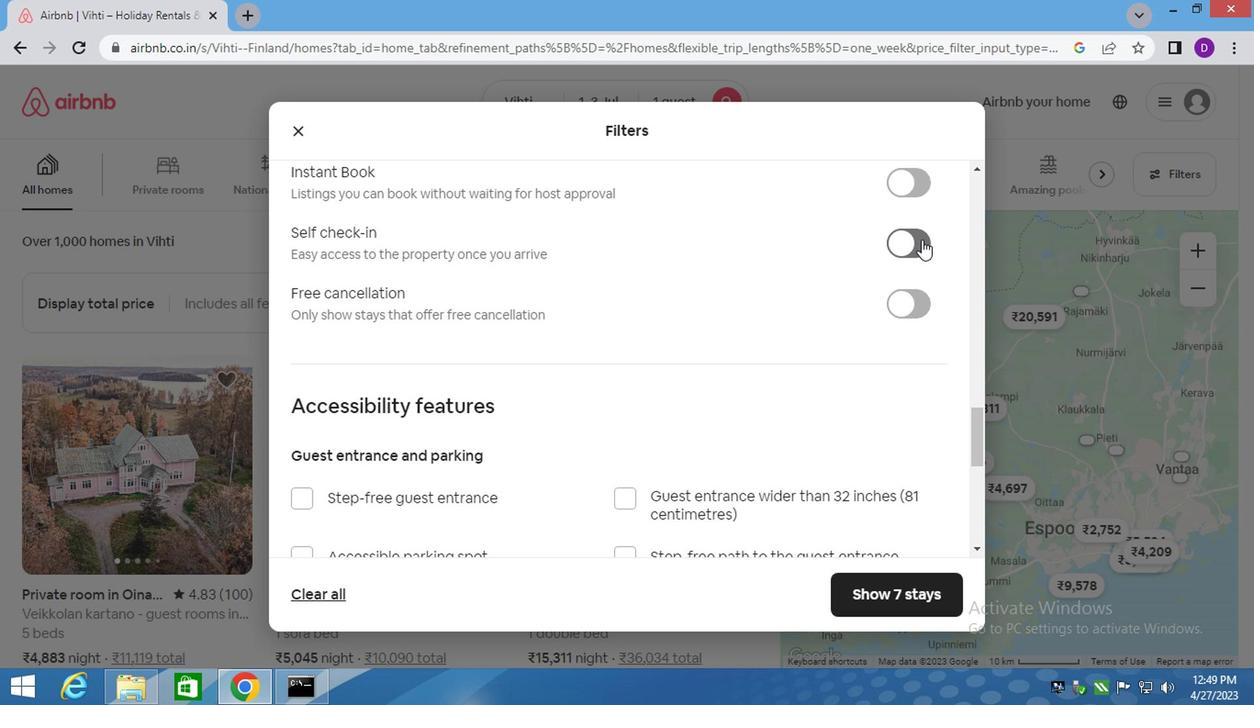 
Action: Mouse pressed left at (911, 241)
Screenshot: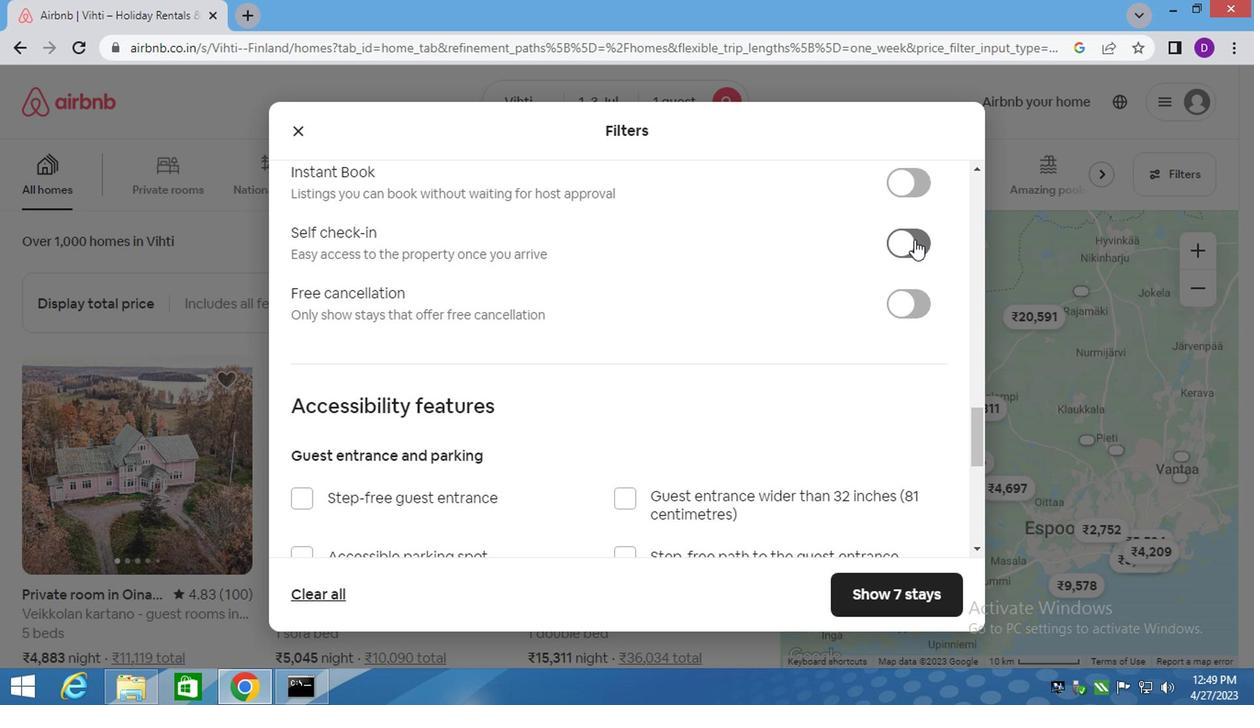 
Action: Mouse moved to (508, 398)
Screenshot: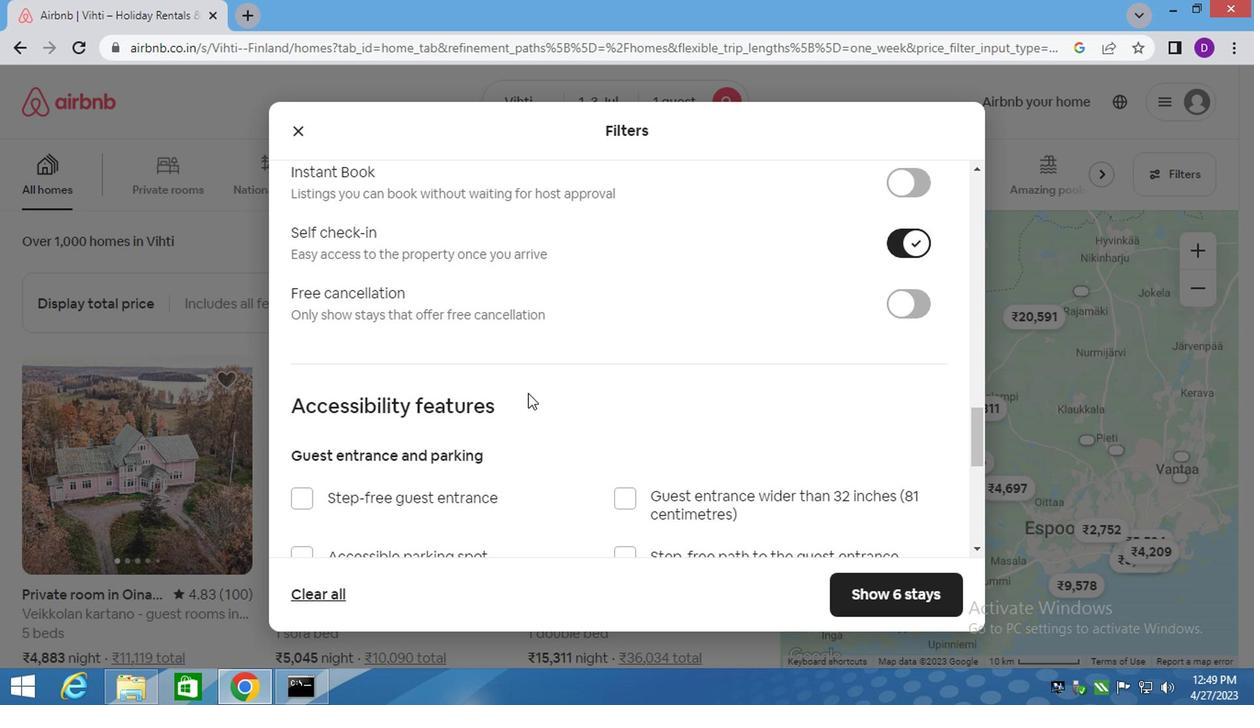 
Action: Mouse scrolled (508, 398) with delta (0, 0)
Screenshot: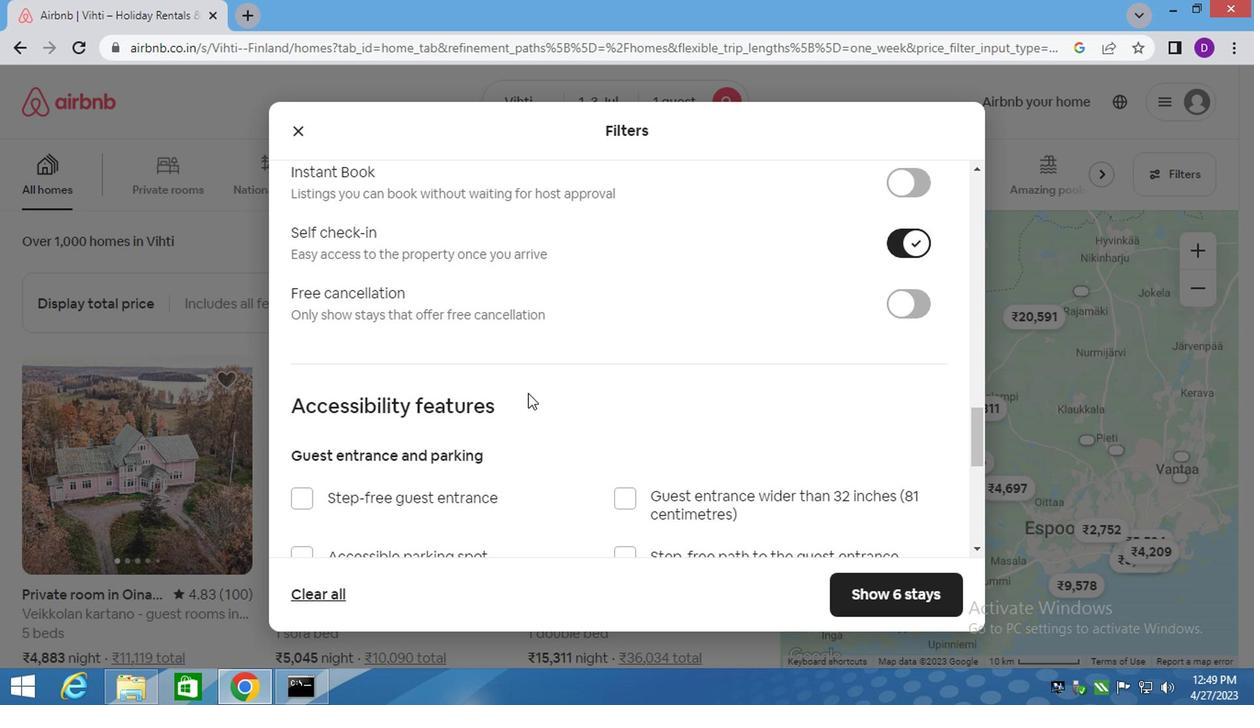 
Action: Mouse moved to (490, 405)
Screenshot: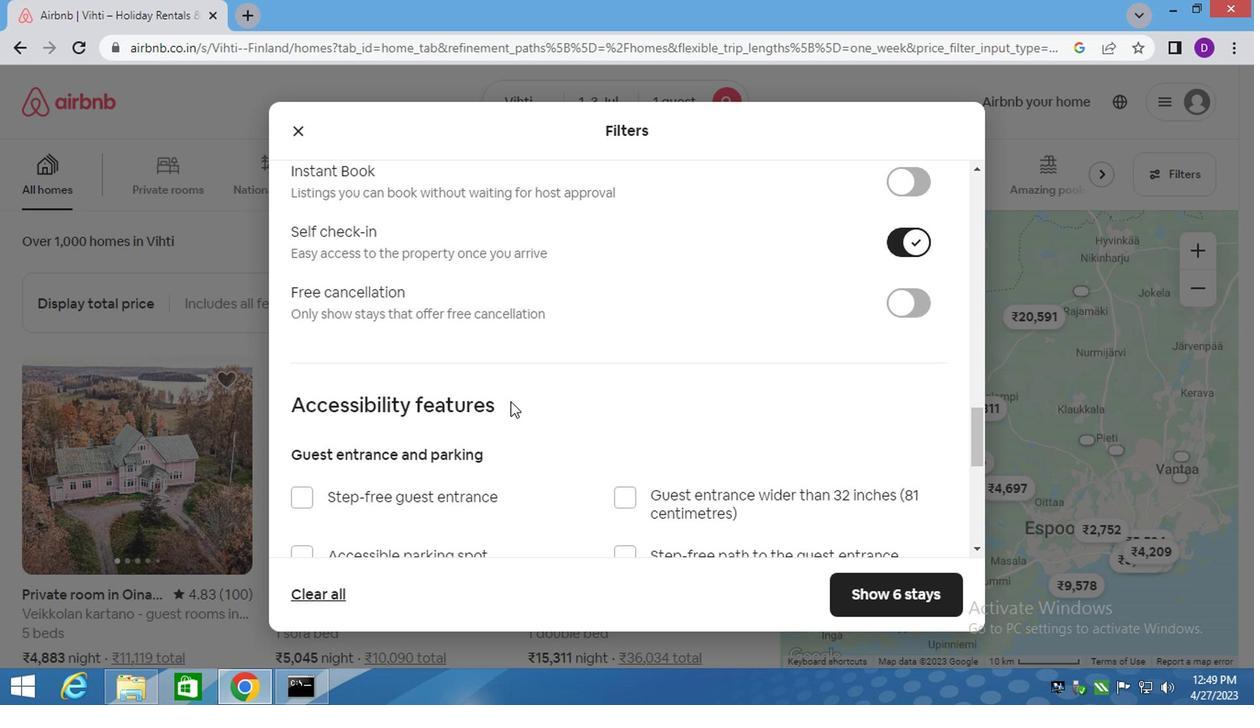 
Action: Mouse scrolled (501, 403) with delta (0, -1)
Screenshot: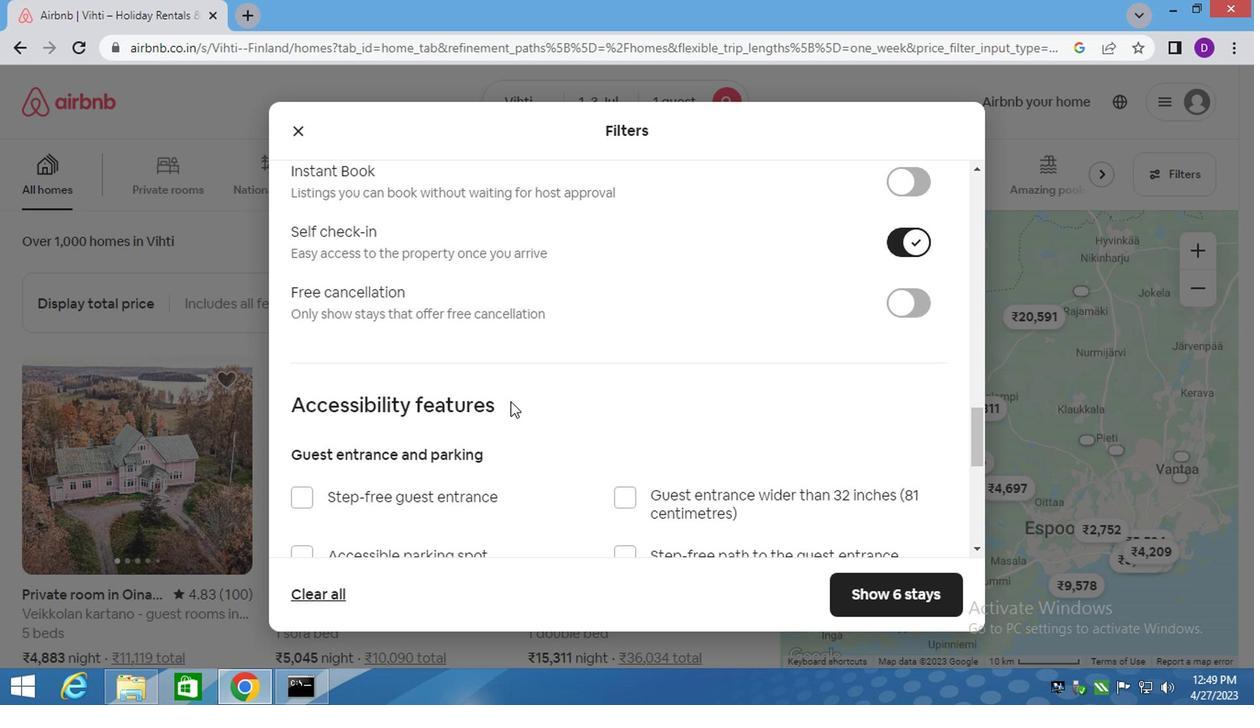 
Action: Mouse moved to (479, 409)
Screenshot: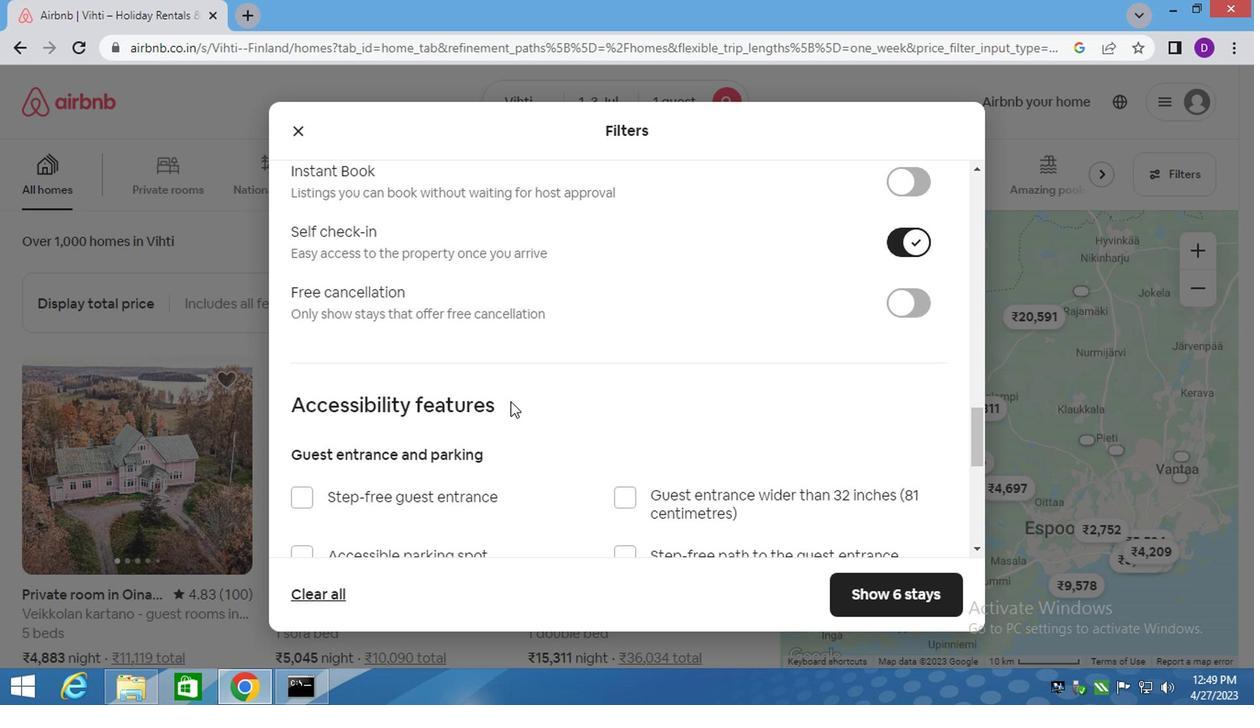 
Action: Mouse scrolled (486, 405) with delta (0, 0)
Screenshot: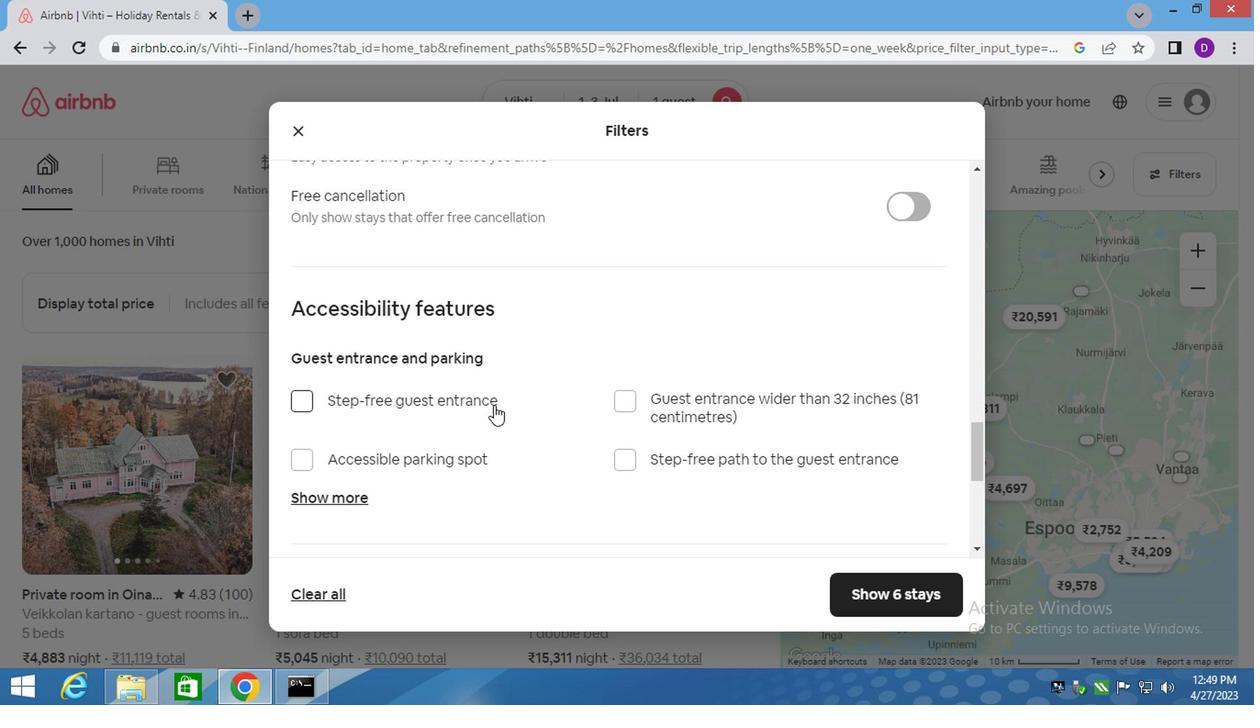 
Action: Mouse moved to (449, 421)
Screenshot: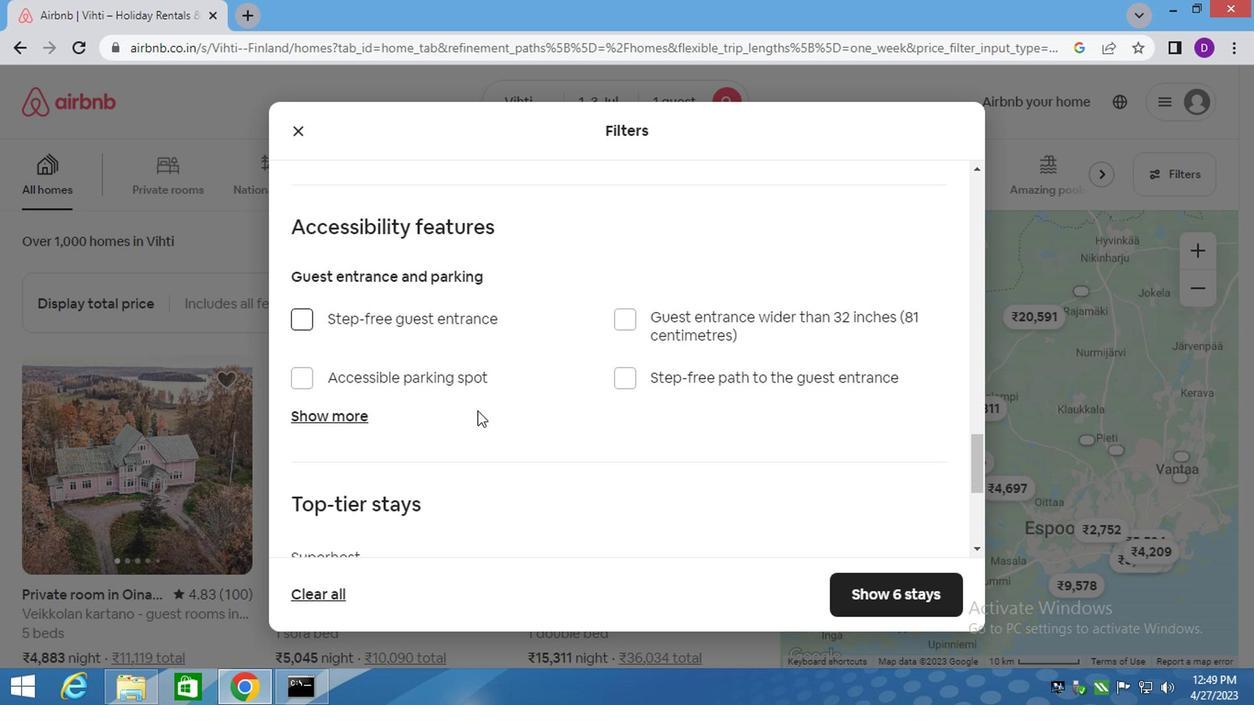 
Action: Mouse scrolled (449, 420) with delta (0, 0)
Screenshot: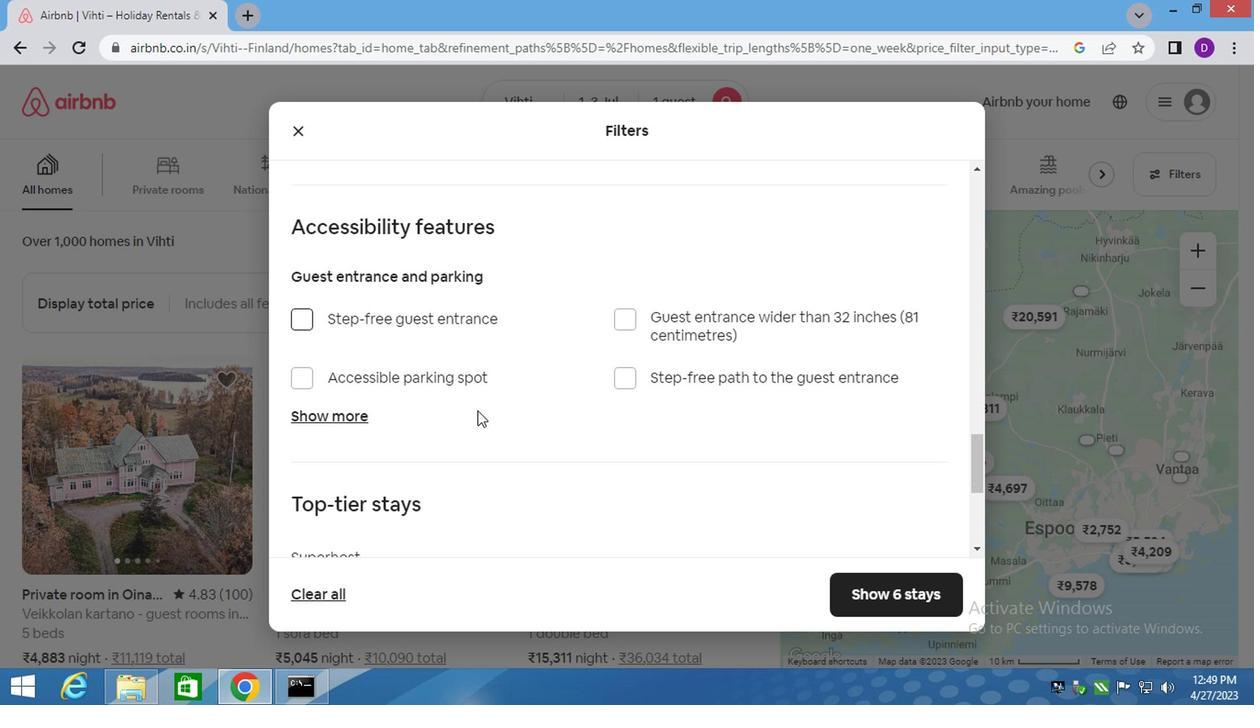 
Action: Mouse moved to (426, 435)
Screenshot: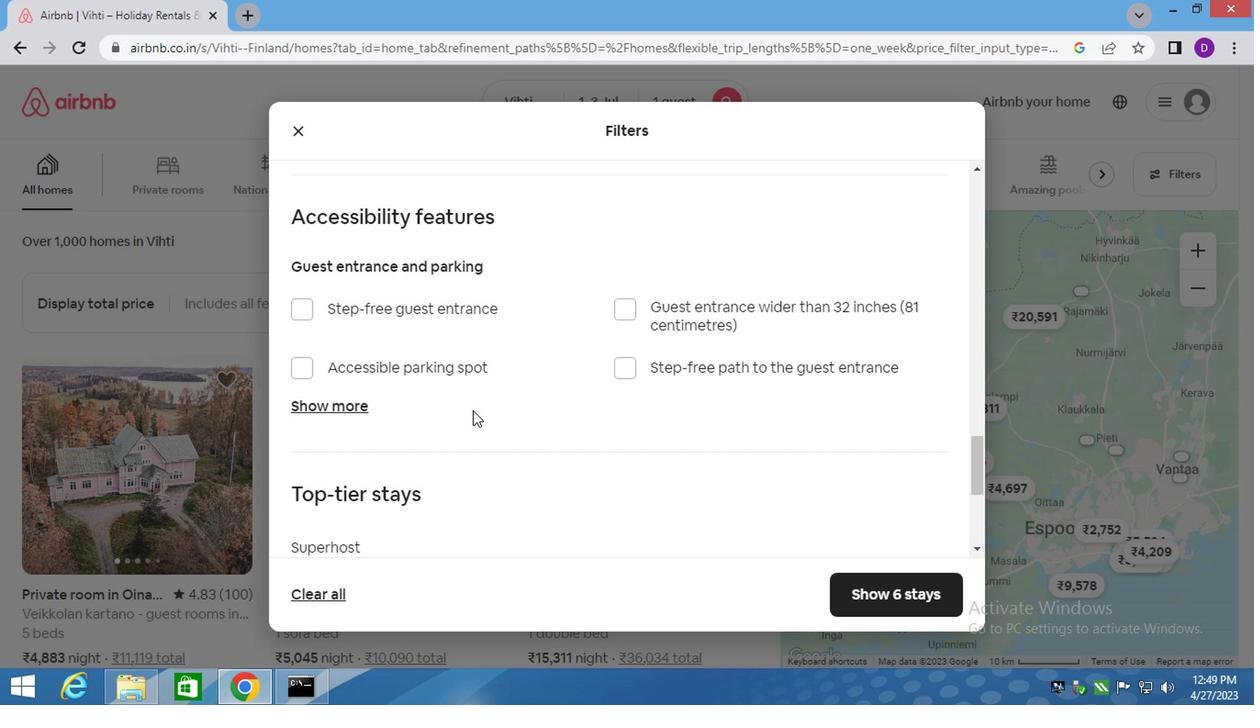 
Action: Mouse scrolled (435, 428) with delta (0, 0)
Screenshot: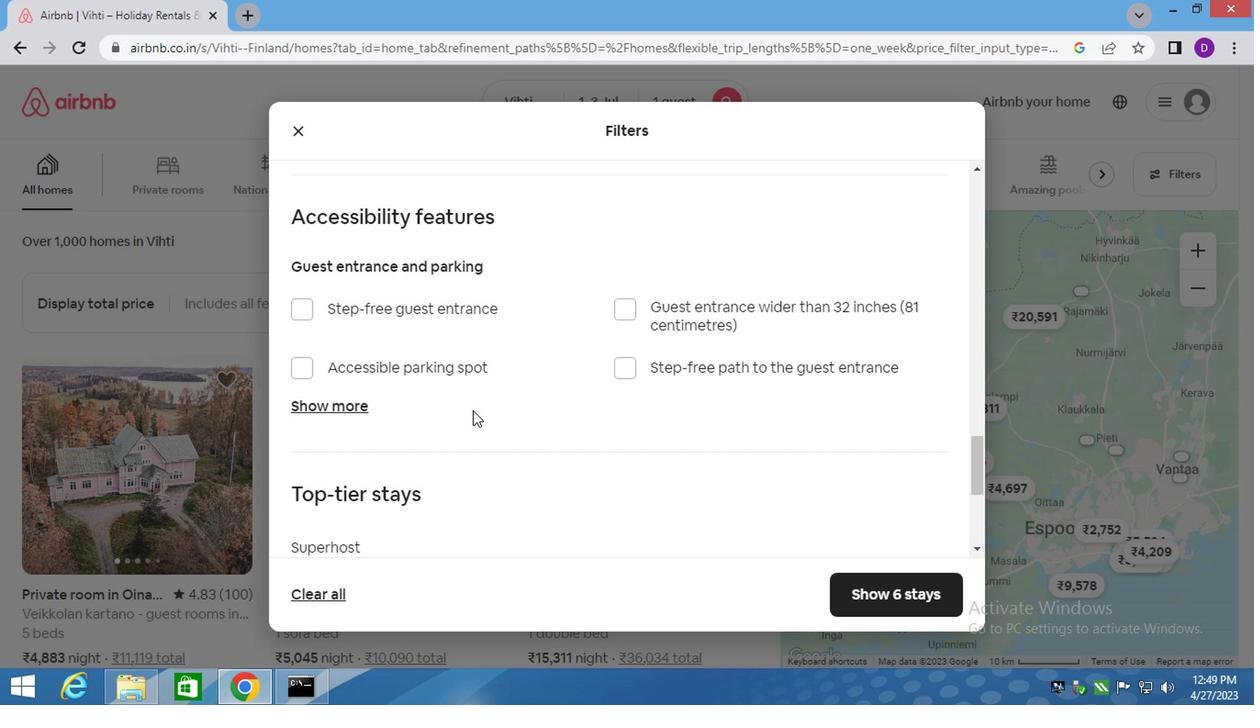 
Action: Mouse moved to (425, 435)
Screenshot: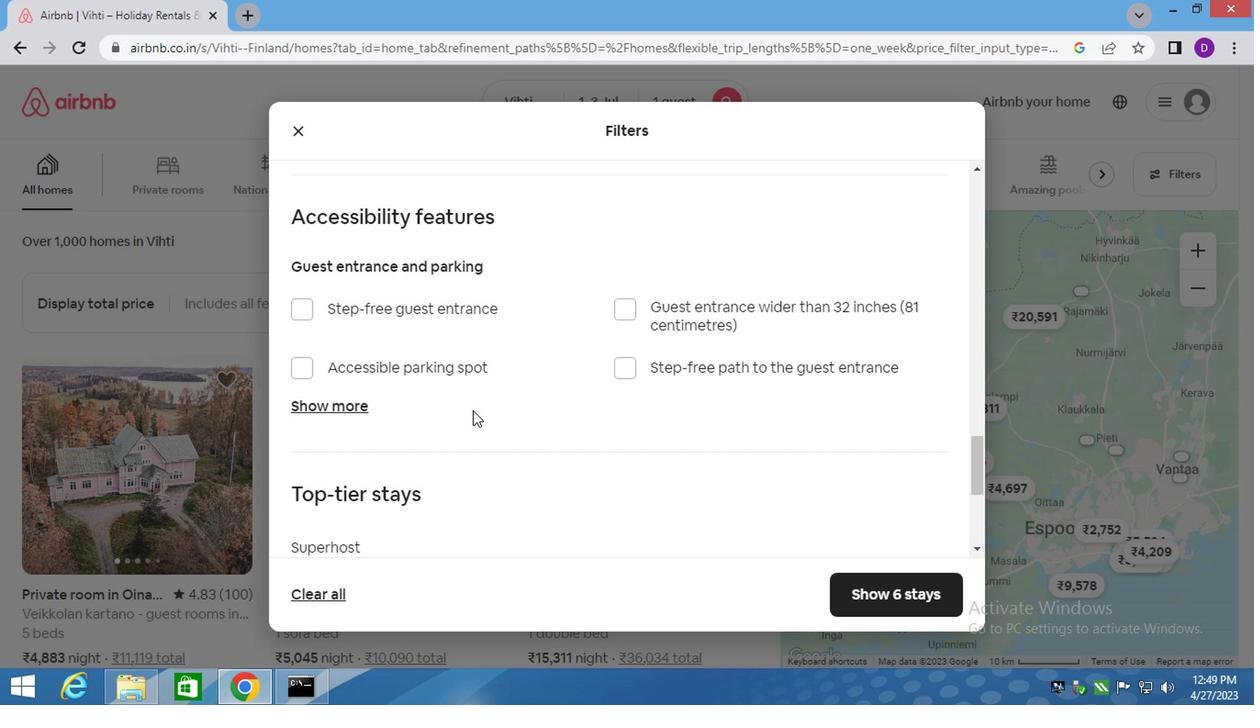 
Action: Mouse scrolled (430, 432) with delta (0, 0)
Screenshot: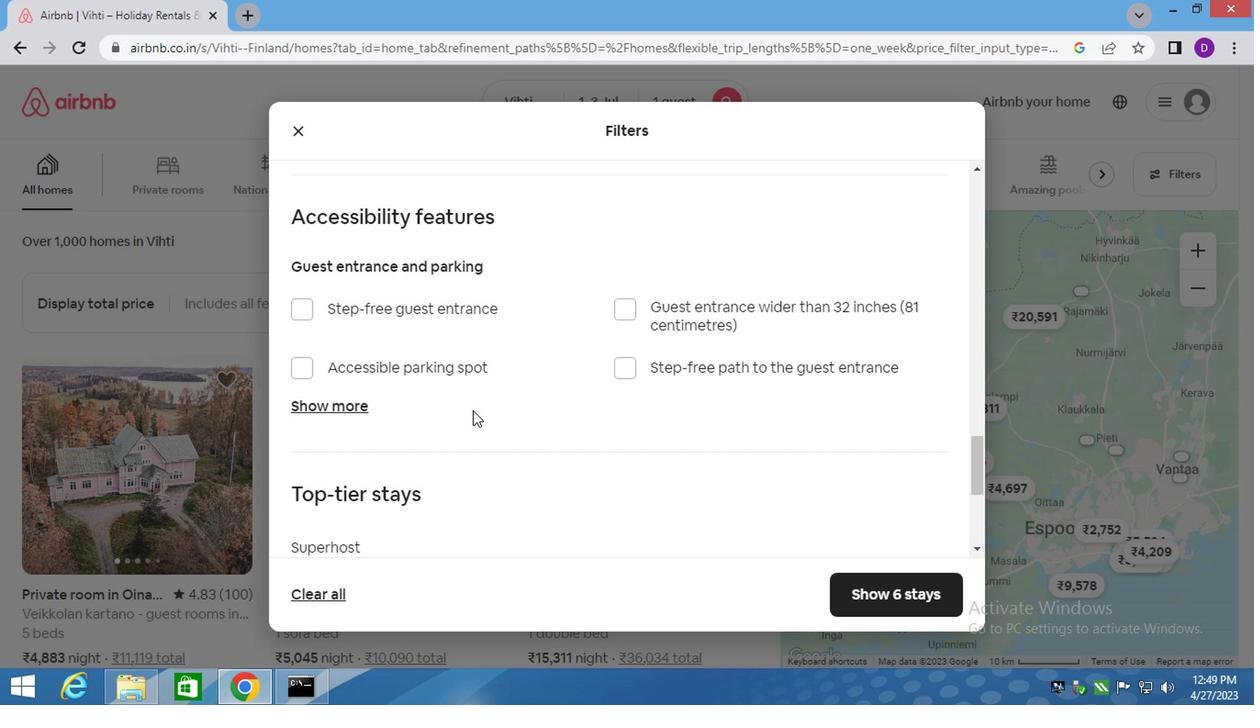 
Action: Mouse moved to (424, 435)
Screenshot: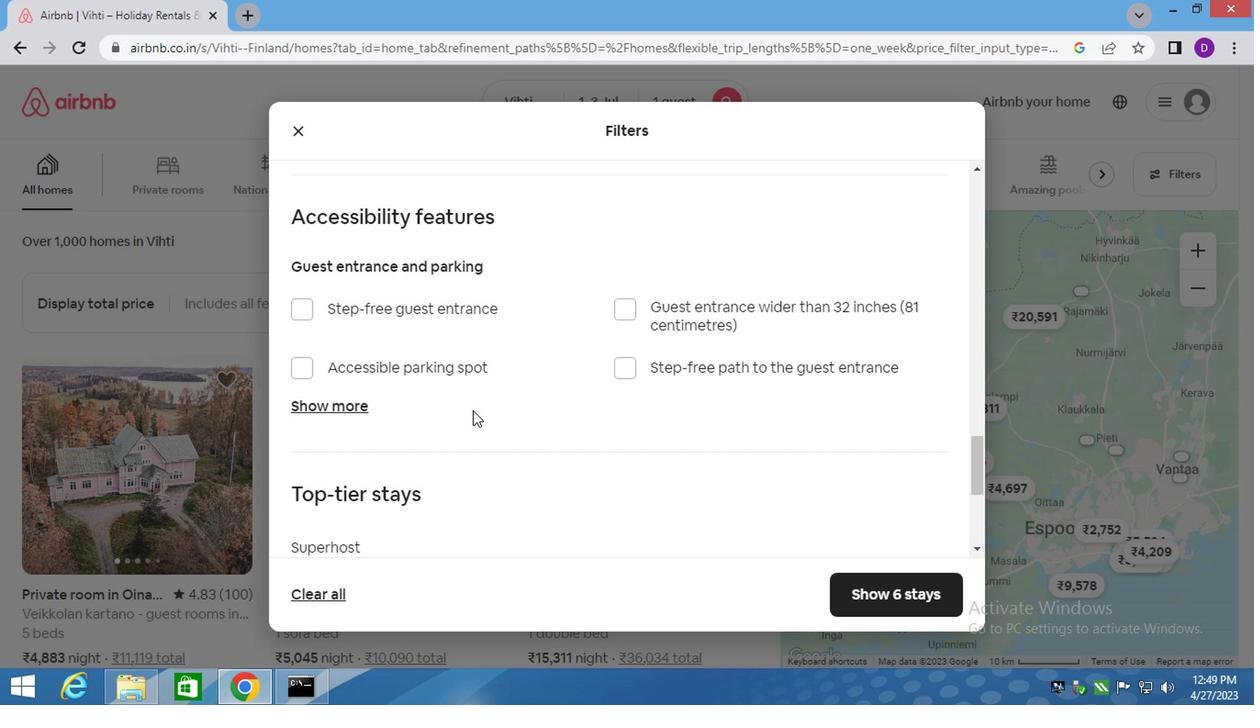 
Action: Mouse scrolled (424, 434) with delta (0, 0)
Screenshot: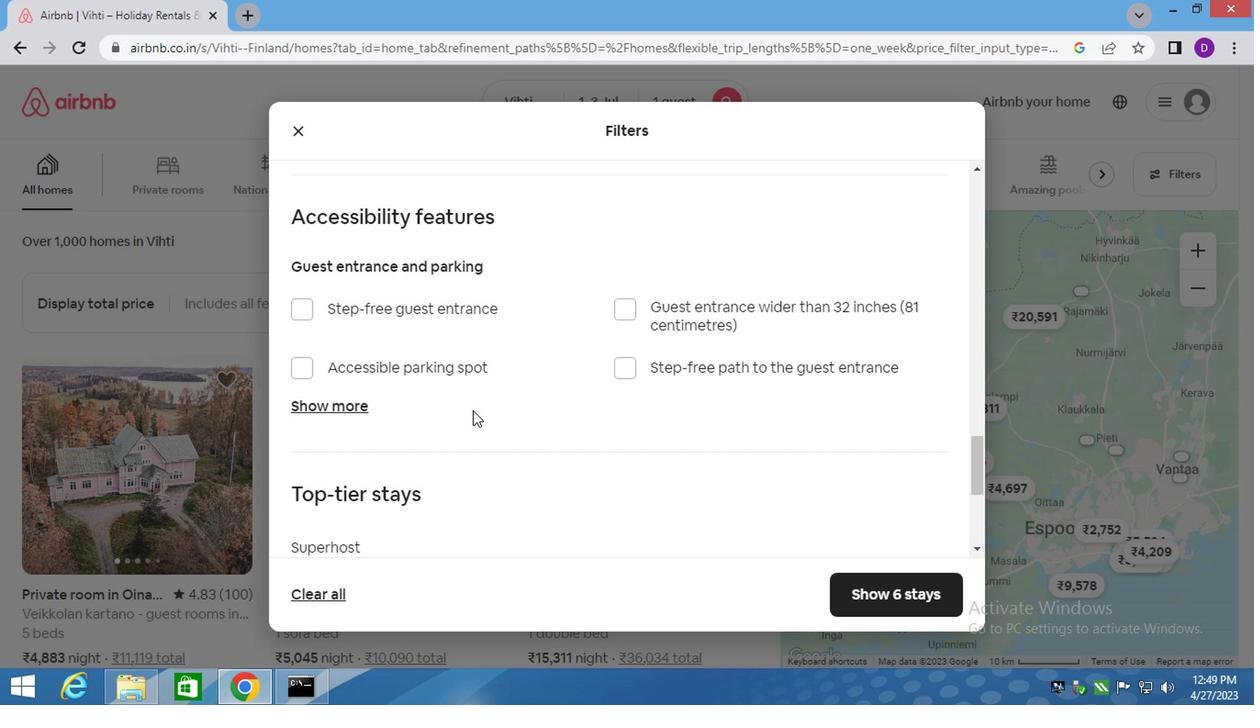 
Action: Mouse moved to (407, 442)
Screenshot: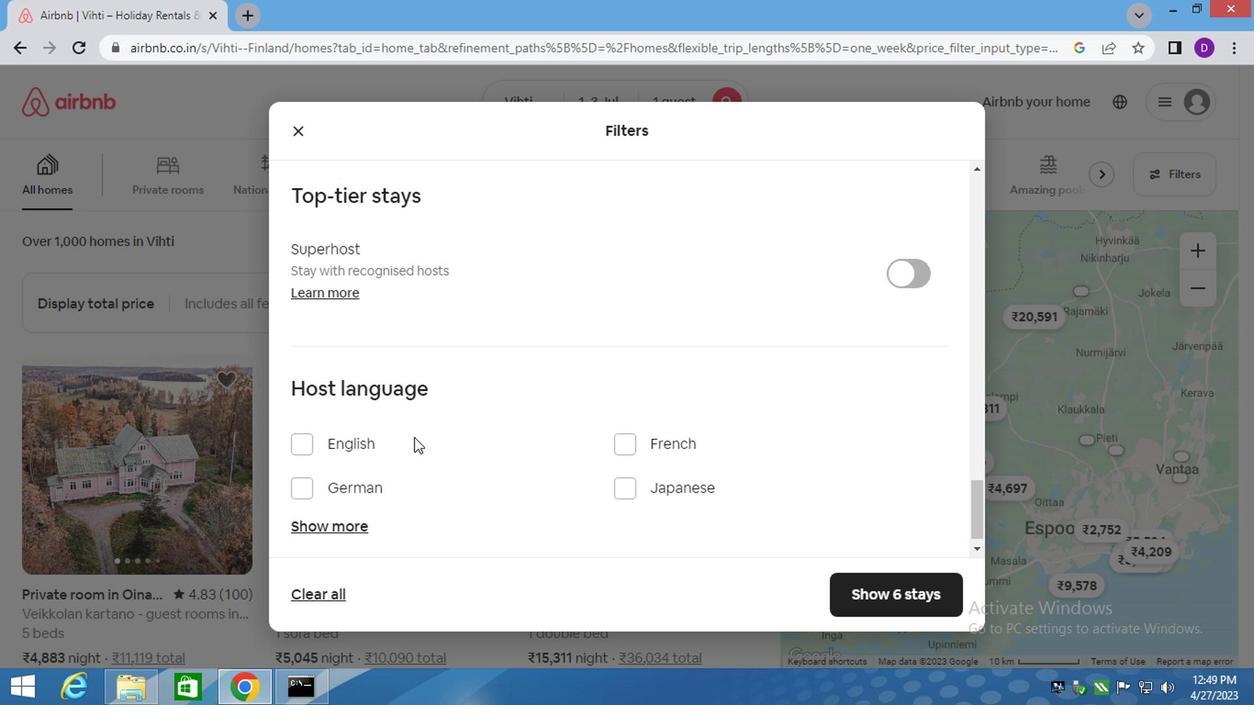 
Action: Mouse scrolled (407, 441) with delta (0, 0)
Screenshot: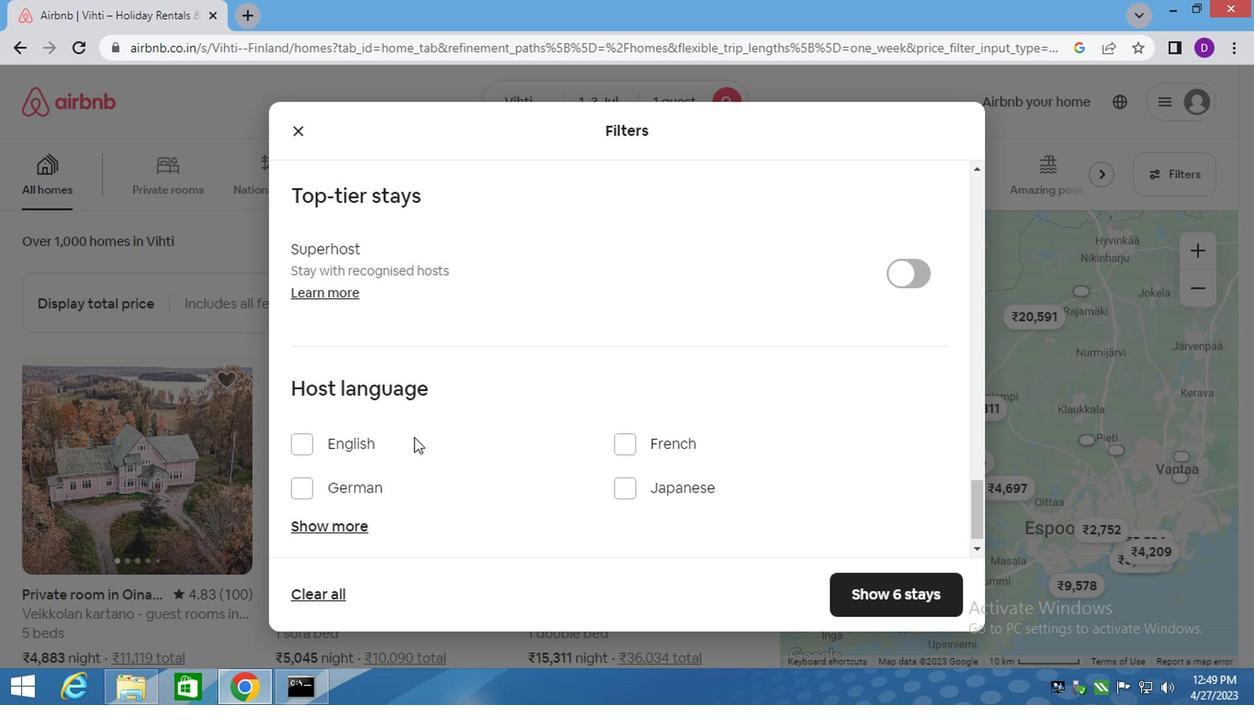 
Action: Mouse moved to (401, 457)
Screenshot: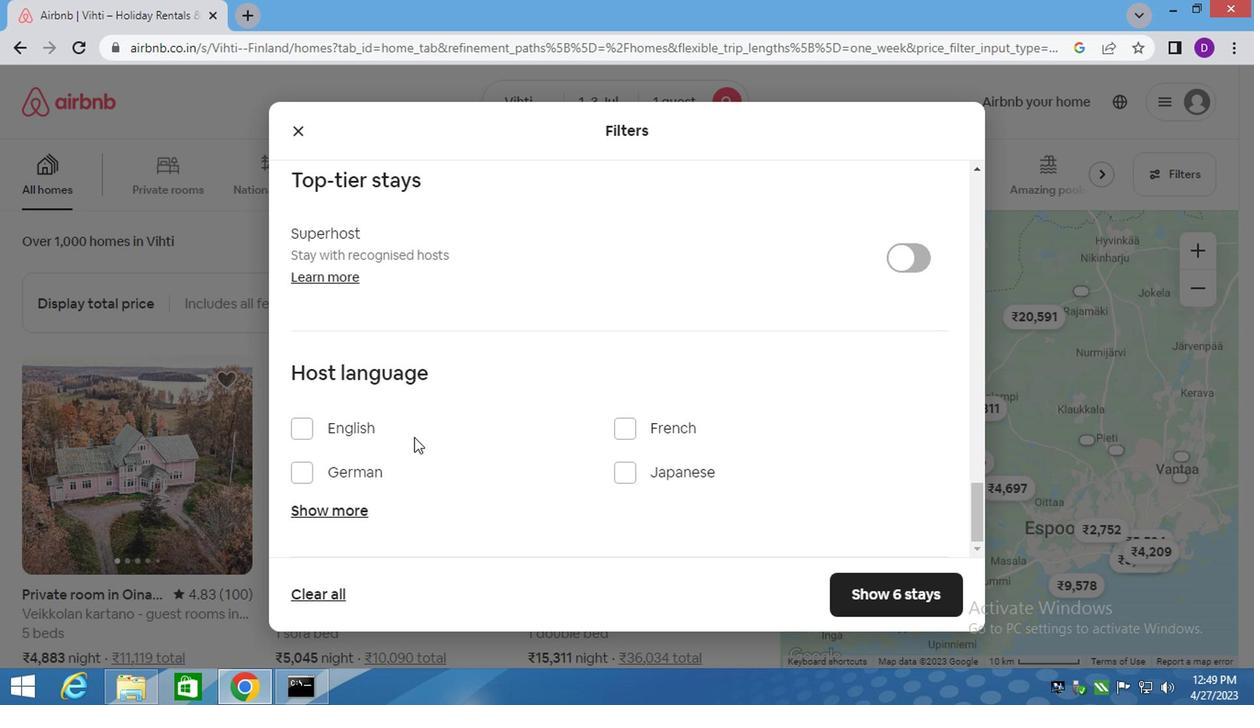 
Action: Mouse scrolled (405, 449) with delta (0, -1)
Screenshot: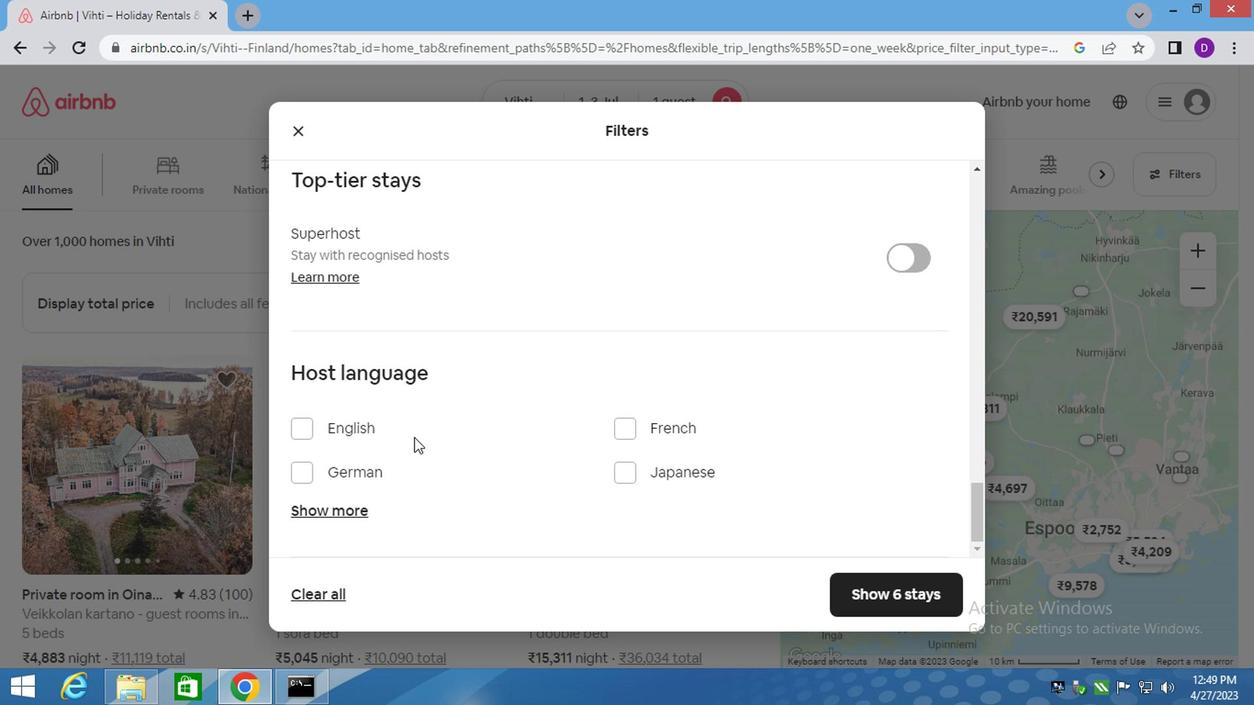 
Action: Mouse scrolled (401, 456) with delta (0, -1)
Screenshot: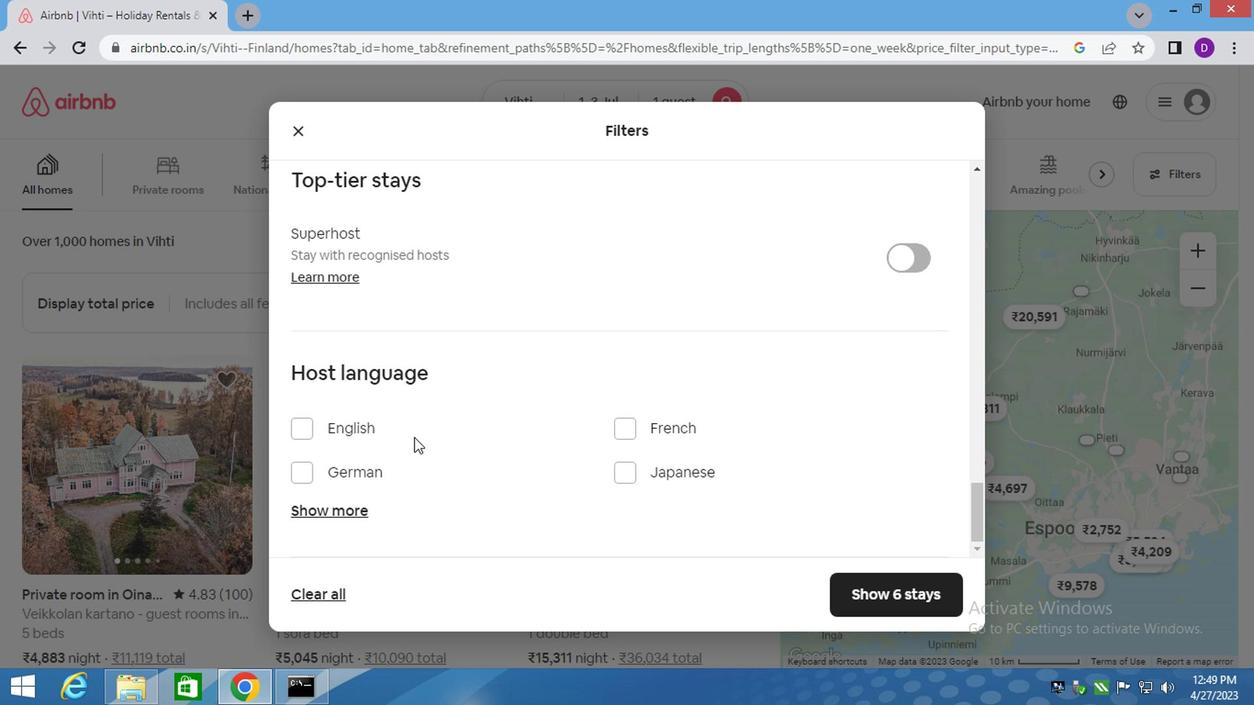 
Action: Mouse moved to (396, 462)
Screenshot: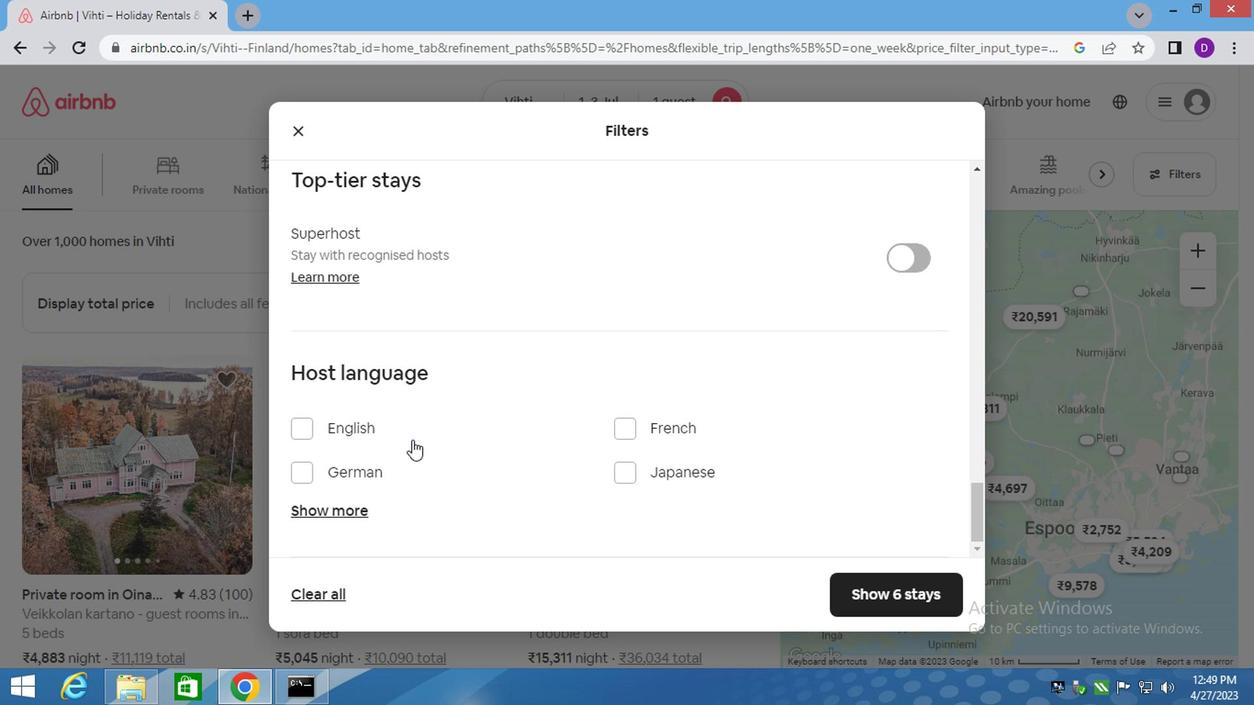 
Action: Mouse scrolled (399, 459) with delta (0, 0)
Screenshot: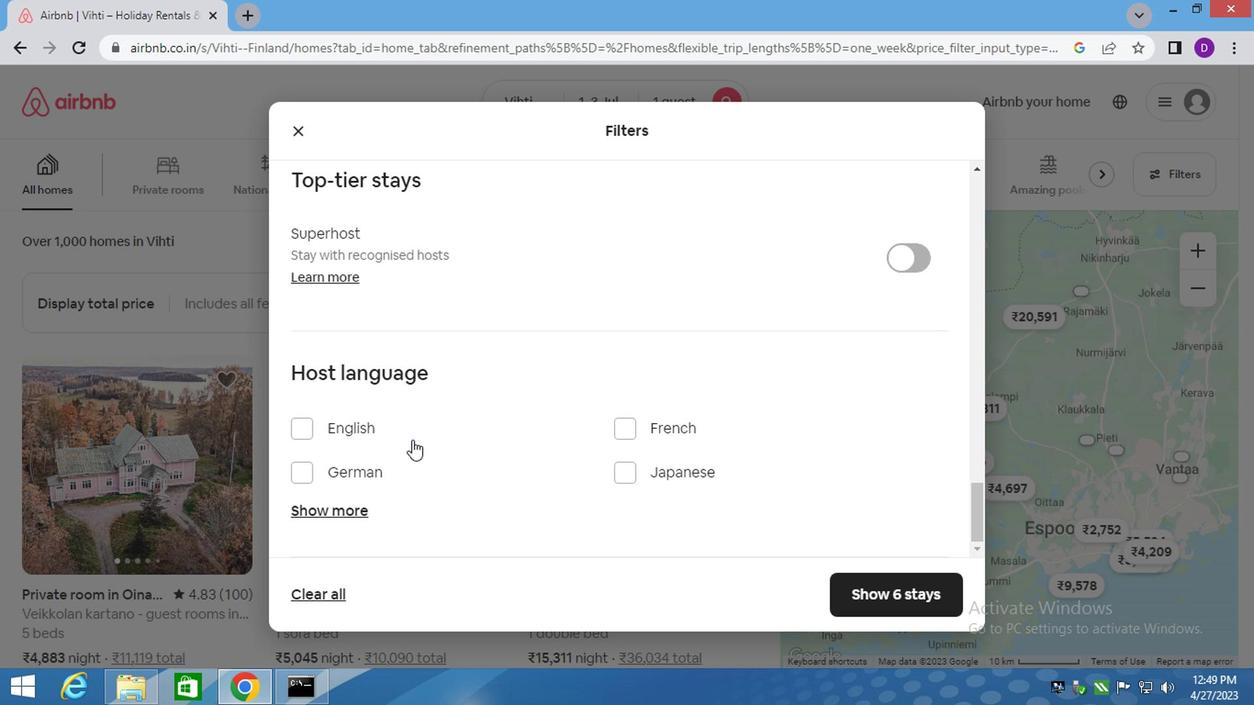 
Action: Mouse moved to (380, 467)
Screenshot: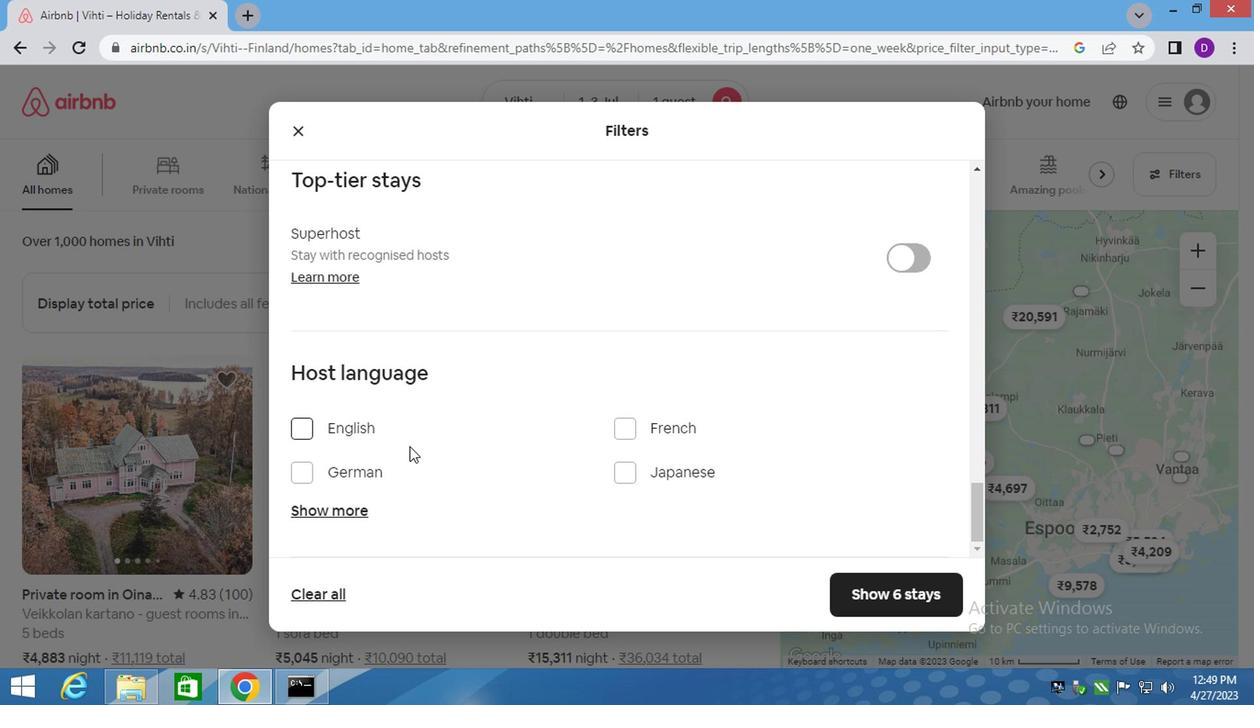 
Action: Mouse scrolled (389, 464) with delta (0, 0)
Screenshot: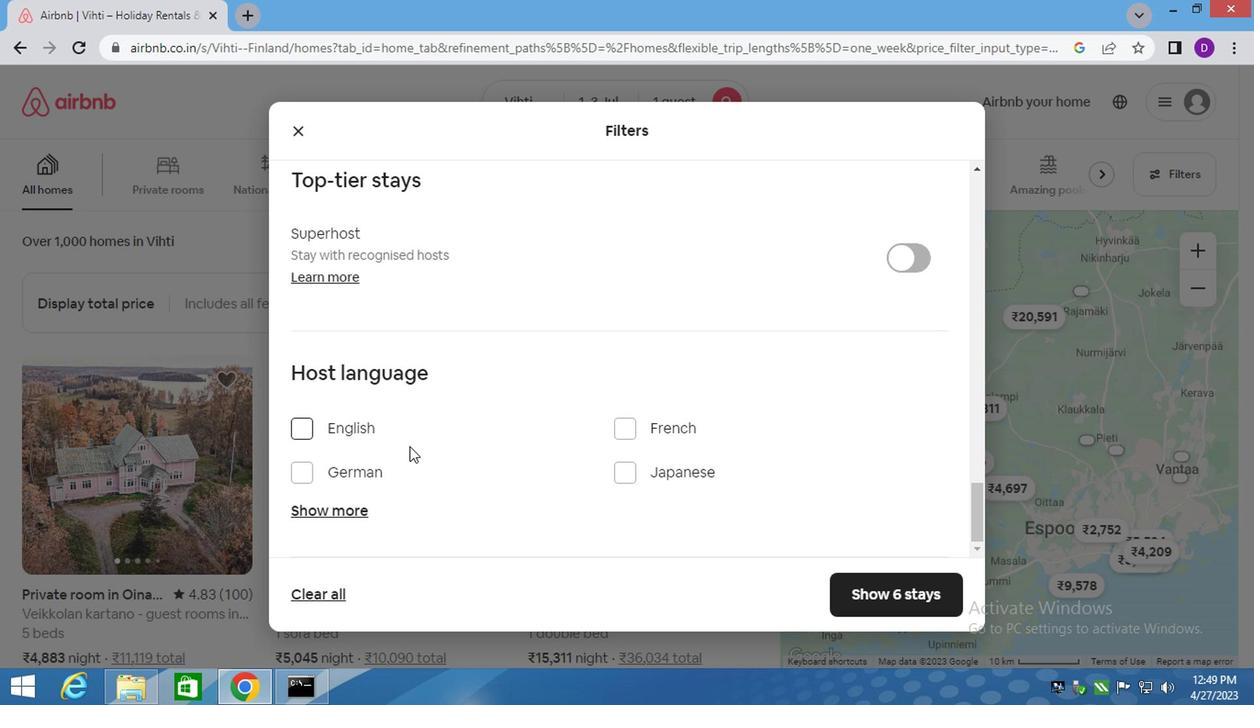 
Action: Mouse moved to (302, 426)
Screenshot: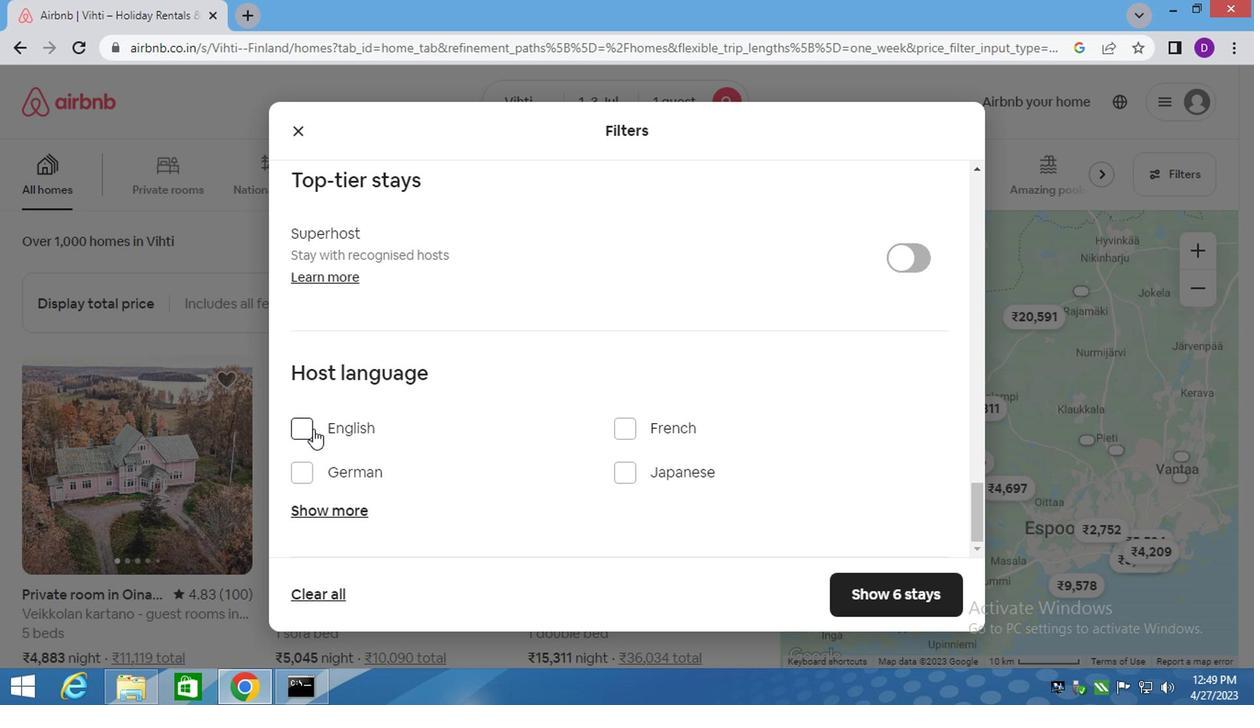 
Action: Mouse pressed left at (302, 426)
Screenshot: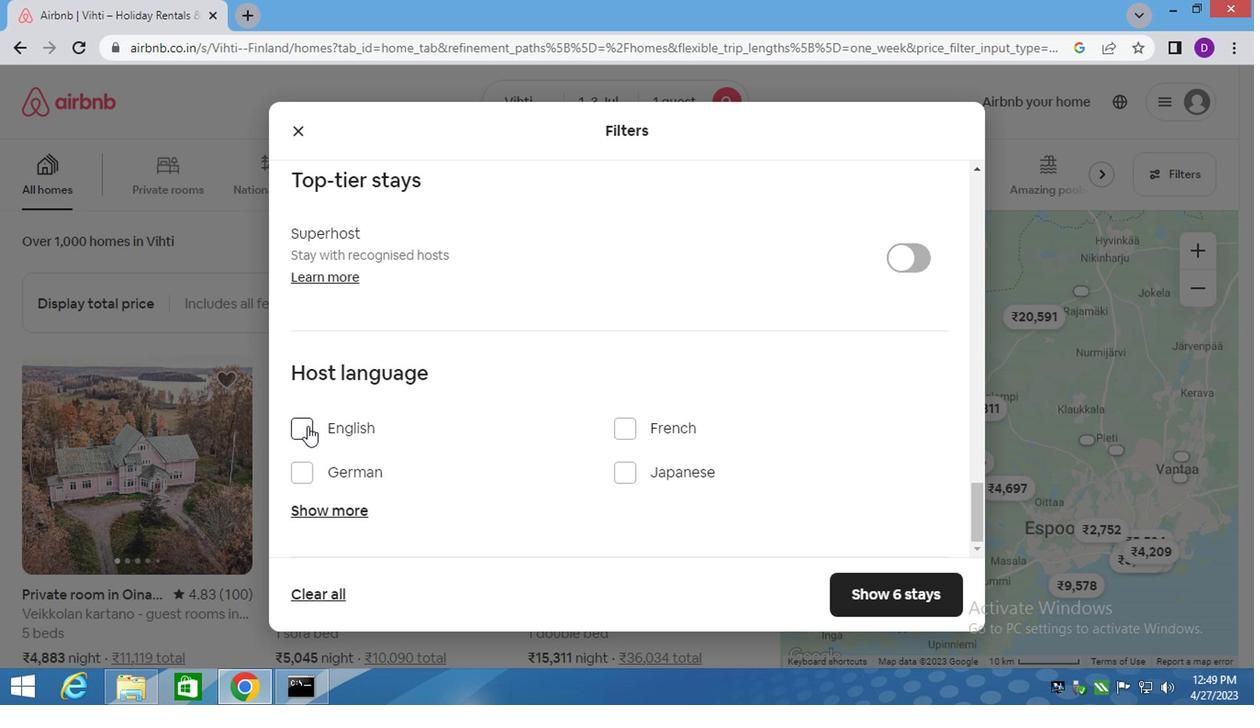 
Action: Mouse moved to (731, 544)
Screenshot: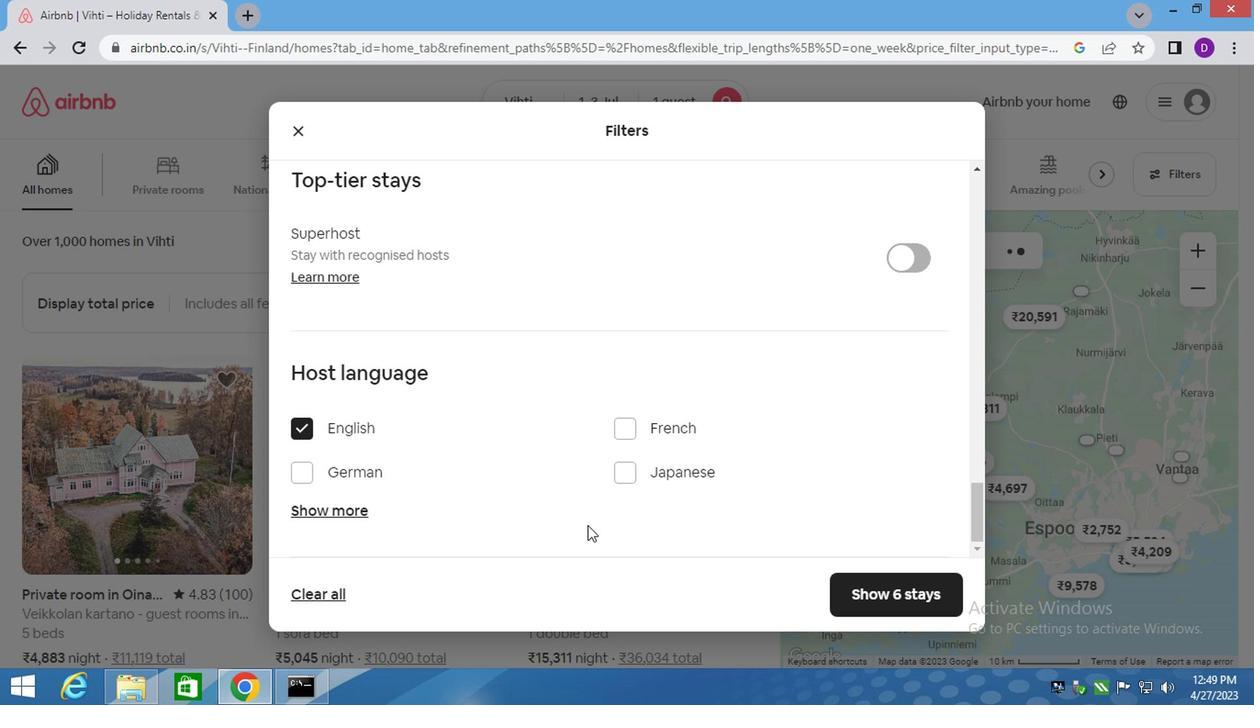 
Action: Mouse scrolled (708, 535) with delta (0, 0)
Screenshot: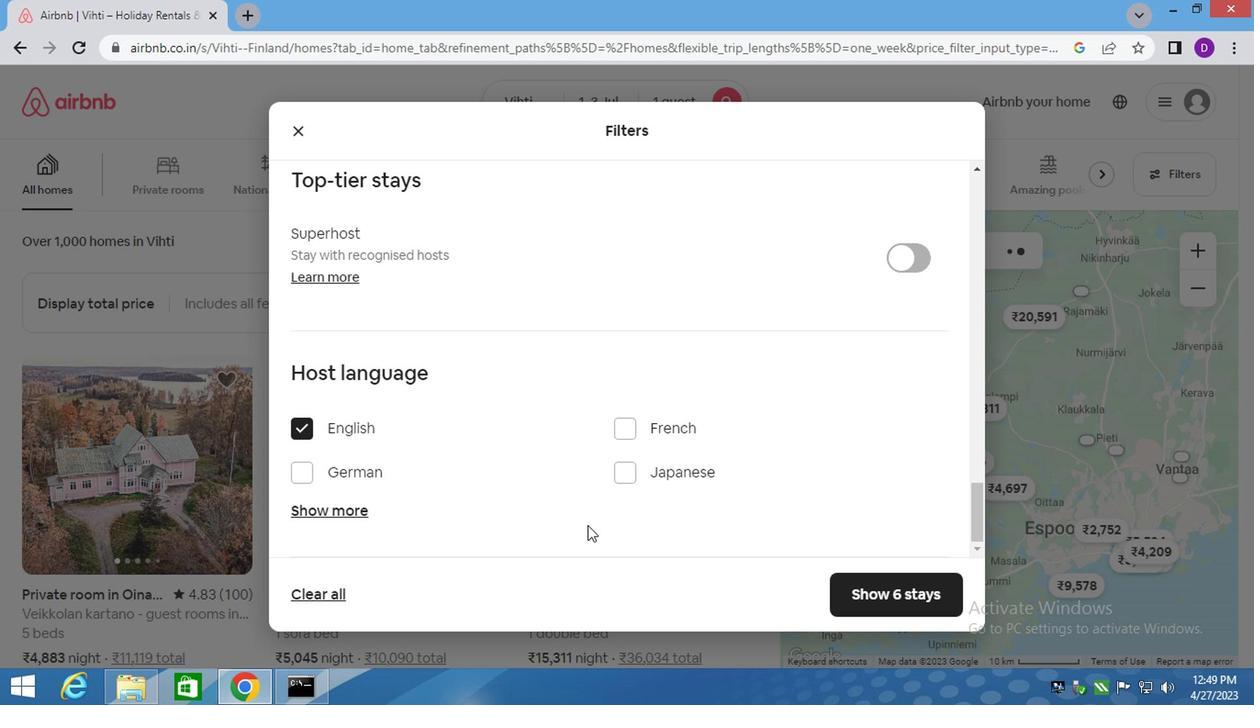 
Action: Mouse moved to (752, 549)
Screenshot: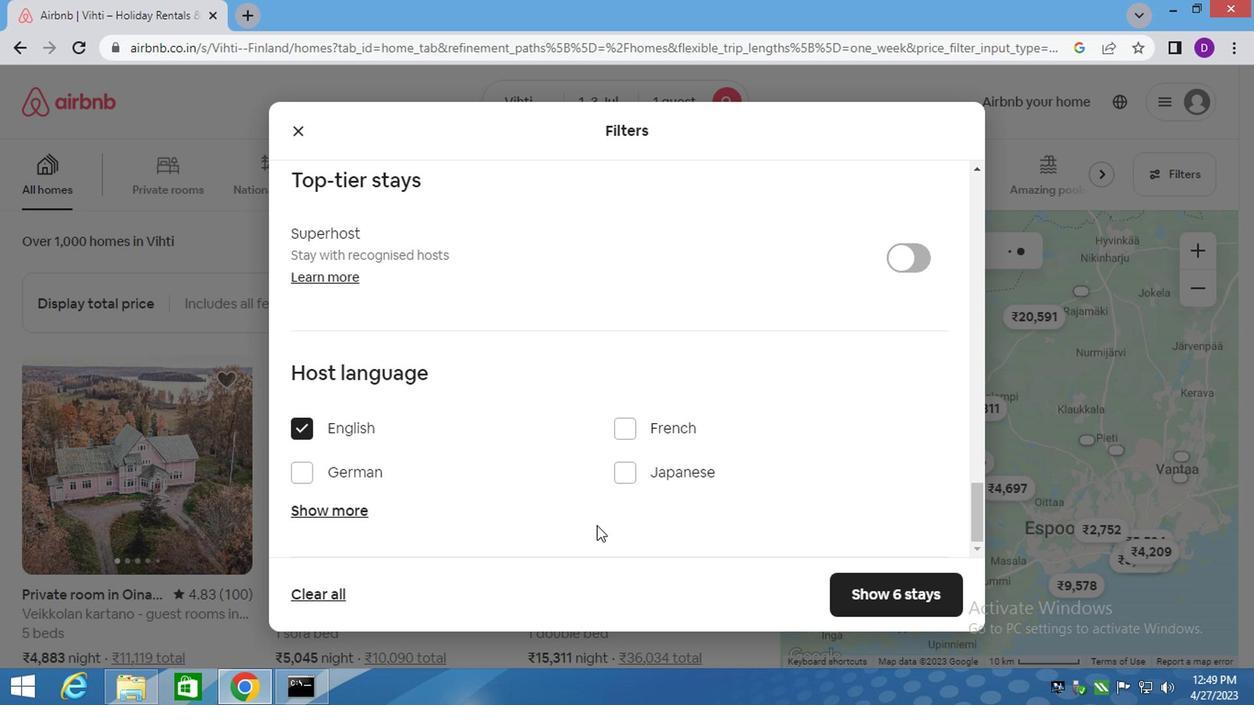 
Action: Mouse scrolled (734, 544) with delta (0, 0)
Screenshot: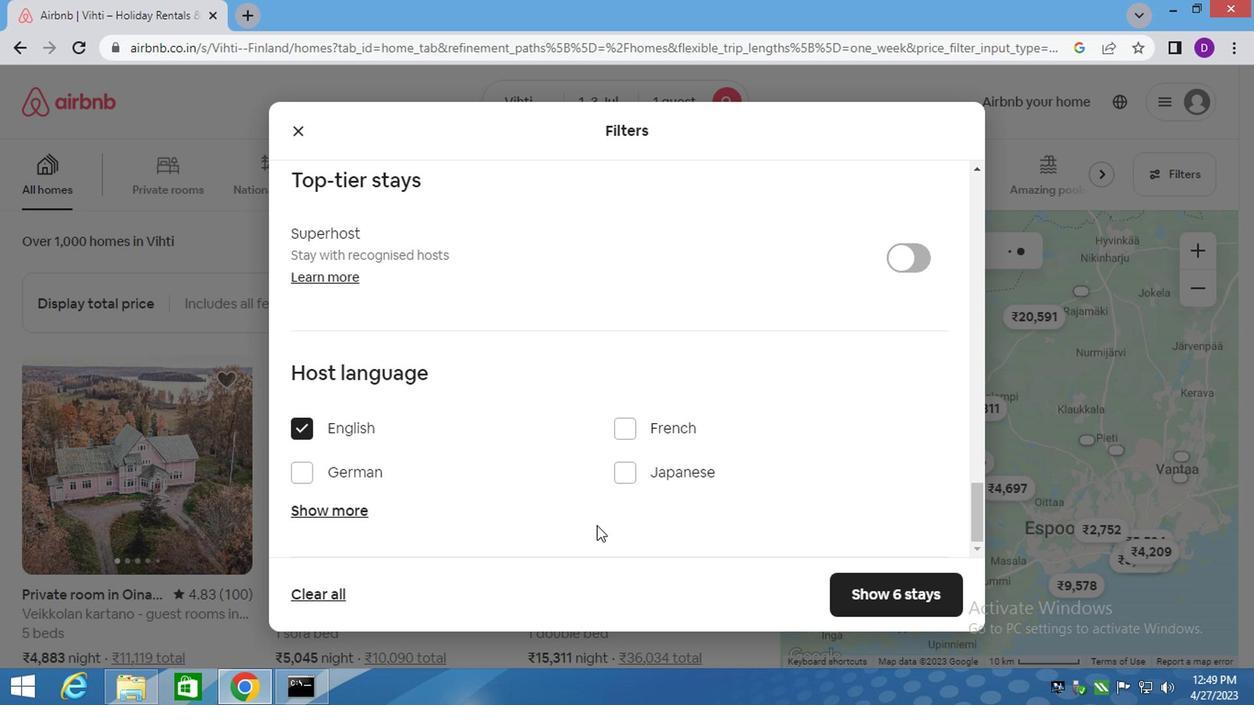 
Action: Mouse moved to (756, 549)
Screenshot: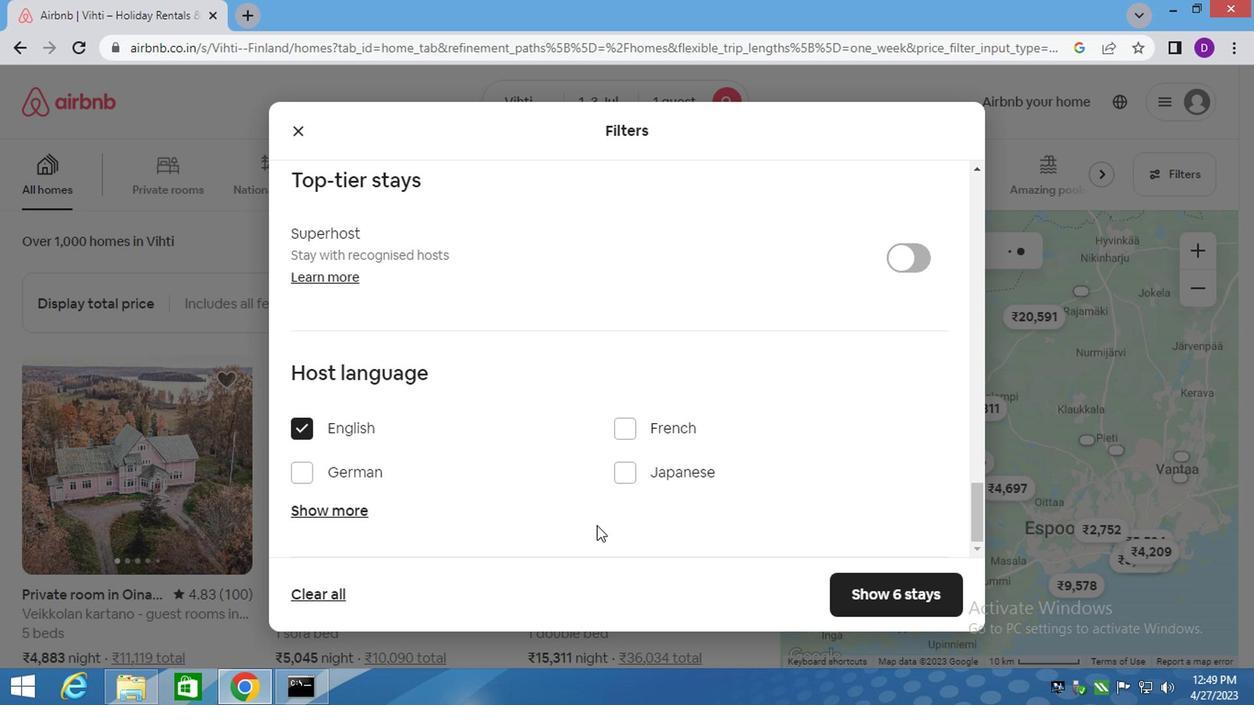 
Action: Mouse scrolled (749, 547) with delta (0, -1)
Screenshot: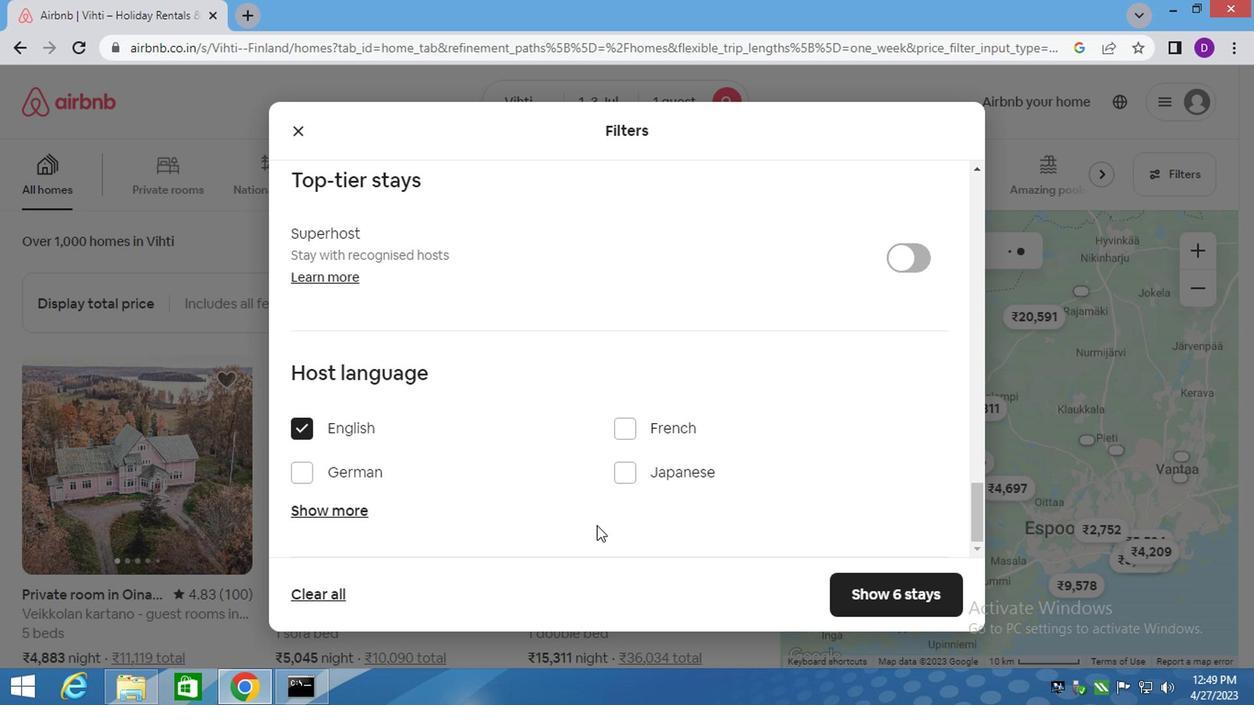 
Action: Mouse moved to (851, 588)
Screenshot: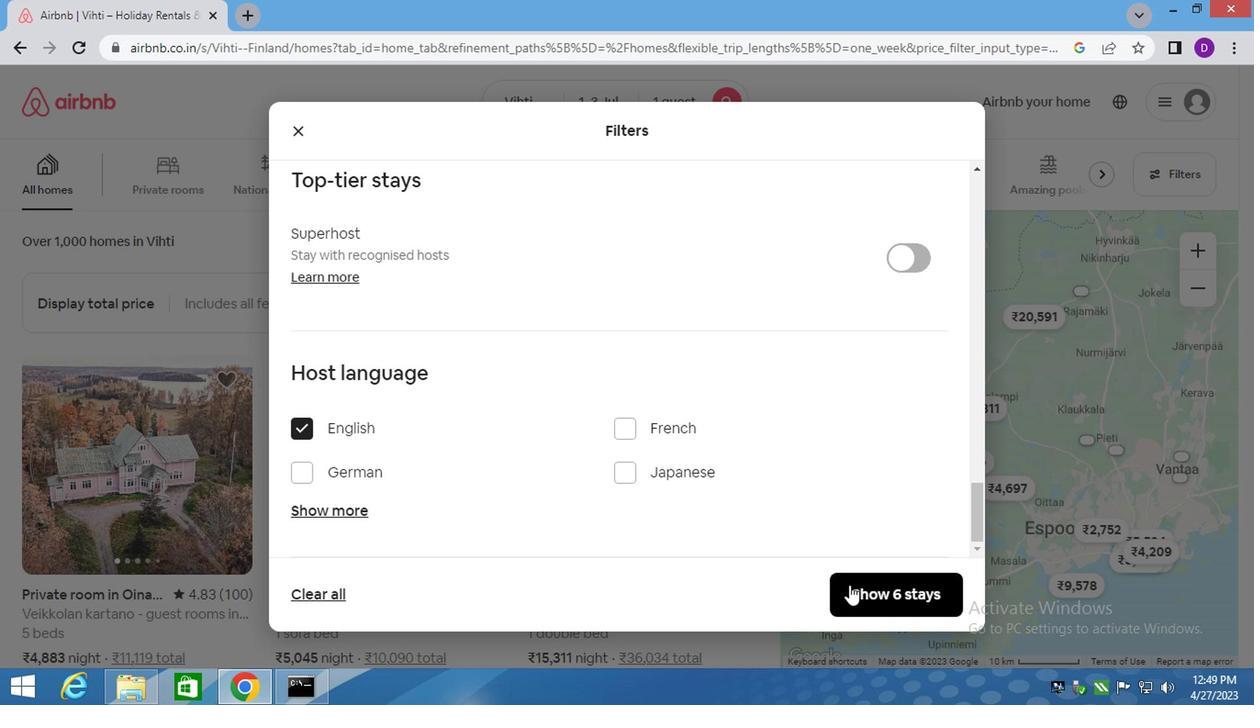 
Action: Mouse pressed left at (851, 588)
Screenshot: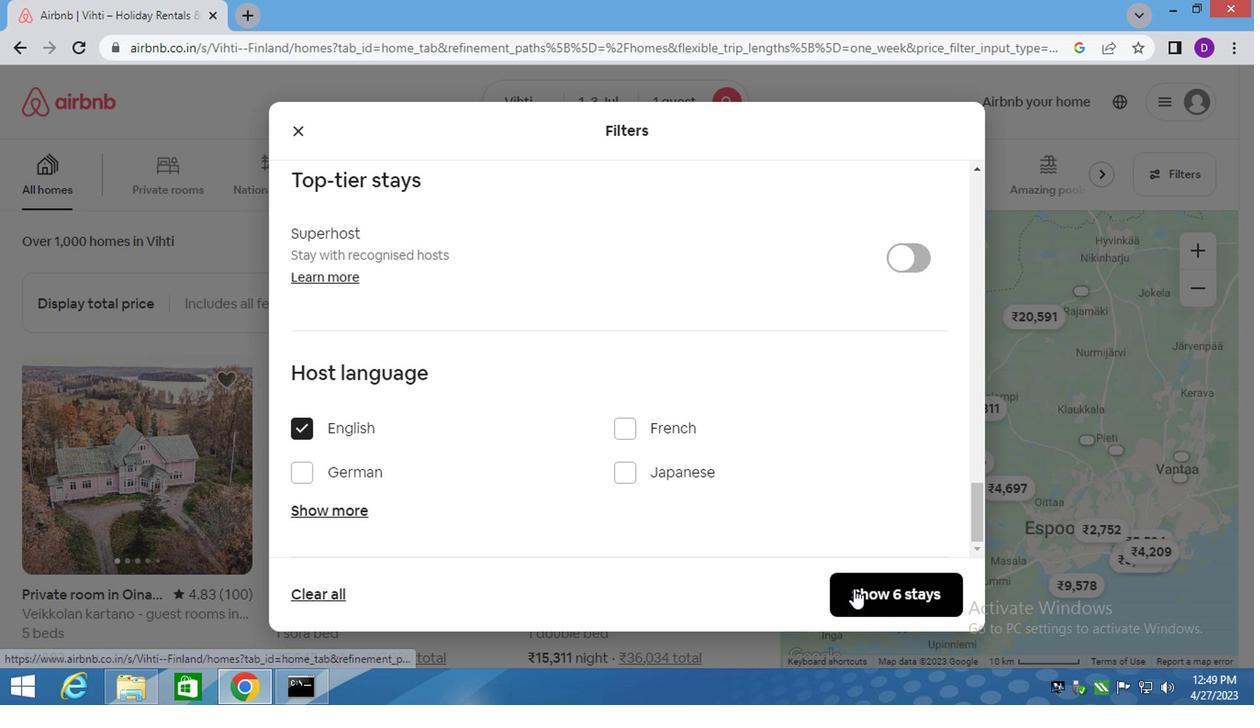 
Action: Mouse moved to (588, 394)
Screenshot: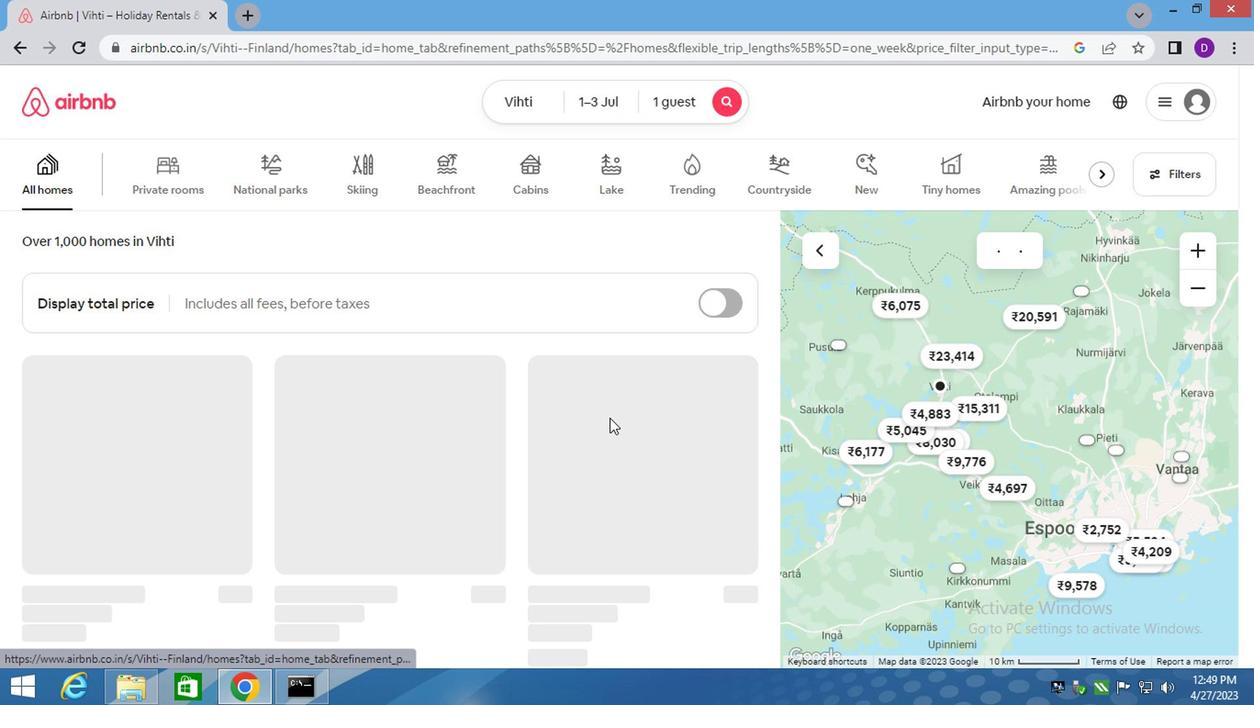 
